 Task: Explore Airbnb accommodation in Usulután, El Salvador from 2nd November, 2023 to 15th November, 2023 for 2 adults. Place can be entire place with 1  bedroom having 1 bed and 1 bathroom. Property type can be hotel.
Action: Mouse moved to (405, 58)
Screenshot: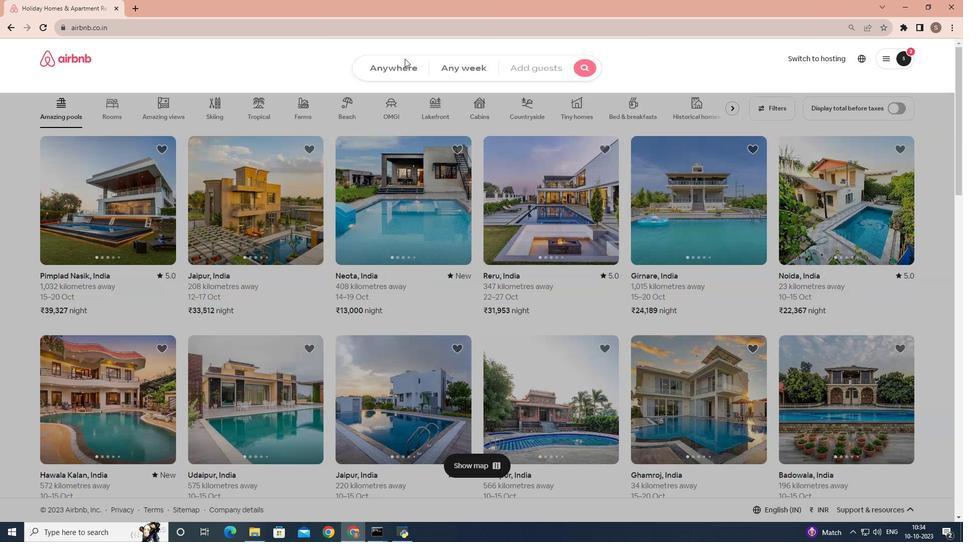 
Action: Mouse pressed left at (405, 58)
Screenshot: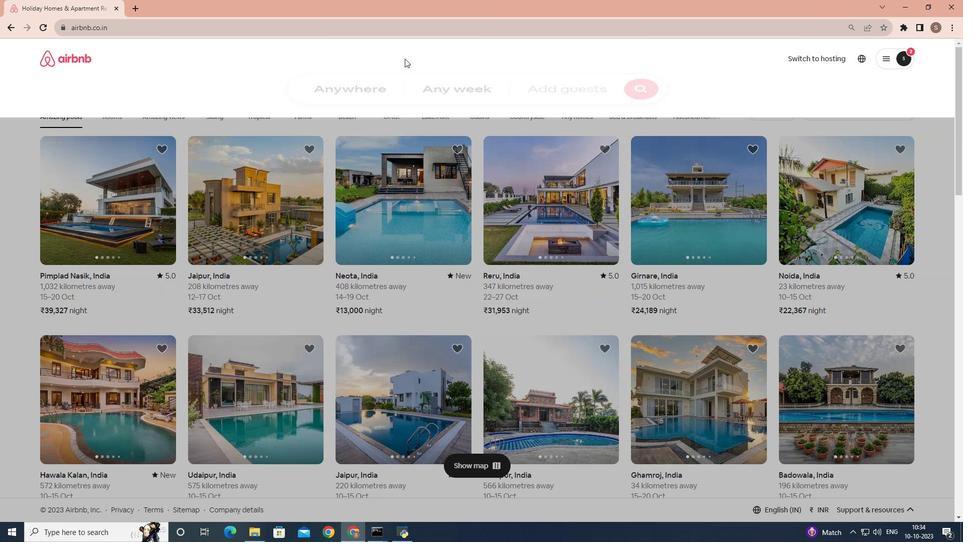 
Action: Mouse moved to (362, 92)
Screenshot: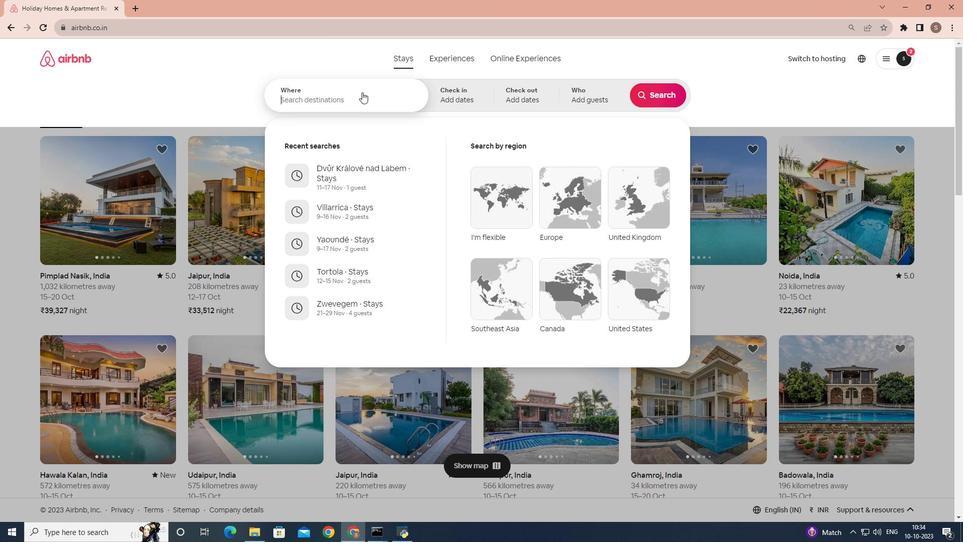 
Action: Mouse pressed left at (362, 92)
Screenshot: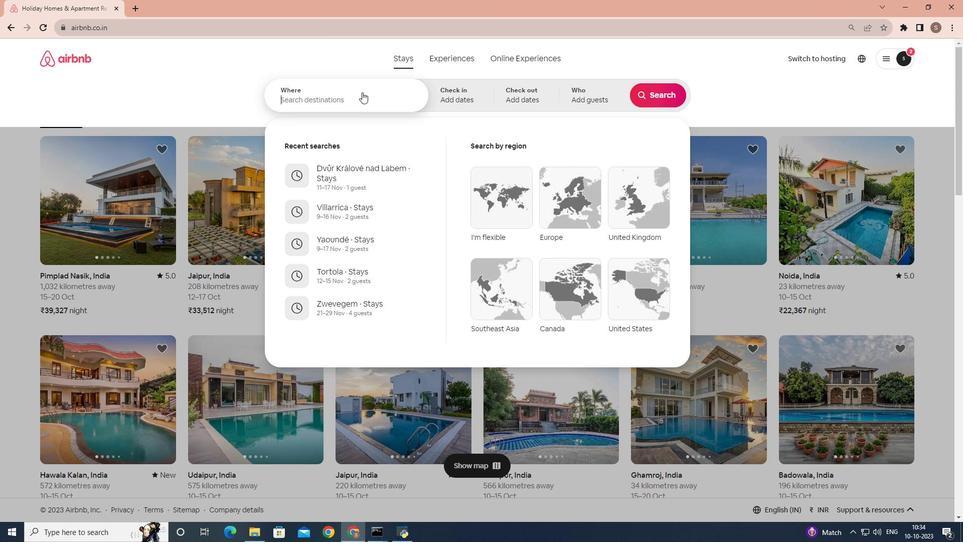 
Action: Mouse moved to (337, 101)
Screenshot: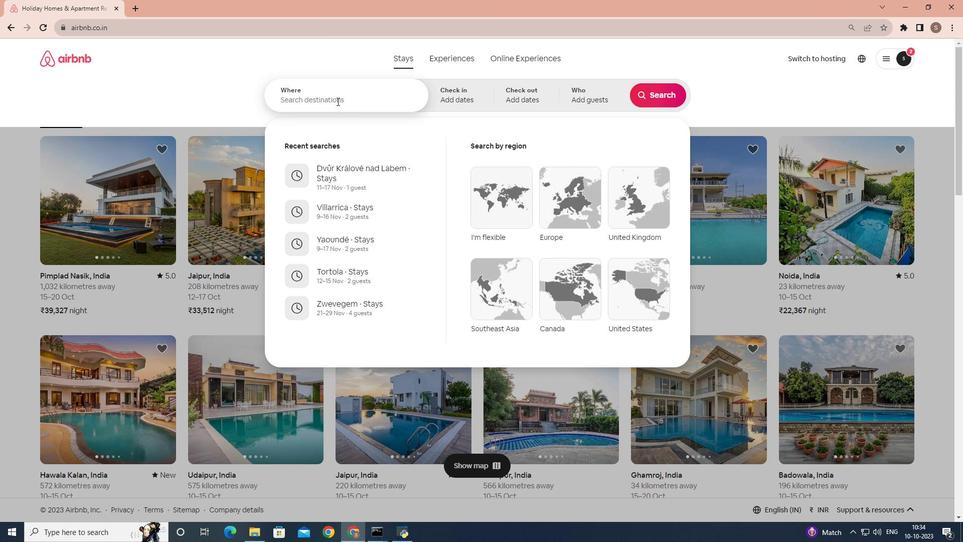 
Action: Key pressed <Key.shift><Key.shift><Key.shift><Key.shift>Usulutan,<Key.space><Key.shift>EI<Key.space><Key.shift>Salvador
Screenshot: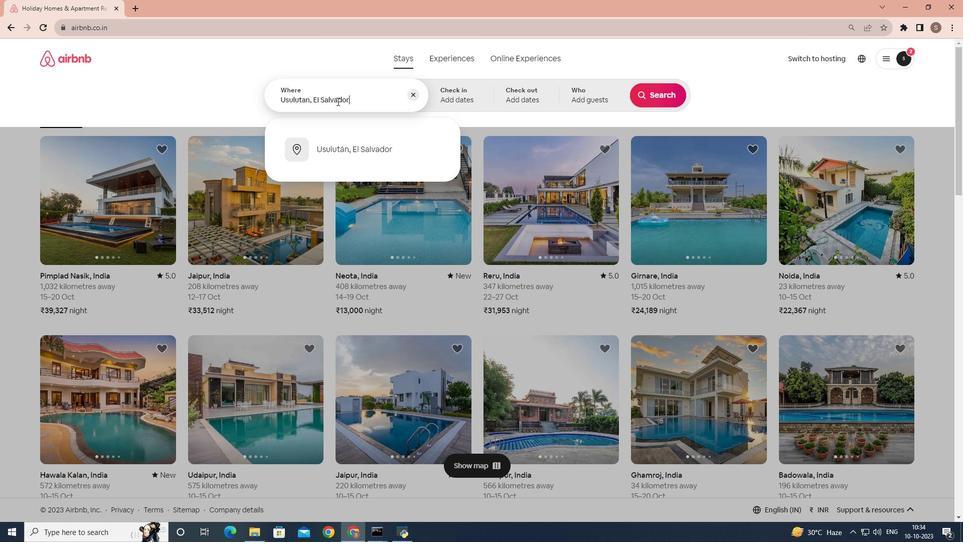 
Action: Mouse moved to (472, 98)
Screenshot: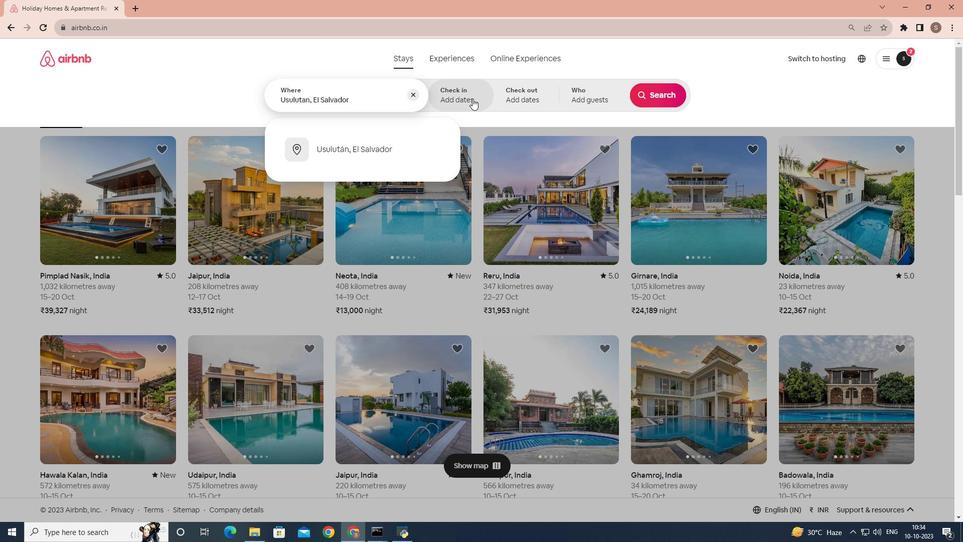 
Action: Mouse pressed left at (472, 98)
Screenshot: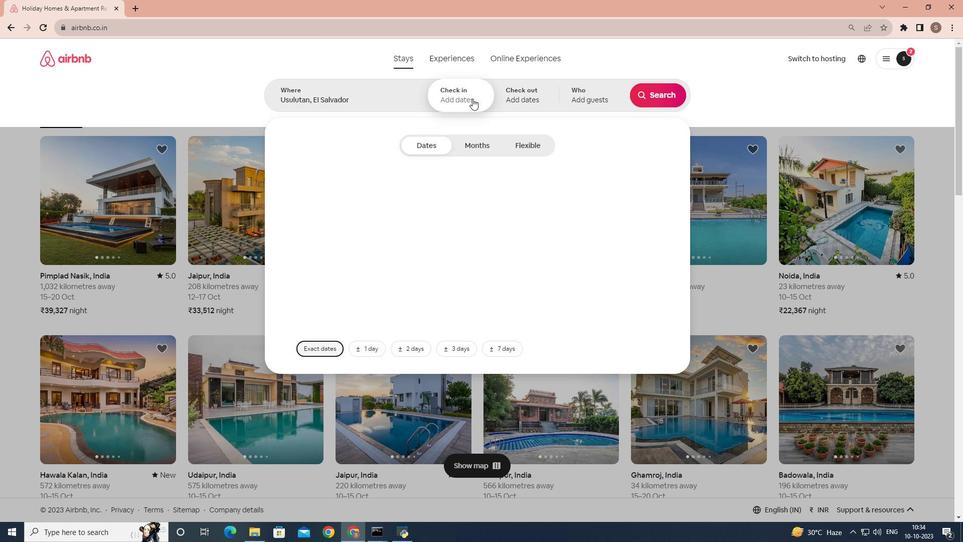 
Action: Mouse moved to (600, 221)
Screenshot: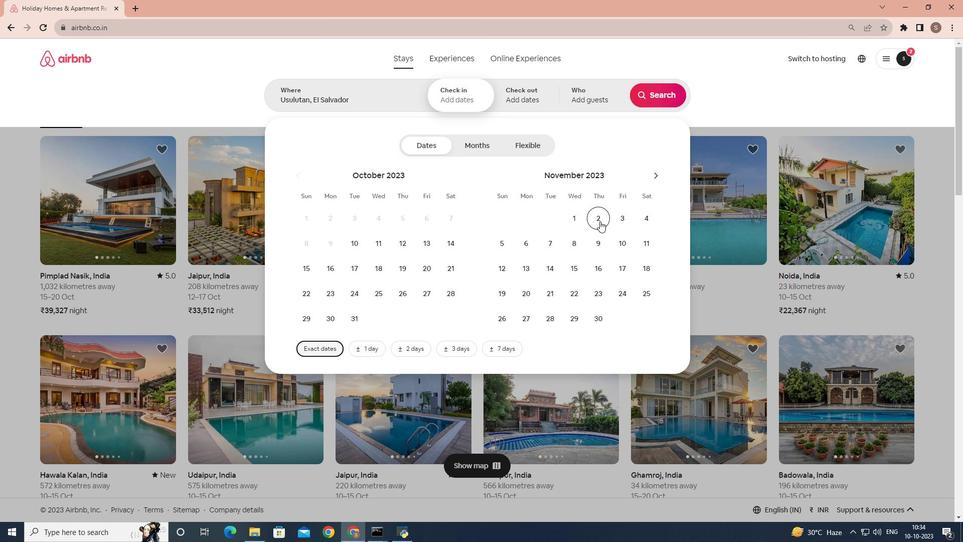 
Action: Mouse pressed left at (600, 221)
Screenshot: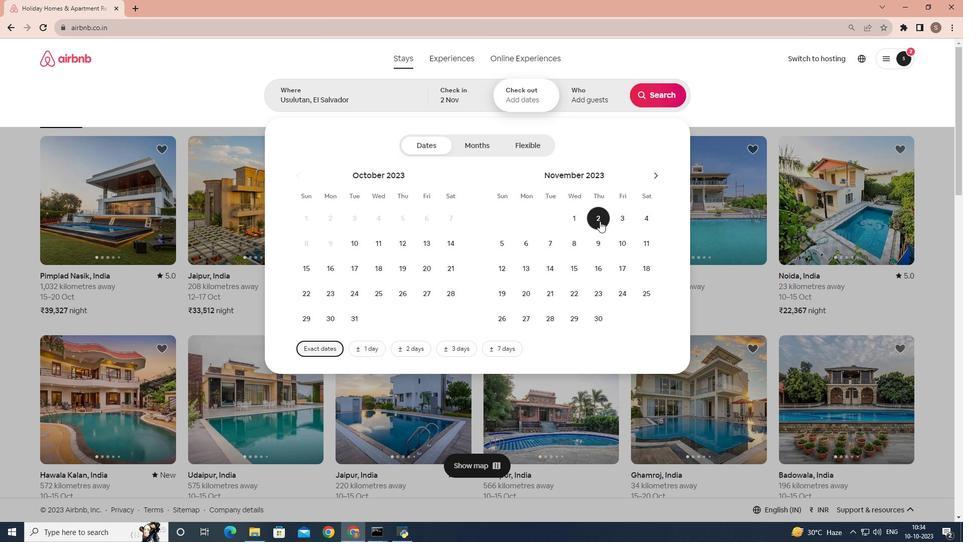 
Action: Mouse moved to (578, 270)
Screenshot: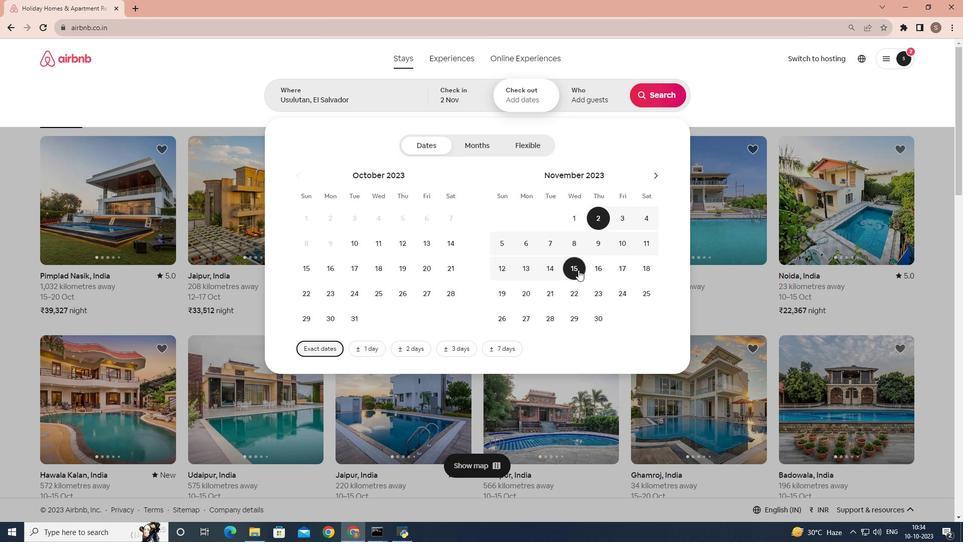 
Action: Mouse pressed left at (578, 270)
Screenshot: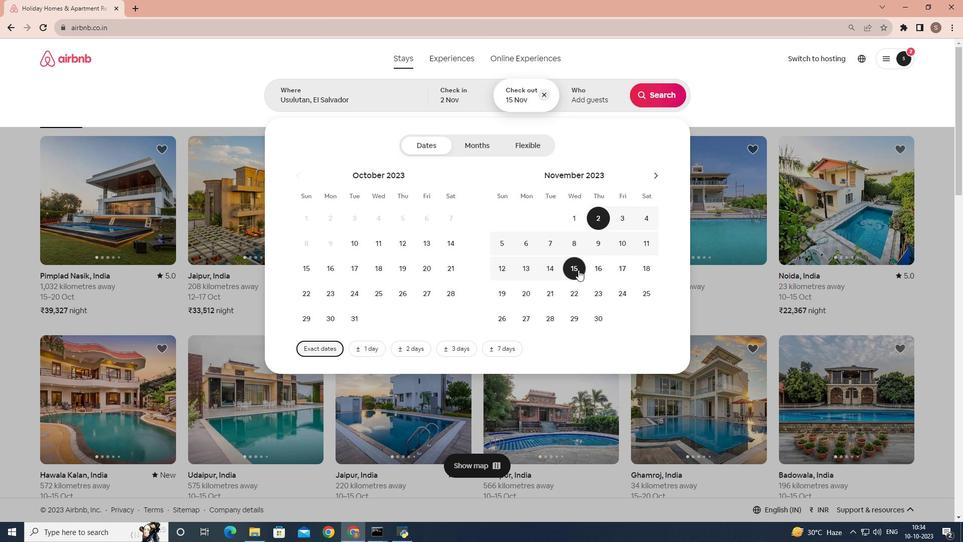 
Action: Mouse moved to (605, 98)
Screenshot: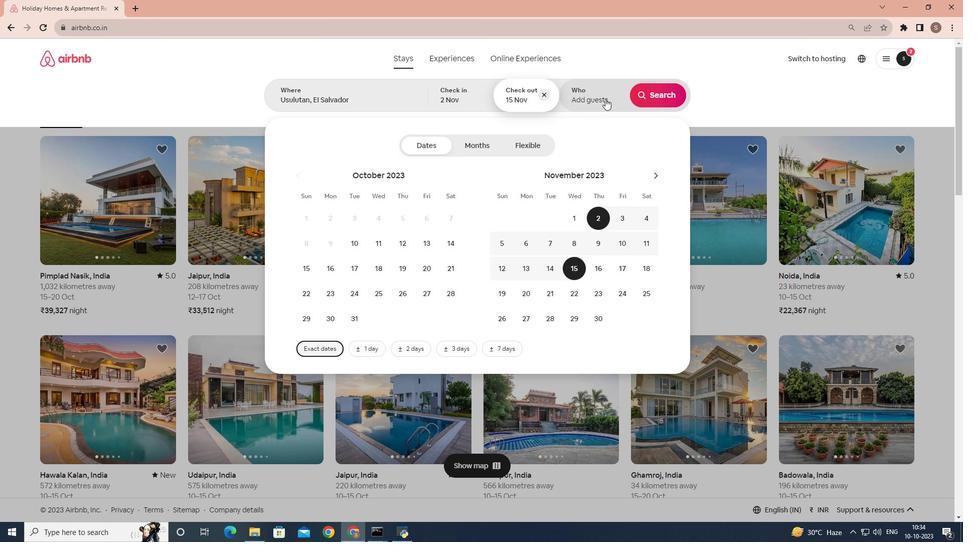 
Action: Mouse pressed left at (605, 98)
Screenshot: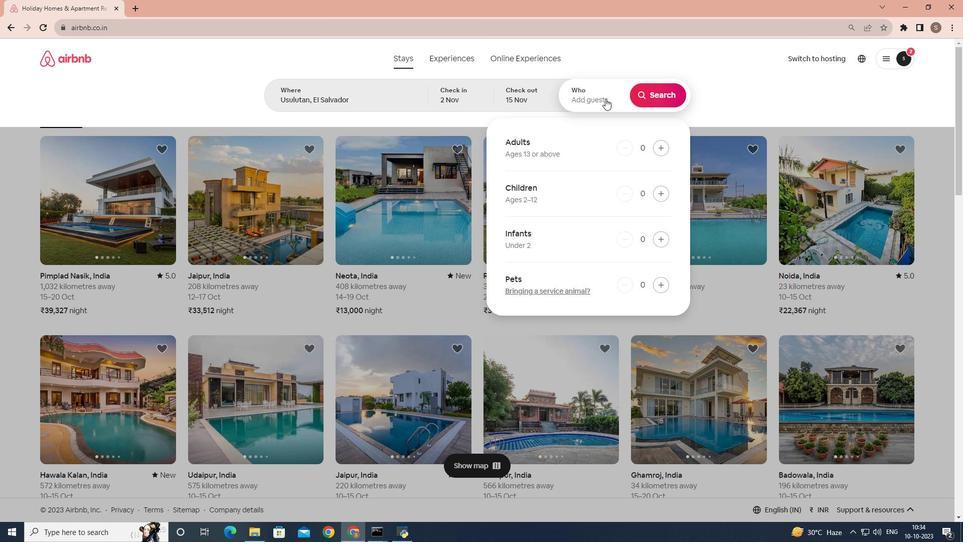 
Action: Mouse moved to (659, 148)
Screenshot: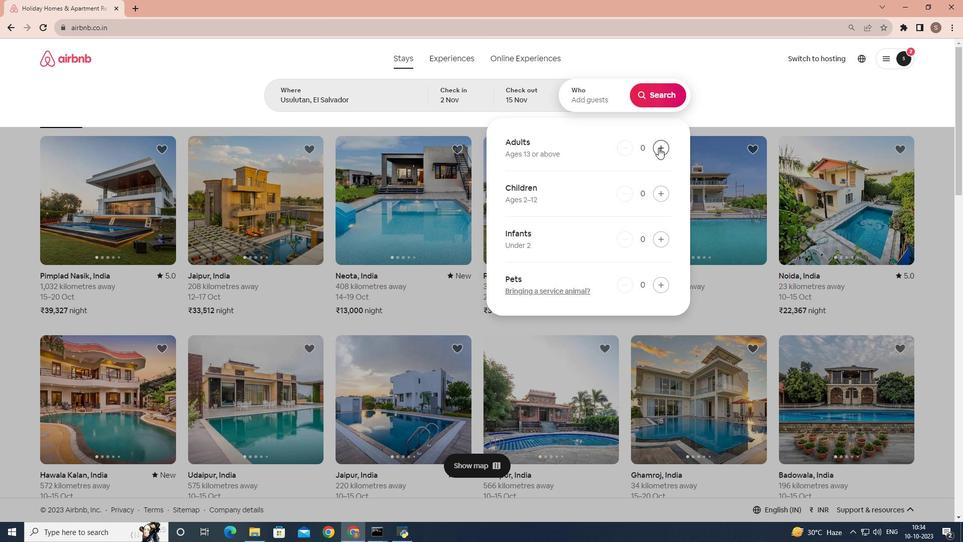 
Action: Mouse pressed left at (659, 148)
Screenshot: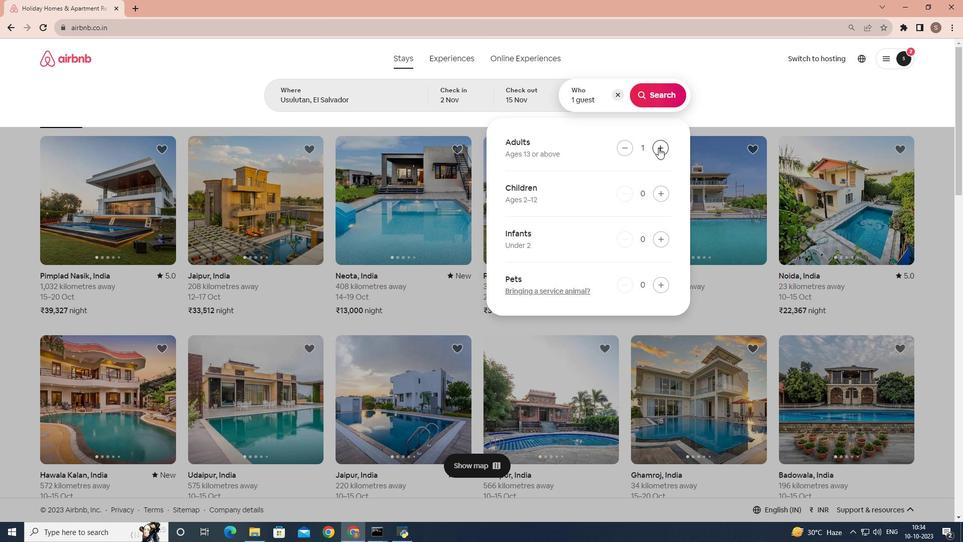 
Action: Mouse pressed left at (659, 148)
Screenshot: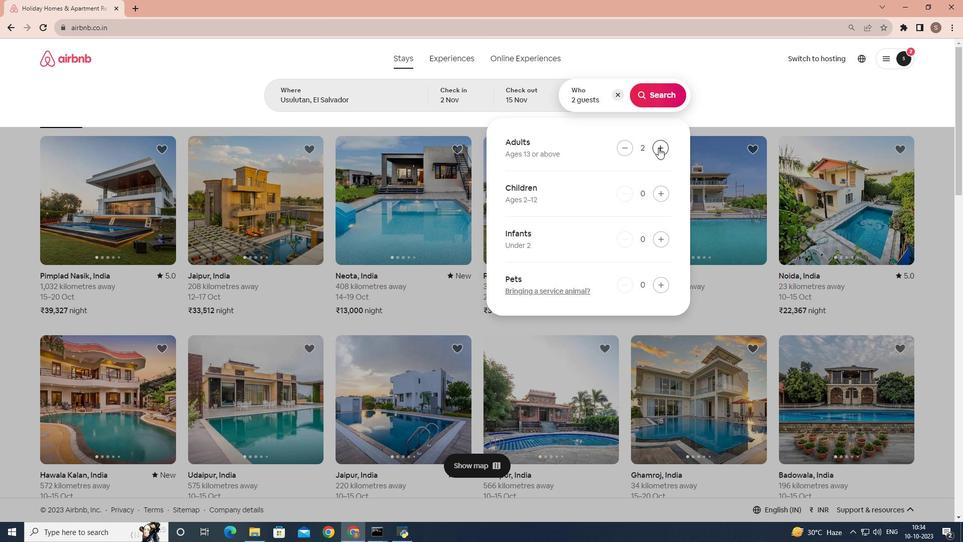 
Action: Mouse moved to (661, 96)
Screenshot: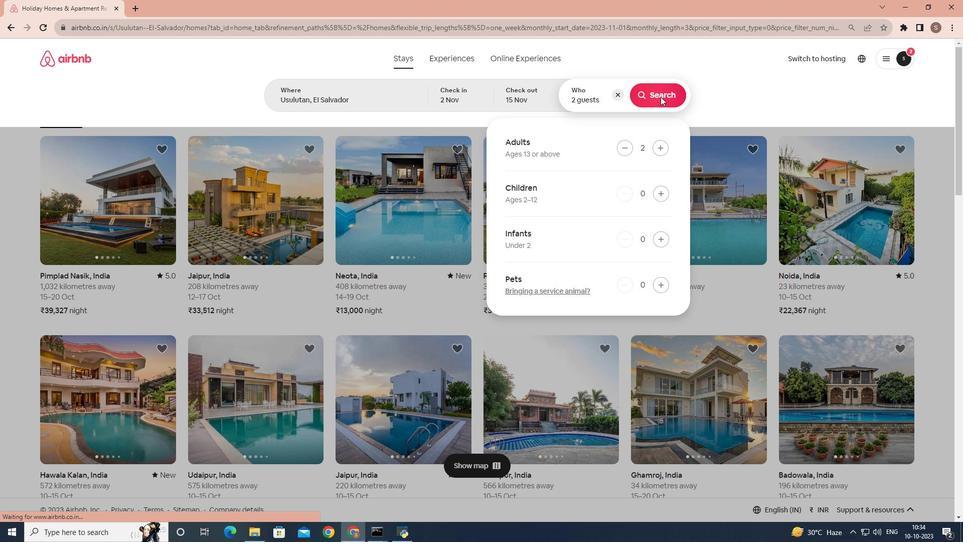
Action: Mouse pressed left at (661, 96)
Screenshot: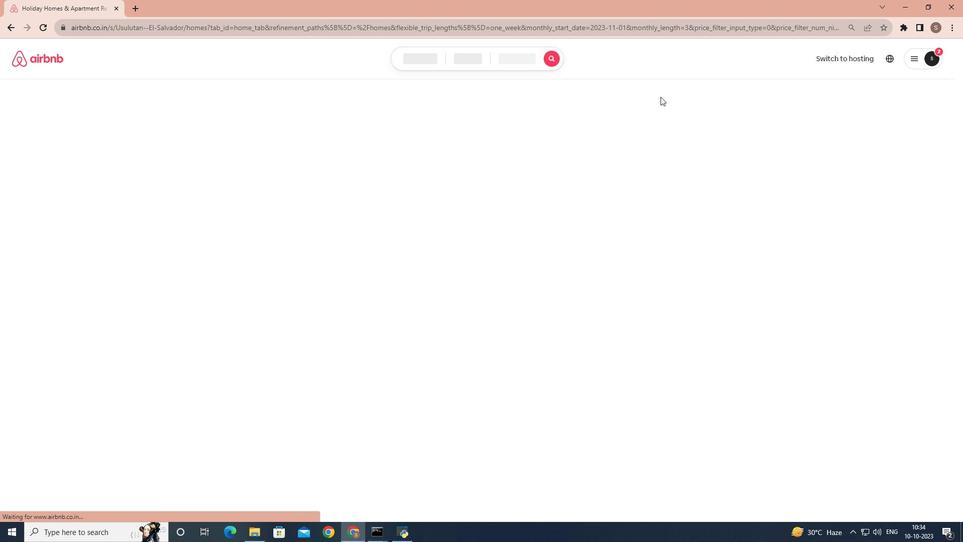 
Action: Mouse moved to (818, 94)
Screenshot: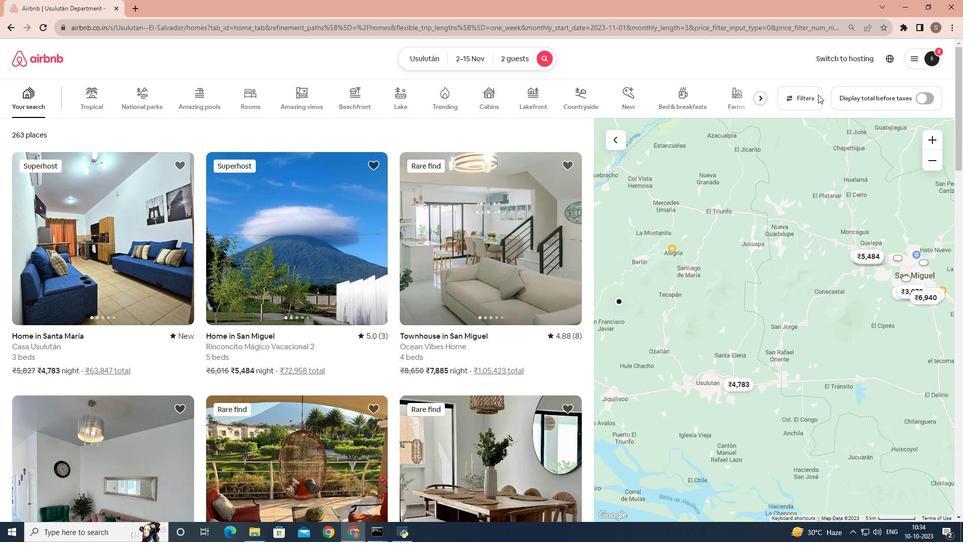 
Action: Mouse pressed left at (818, 94)
Screenshot: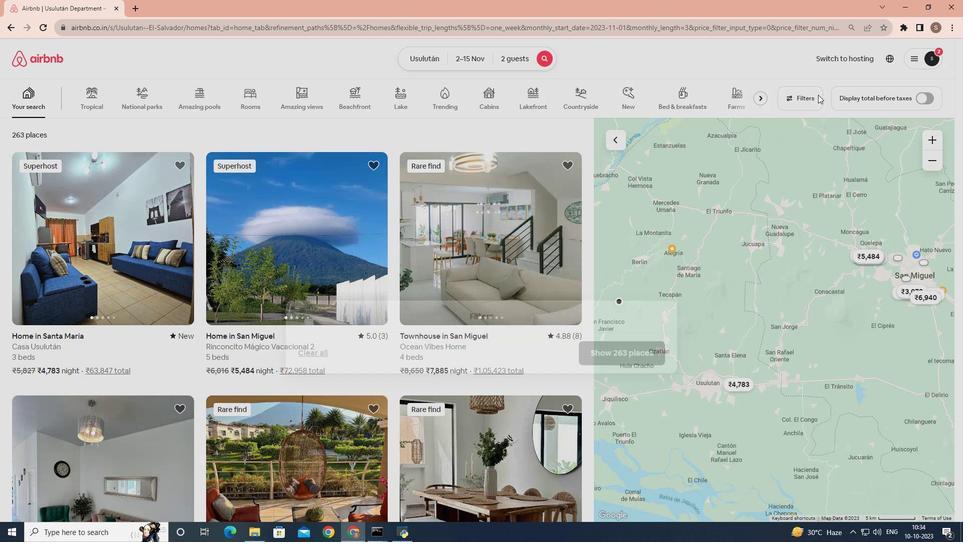 
Action: Mouse moved to (483, 240)
Screenshot: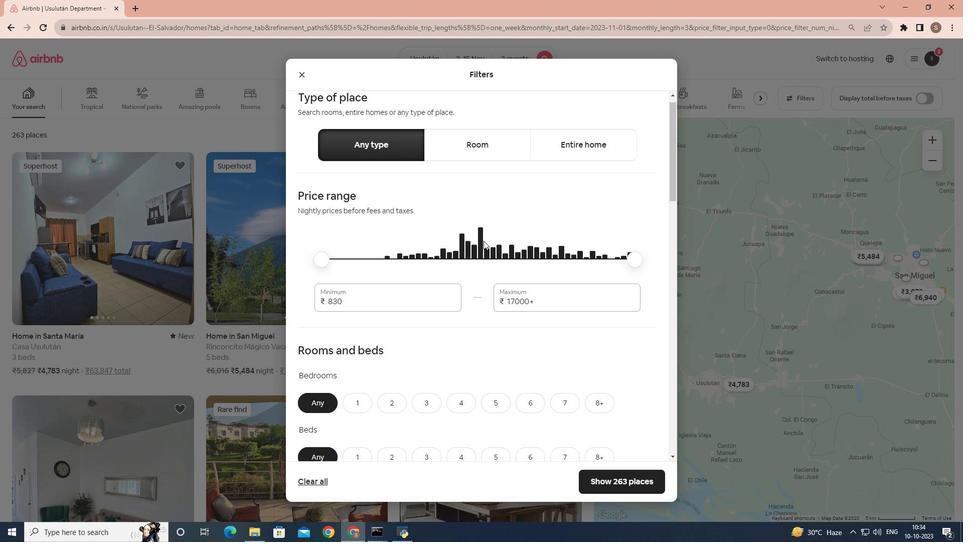 
Action: Mouse scrolled (483, 240) with delta (0, 0)
Screenshot: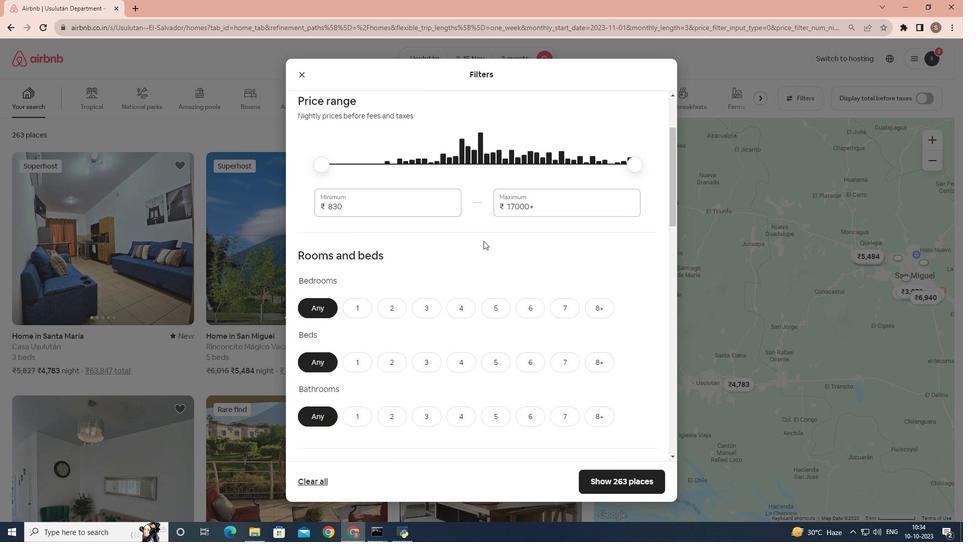 
Action: Mouse scrolled (483, 240) with delta (0, 0)
Screenshot: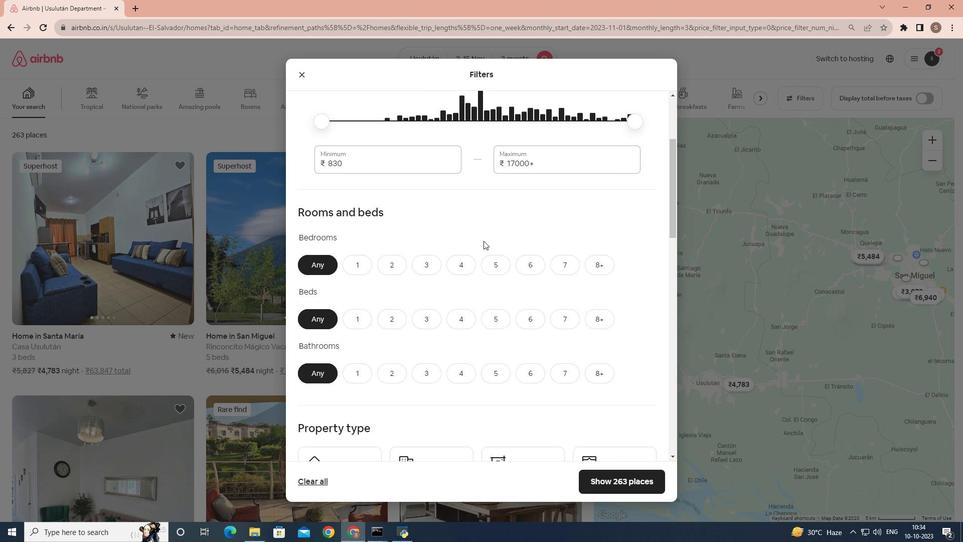 
Action: Mouse scrolled (483, 240) with delta (0, 0)
Screenshot: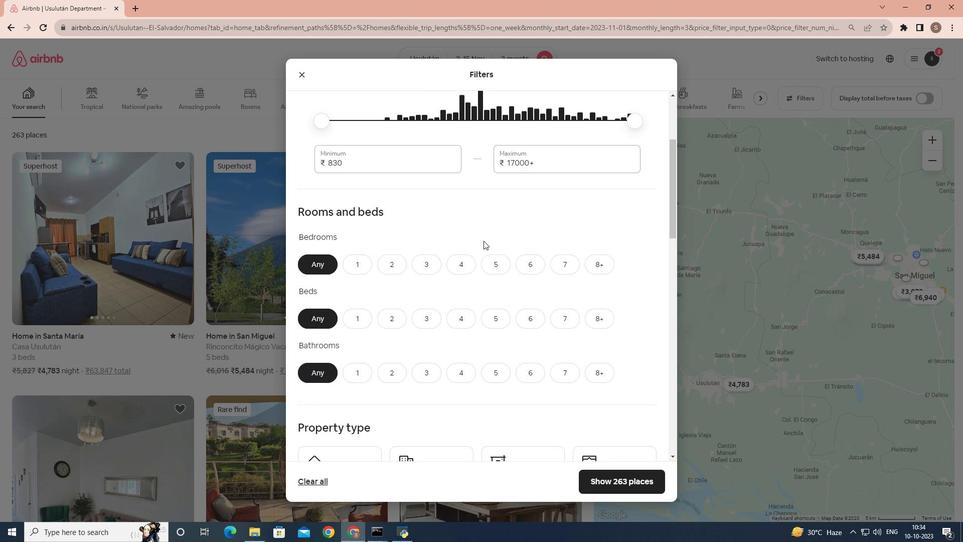 
Action: Mouse moved to (357, 268)
Screenshot: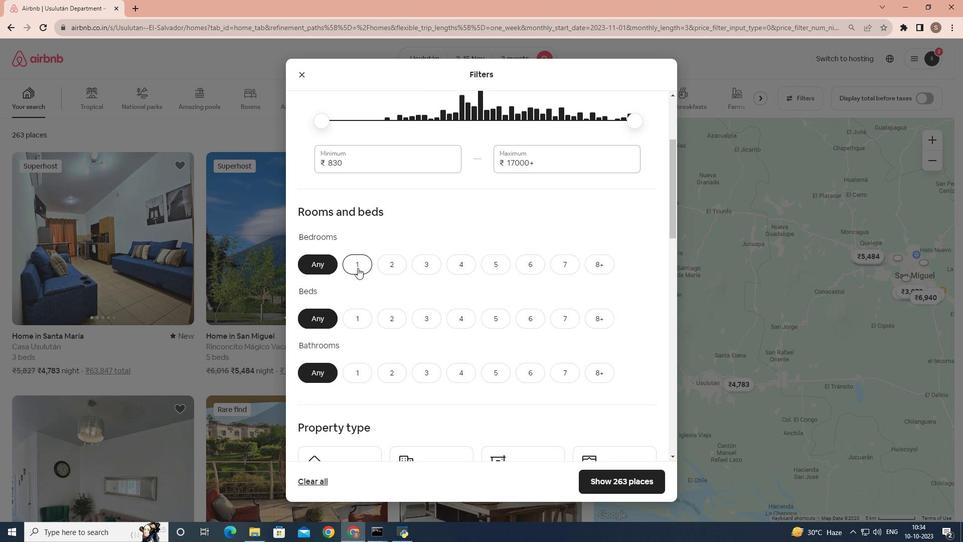 
Action: Mouse pressed left at (357, 268)
Screenshot: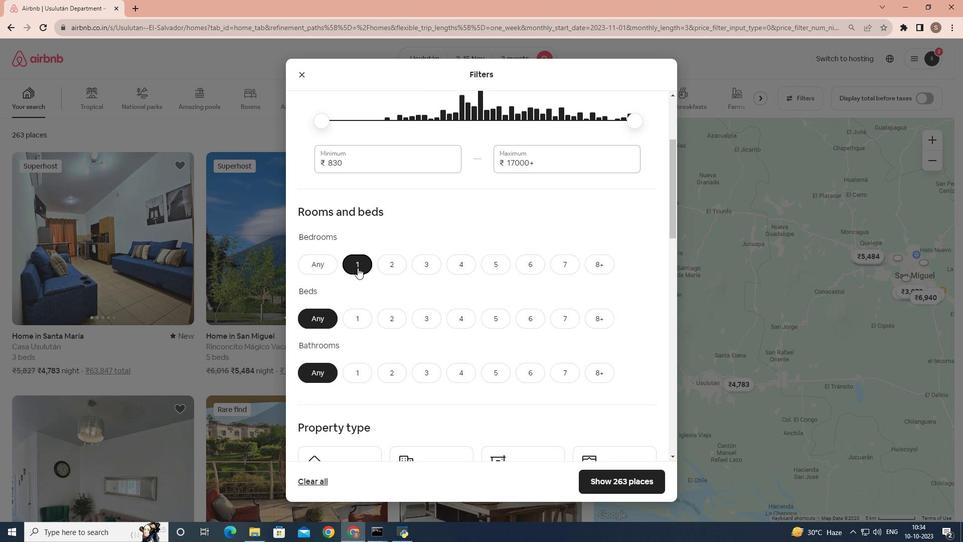 
Action: Mouse moved to (362, 315)
Screenshot: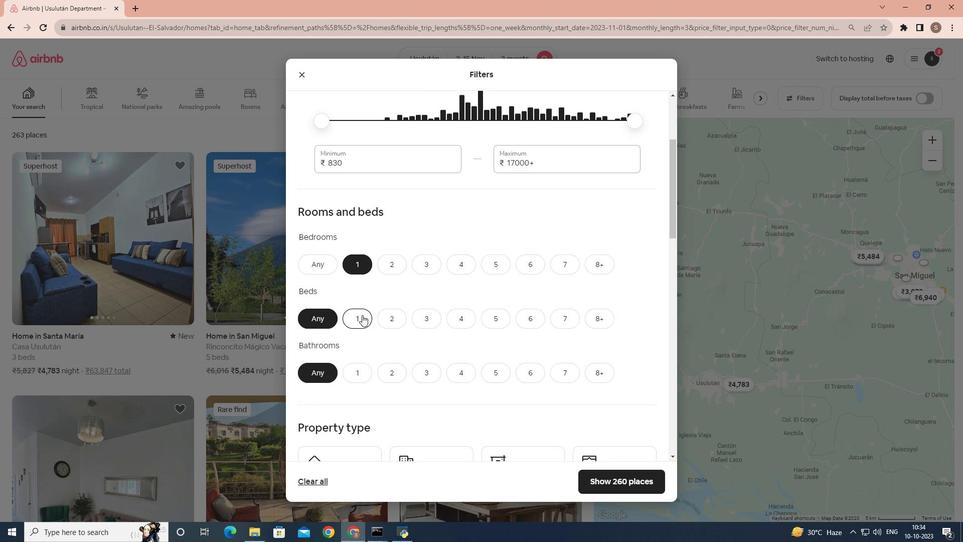 
Action: Mouse pressed left at (362, 315)
Screenshot: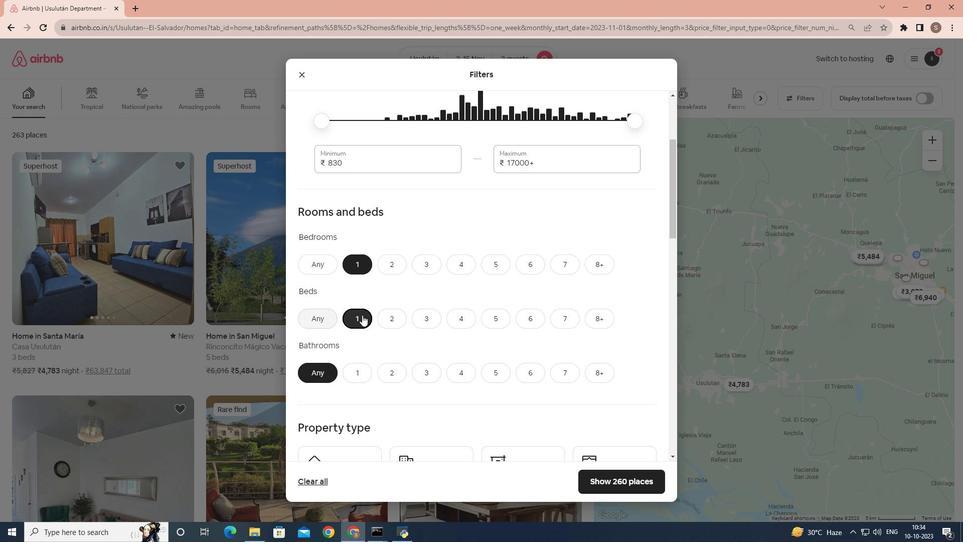 
Action: Mouse moved to (361, 372)
Screenshot: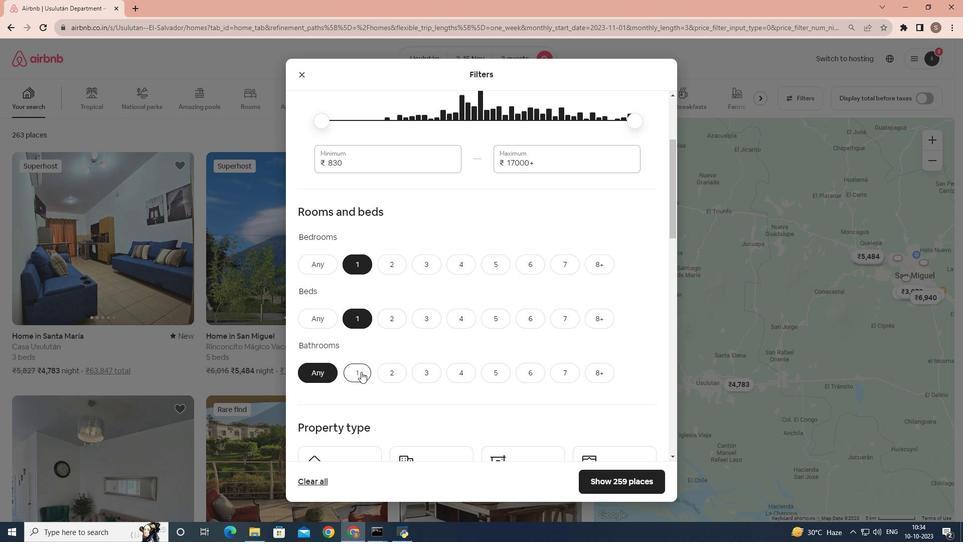 
Action: Mouse pressed left at (361, 372)
Screenshot: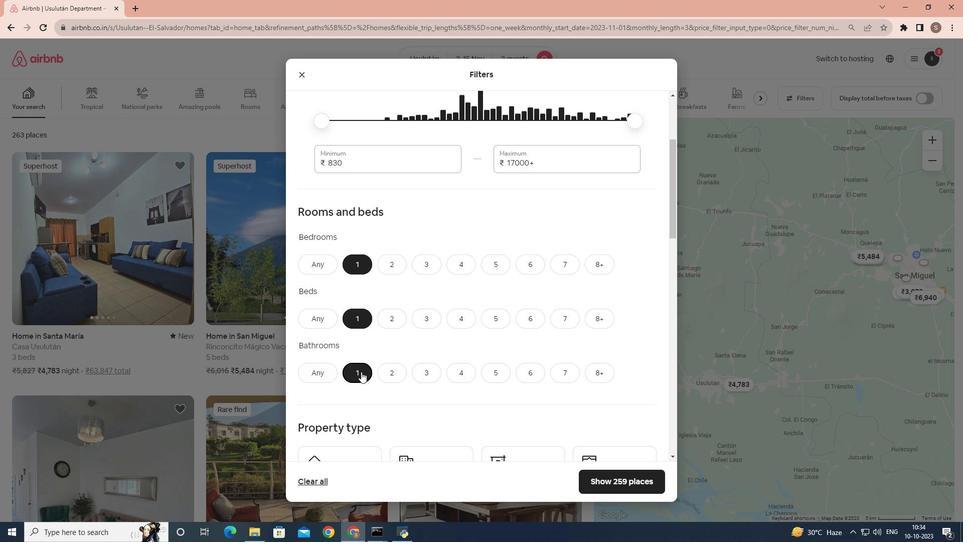 
Action: Mouse moved to (411, 335)
Screenshot: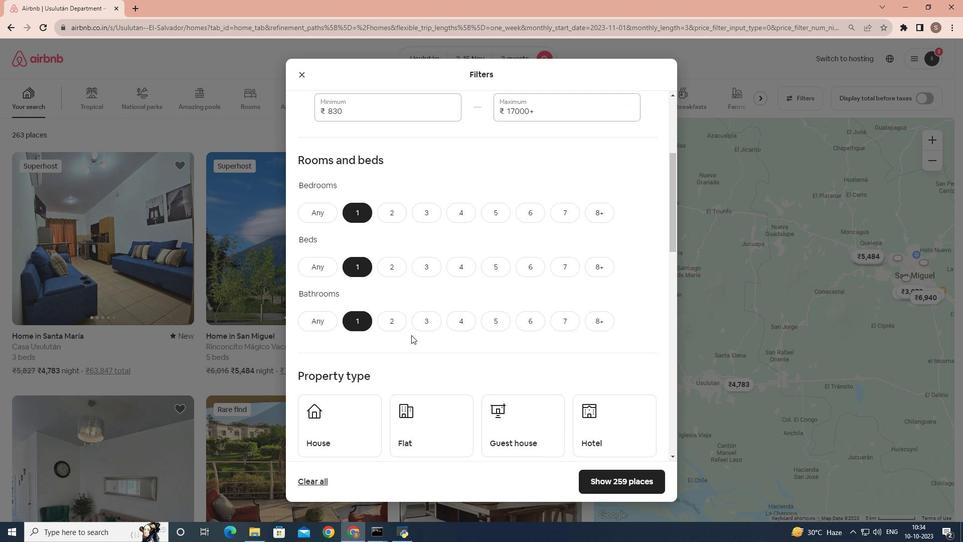 
Action: Mouse scrolled (411, 334) with delta (0, 0)
Screenshot: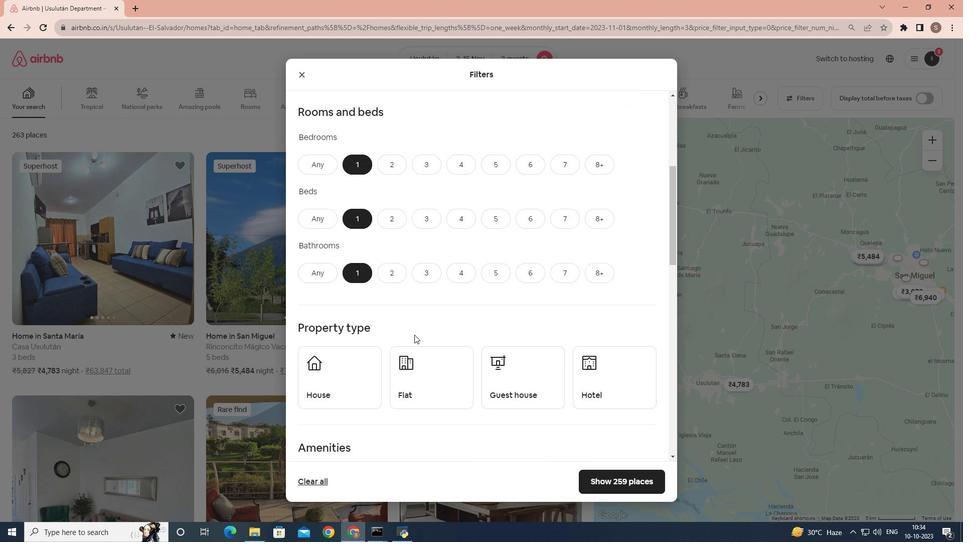 
Action: Mouse scrolled (411, 334) with delta (0, 0)
Screenshot: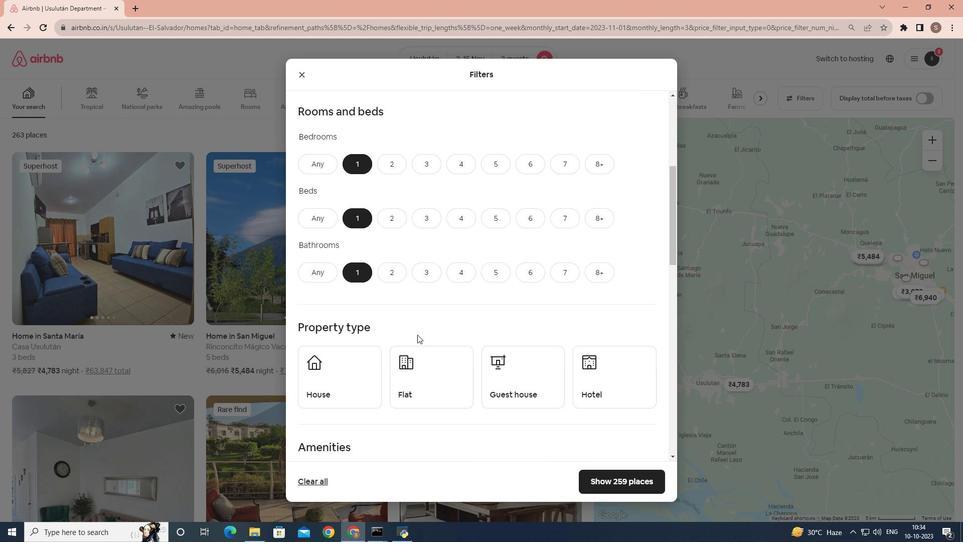 
Action: Mouse moved to (476, 352)
Screenshot: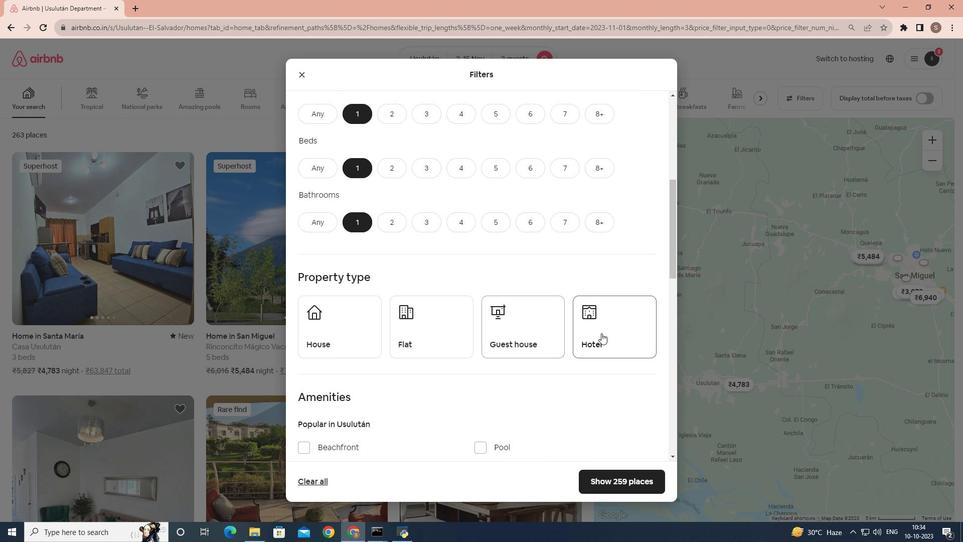 
Action: Mouse scrolled (476, 351) with delta (0, 0)
Screenshot: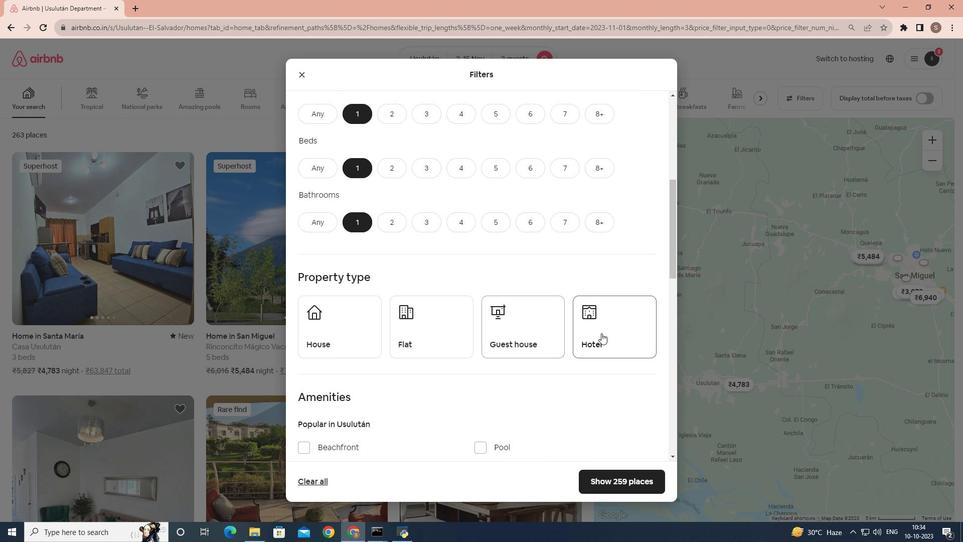 
Action: Mouse moved to (603, 328)
Screenshot: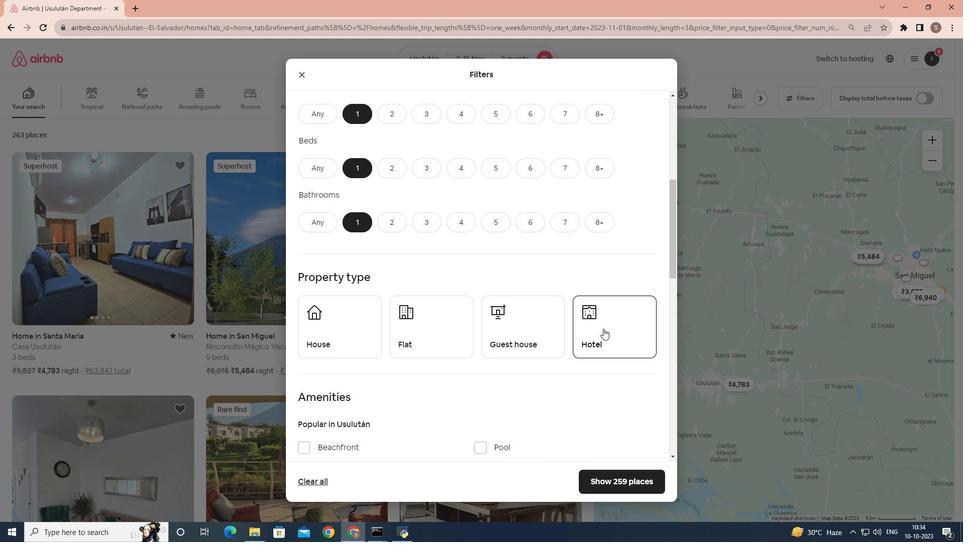 
Action: Mouse pressed left at (603, 328)
Screenshot: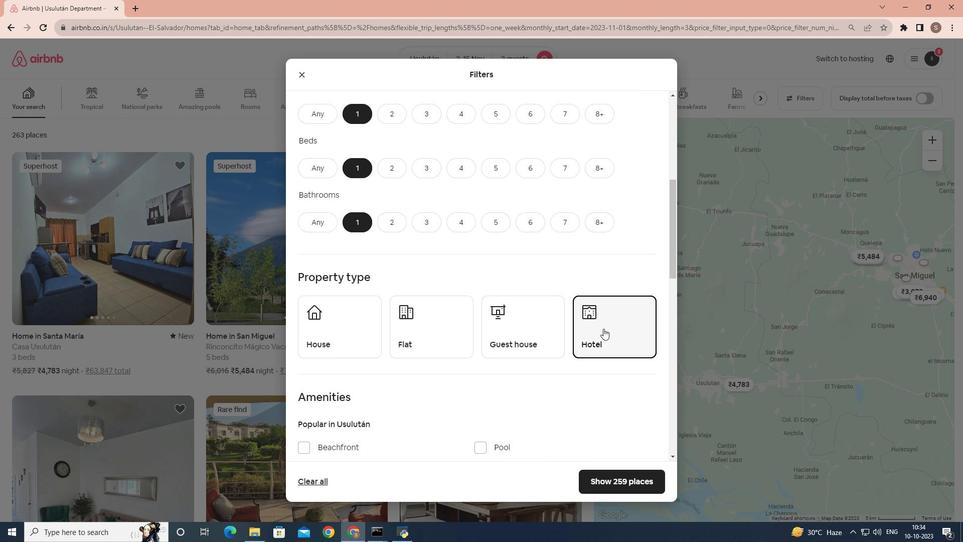 
Action: Mouse moved to (637, 480)
Screenshot: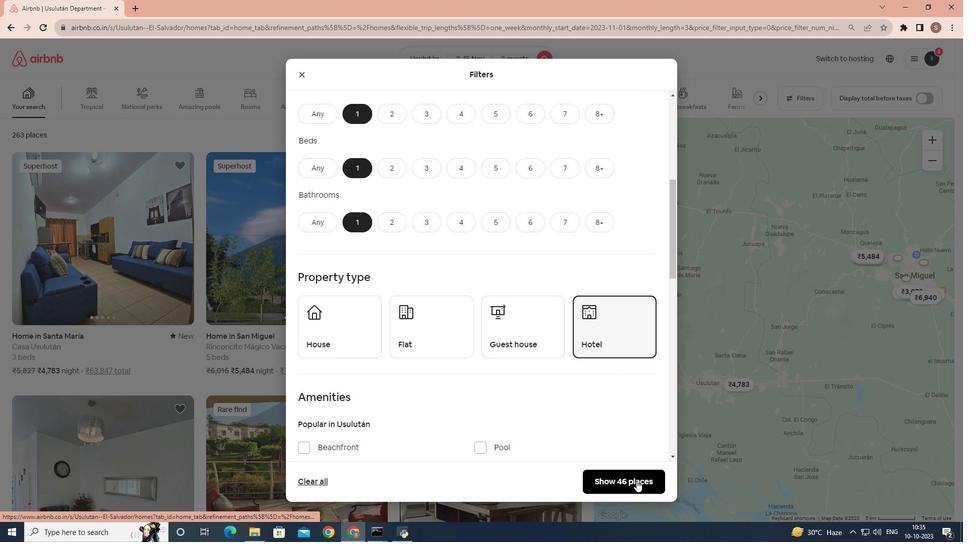 
Action: Mouse pressed left at (637, 480)
Screenshot: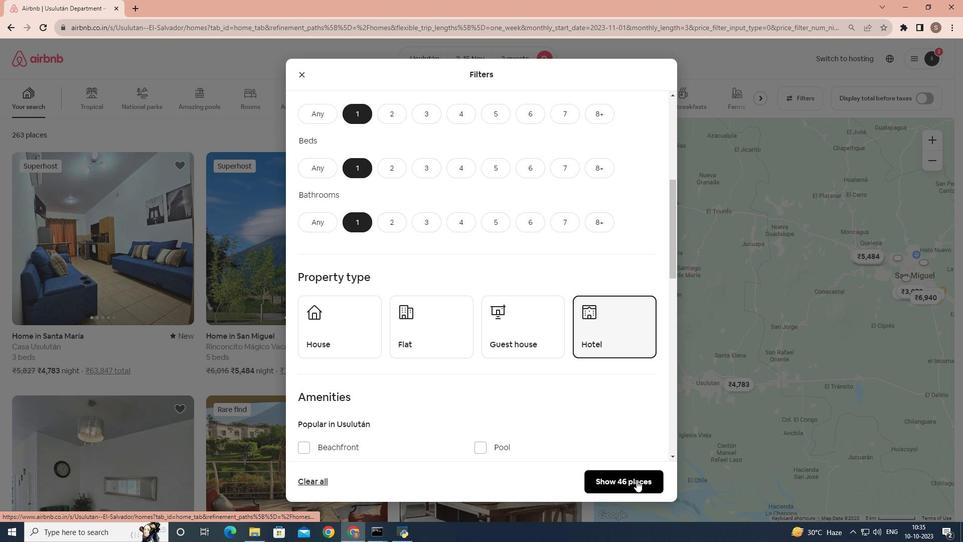 
Action: Mouse moved to (138, 273)
Screenshot: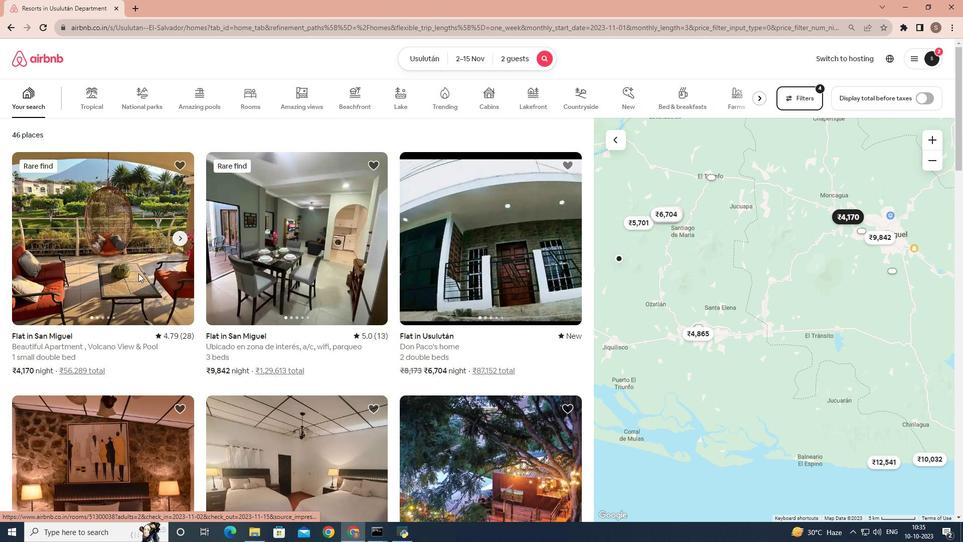 
Action: Mouse pressed left at (138, 273)
Screenshot: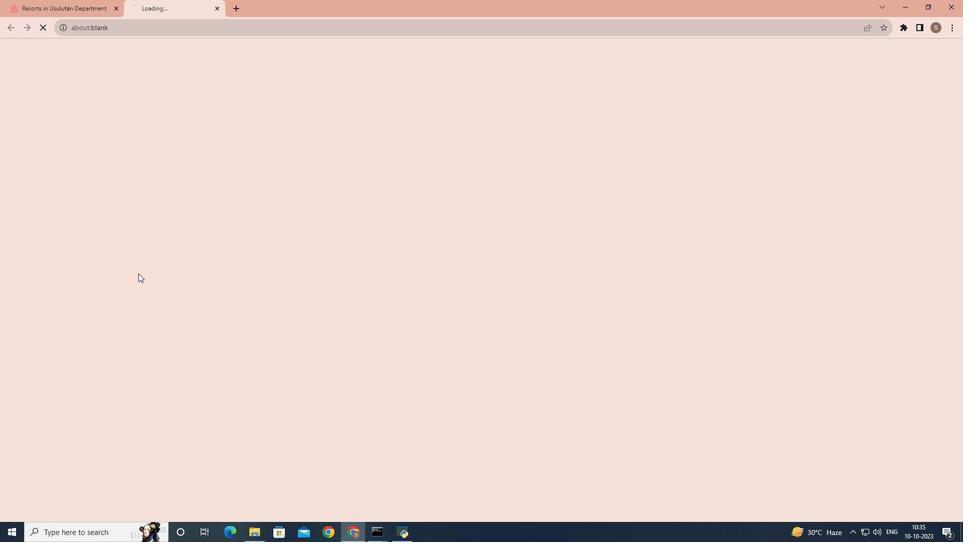
Action: Mouse moved to (714, 372)
Screenshot: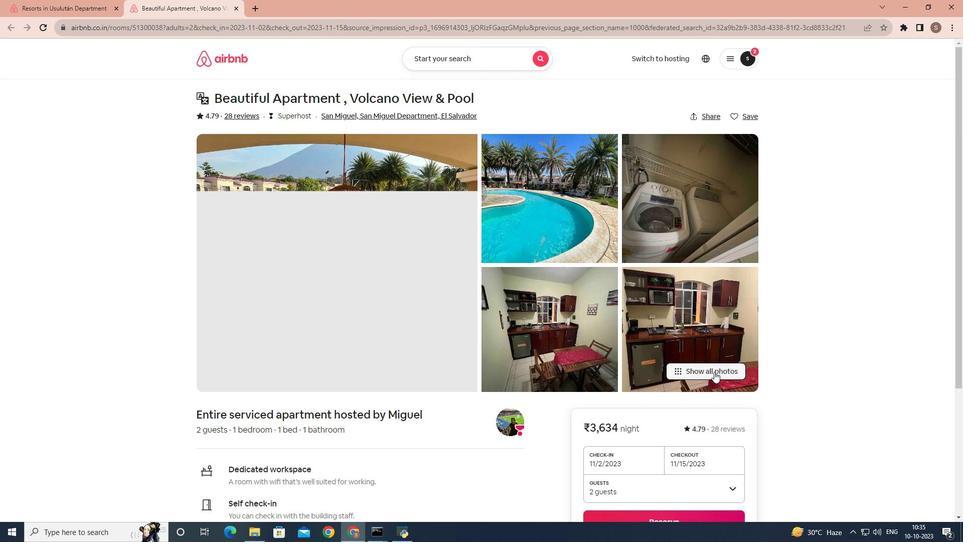 
Action: Mouse pressed left at (714, 372)
Screenshot: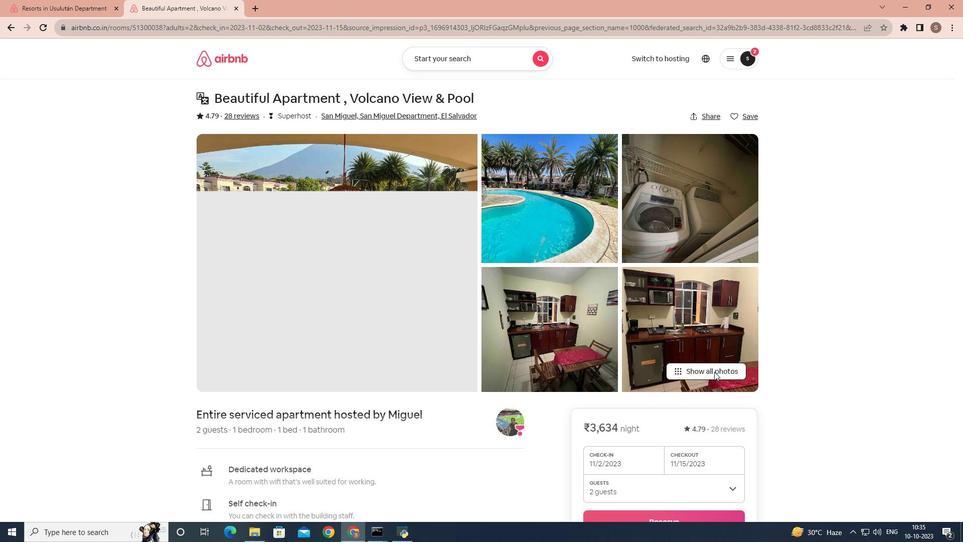 
Action: Mouse moved to (845, 394)
Screenshot: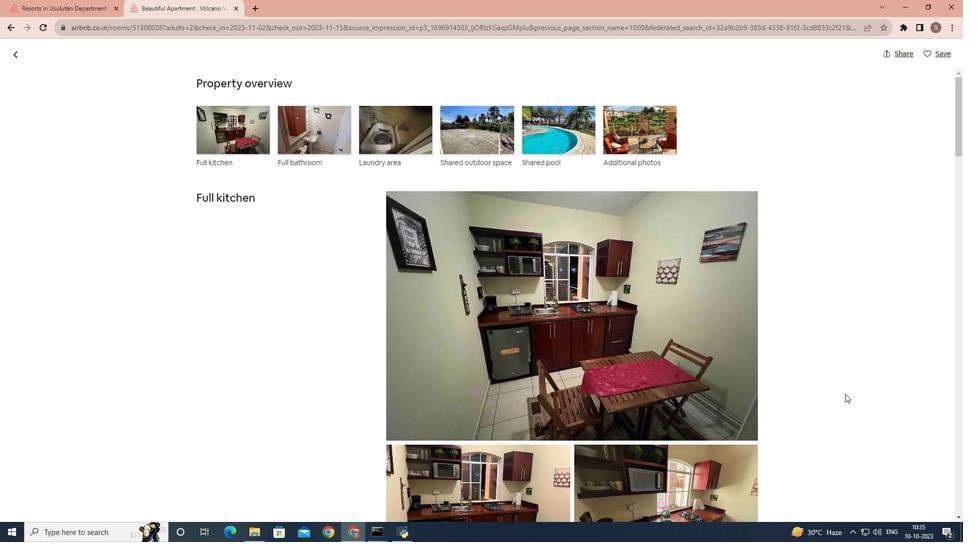 
Action: Mouse scrolled (845, 393) with delta (0, 0)
Screenshot: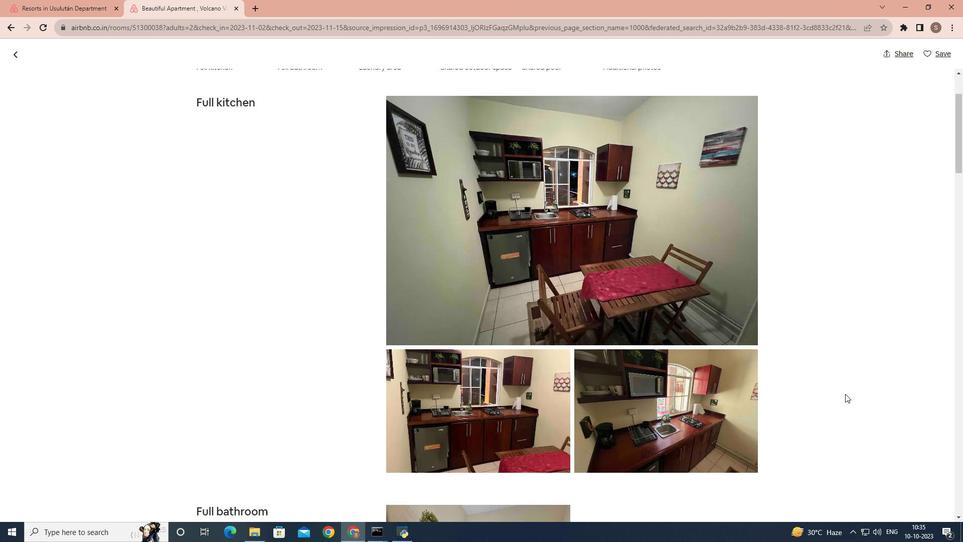 
Action: Mouse scrolled (845, 393) with delta (0, 0)
Screenshot: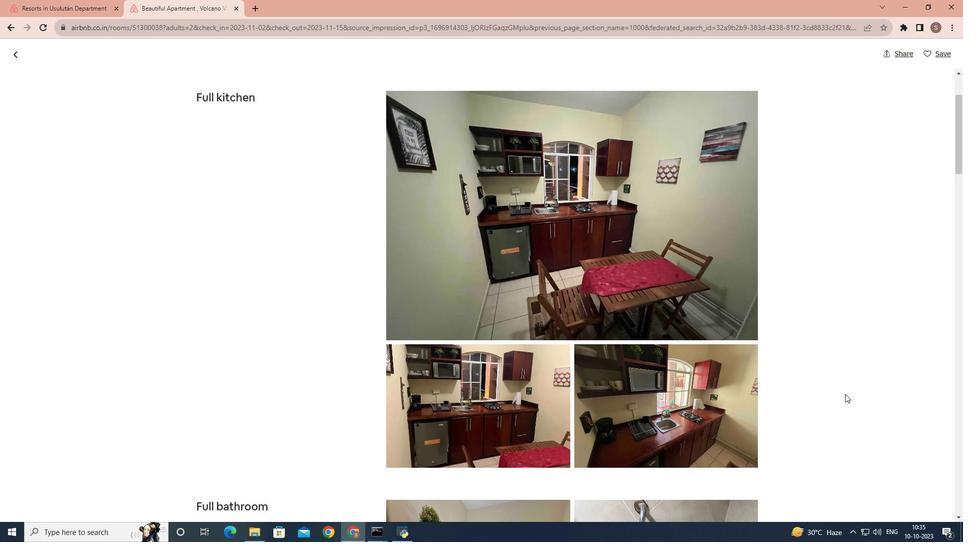 
Action: Mouse scrolled (845, 393) with delta (0, 0)
Screenshot: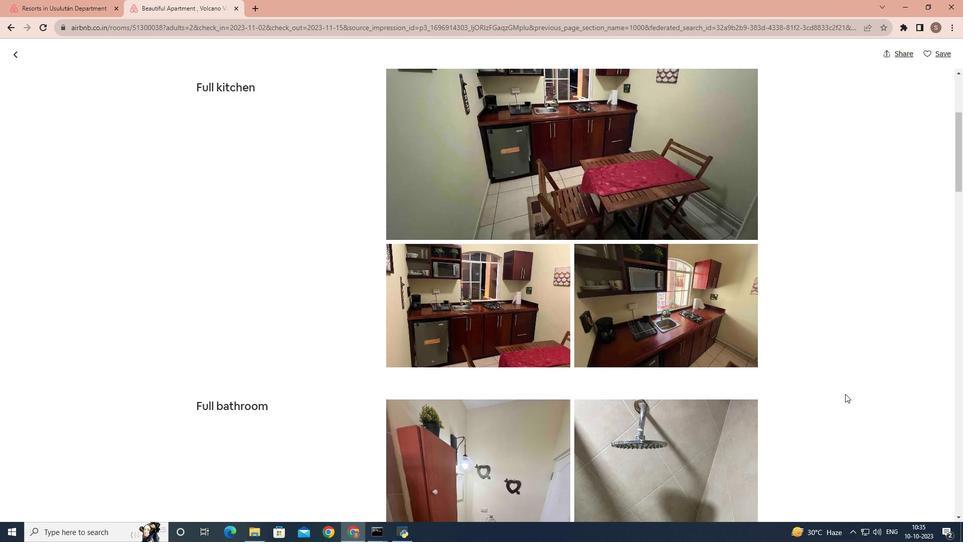 
Action: Mouse scrolled (845, 393) with delta (0, 0)
Screenshot: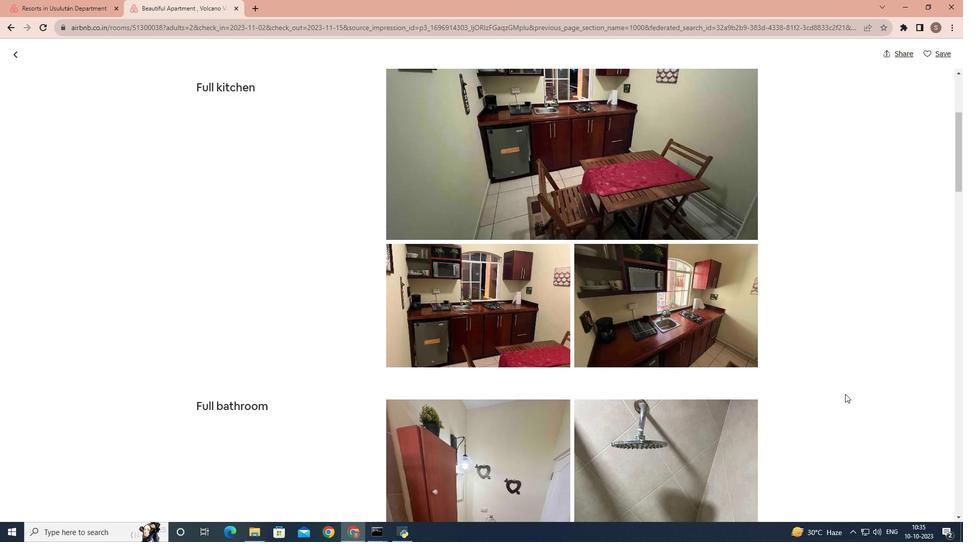 
Action: Mouse scrolled (845, 393) with delta (0, 0)
Screenshot: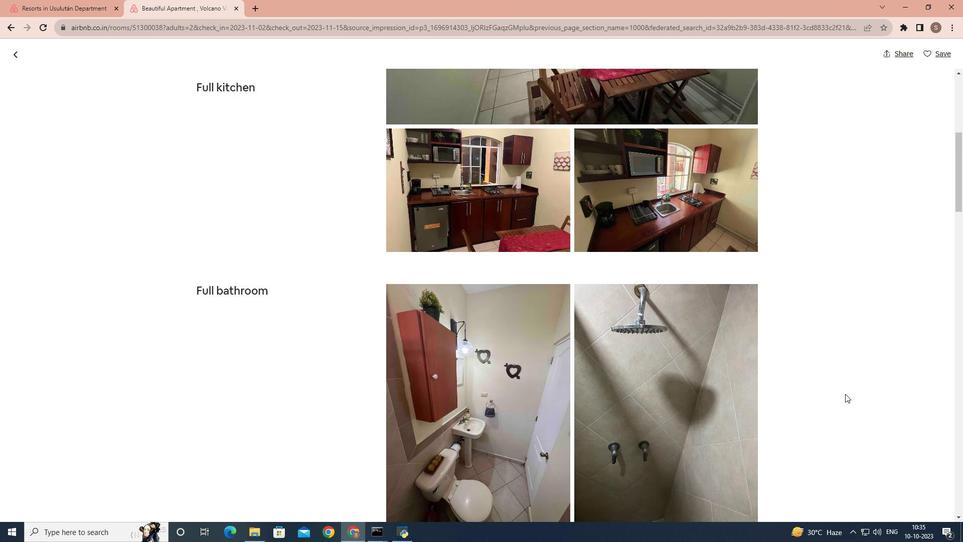 
Action: Mouse scrolled (845, 393) with delta (0, 0)
Screenshot: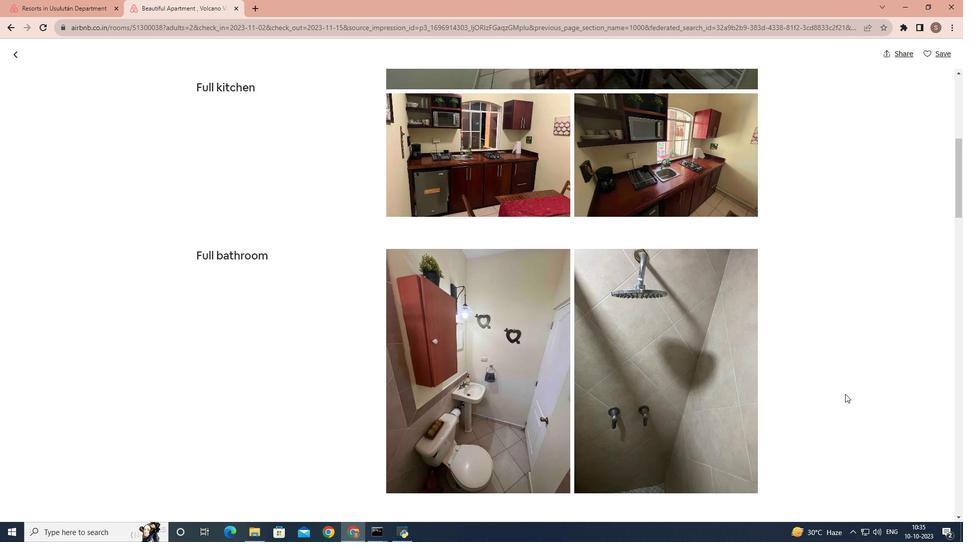 
Action: Mouse scrolled (845, 393) with delta (0, 0)
Screenshot: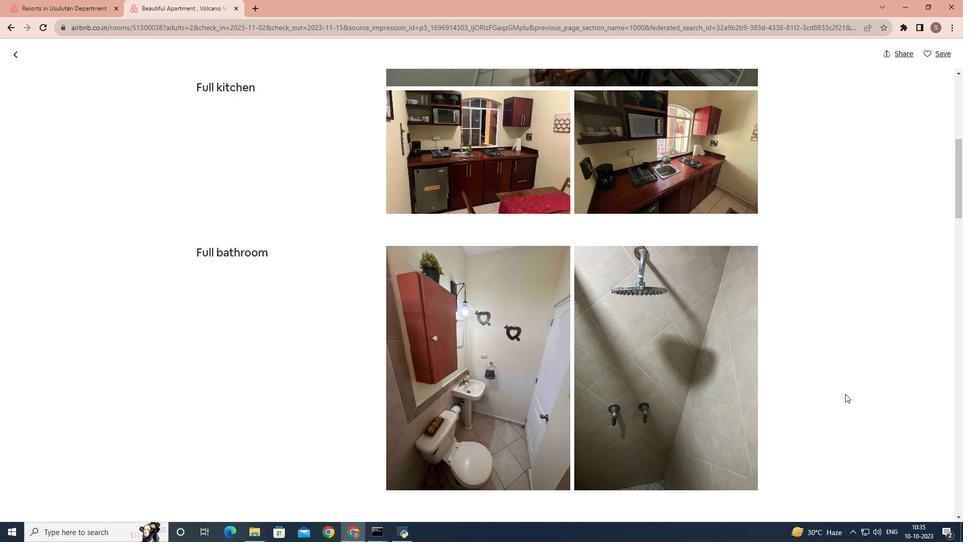 
Action: Mouse scrolled (845, 393) with delta (0, 0)
Screenshot: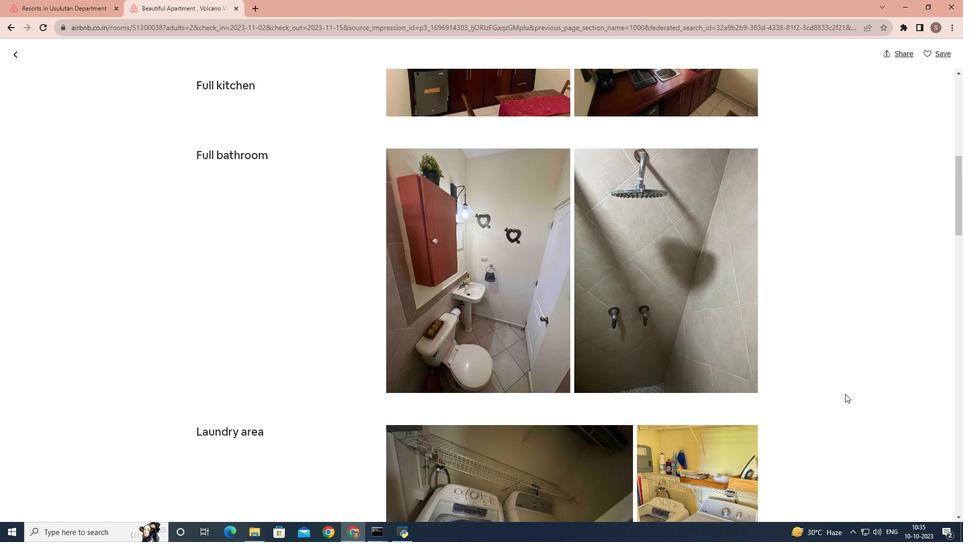 
Action: Mouse scrolled (845, 393) with delta (0, 0)
Screenshot: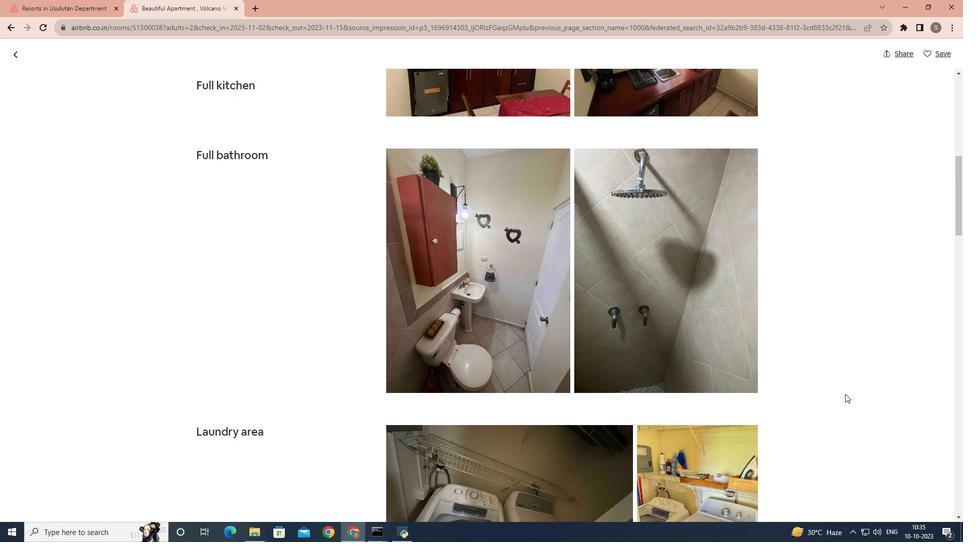 
Action: Mouse scrolled (845, 393) with delta (0, 0)
Screenshot: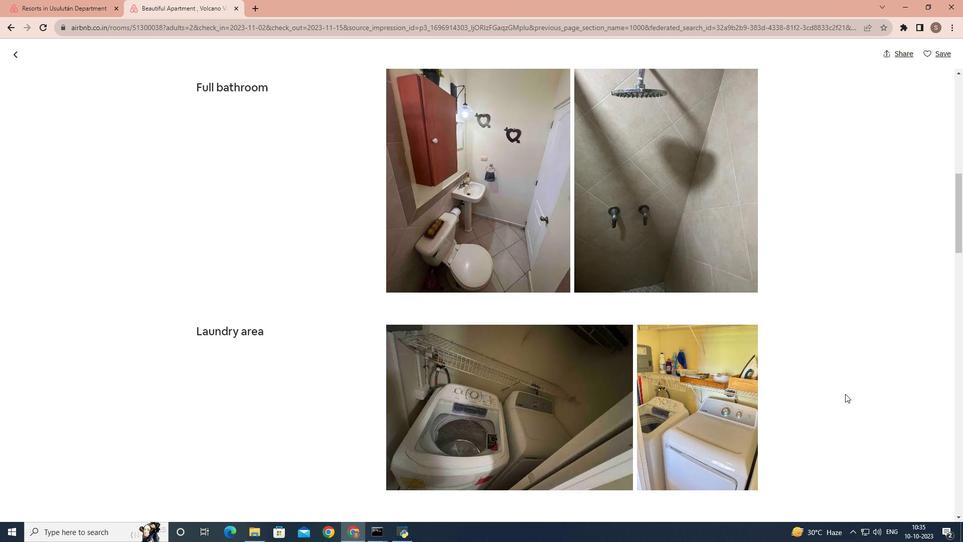 
Action: Mouse scrolled (845, 393) with delta (0, 0)
Screenshot: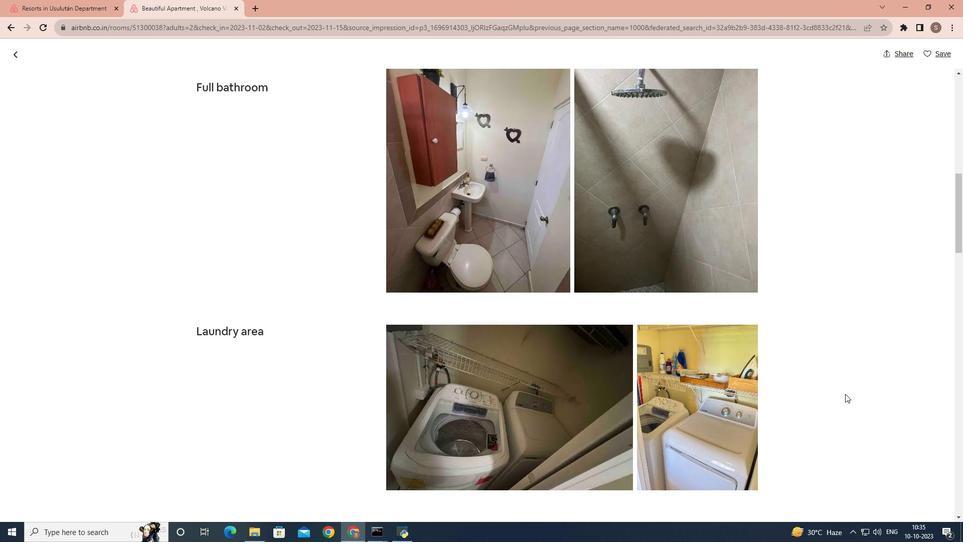 
Action: Mouse scrolled (845, 393) with delta (0, 0)
Screenshot: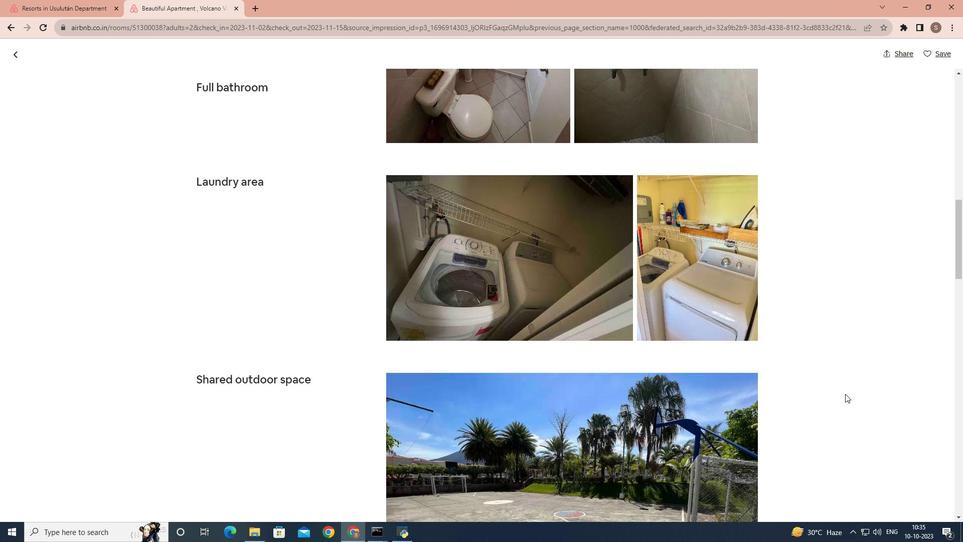 
Action: Mouse scrolled (845, 393) with delta (0, 0)
Screenshot: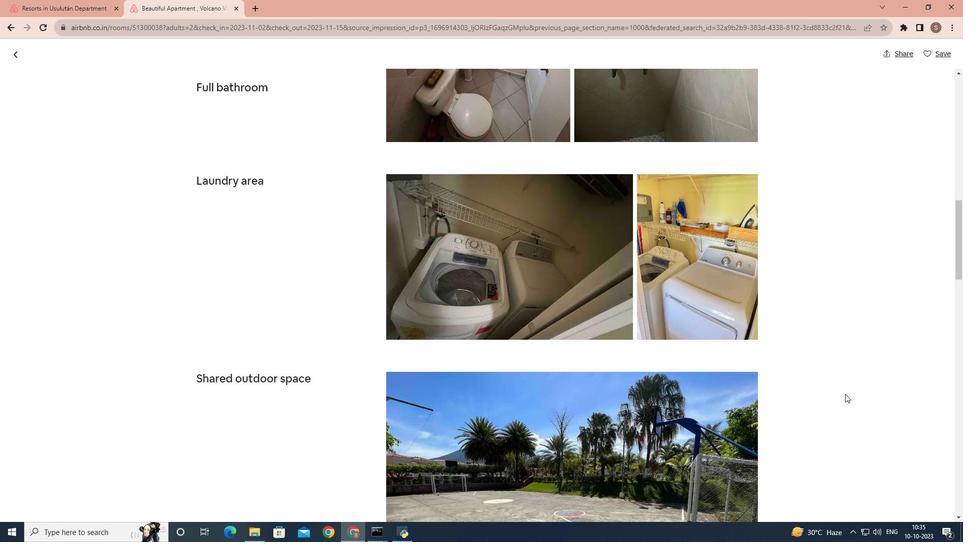 
Action: Mouse scrolled (845, 393) with delta (0, 0)
Screenshot: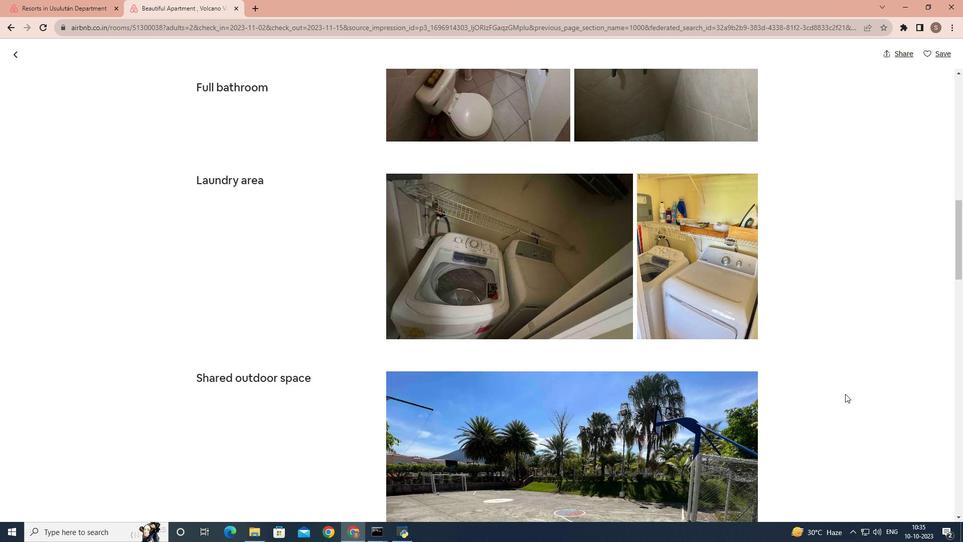 
Action: Mouse scrolled (845, 393) with delta (0, 0)
Screenshot: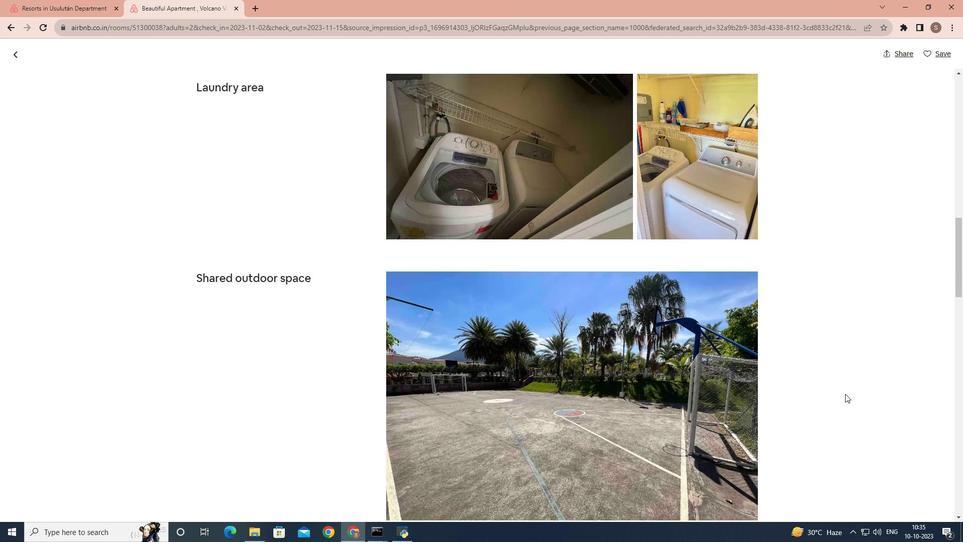 
Action: Mouse scrolled (845, 393) with delta (0, 0)
Screenshot: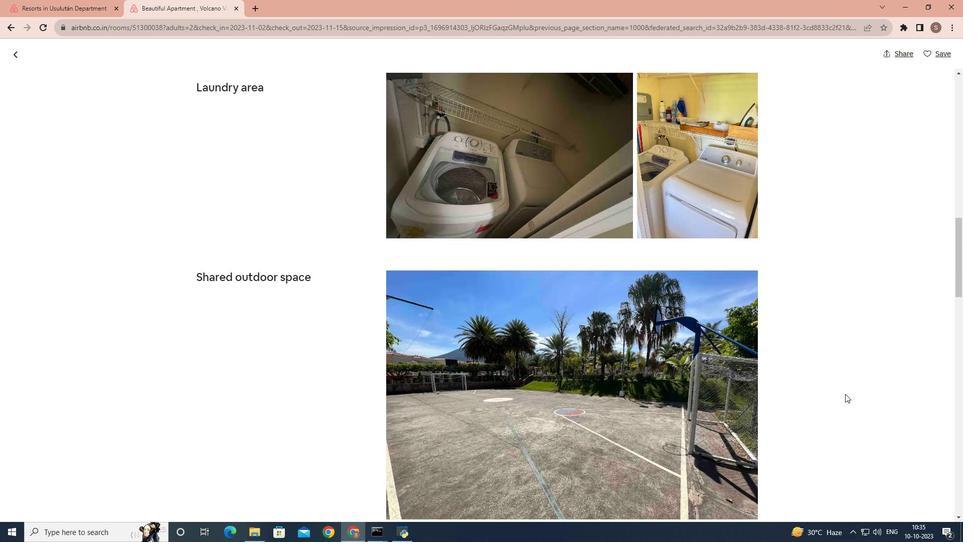 
Action: Mouse scrolled (845, 393) with delta (0, 0)
Screenshot: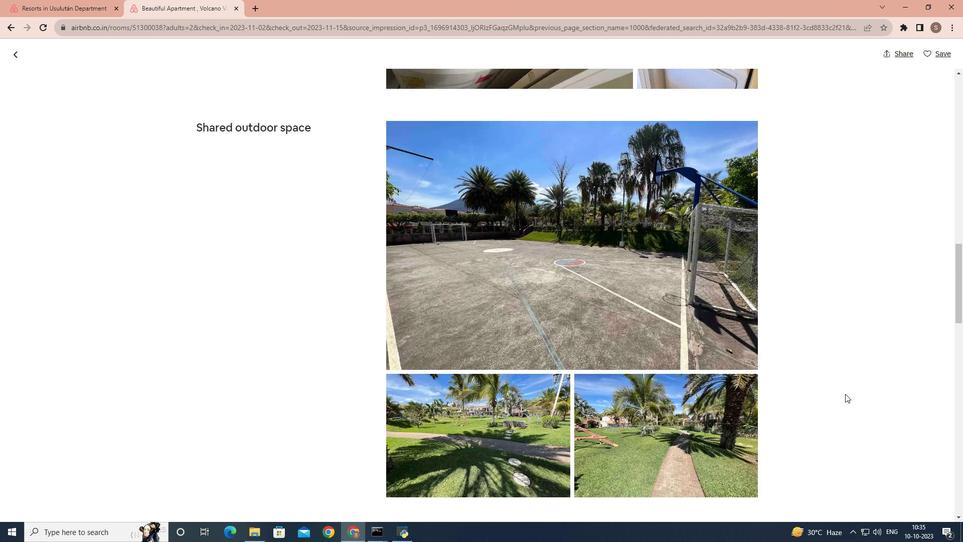 
Action: Mouse scrolled (845, 393) with delta (0, 0)
Screenshot: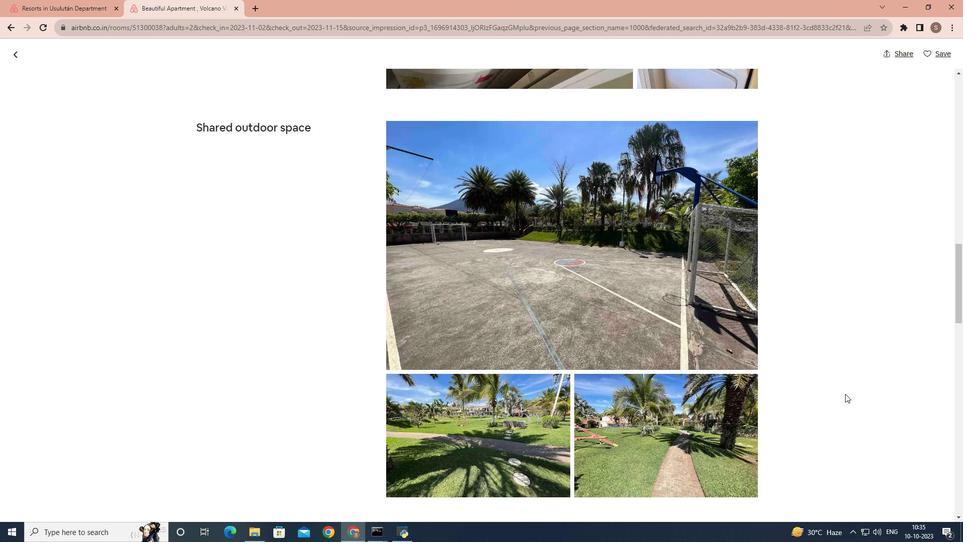 
Action: Mouse scrolled (845, 393) with delta (0, 0)
Screenshot: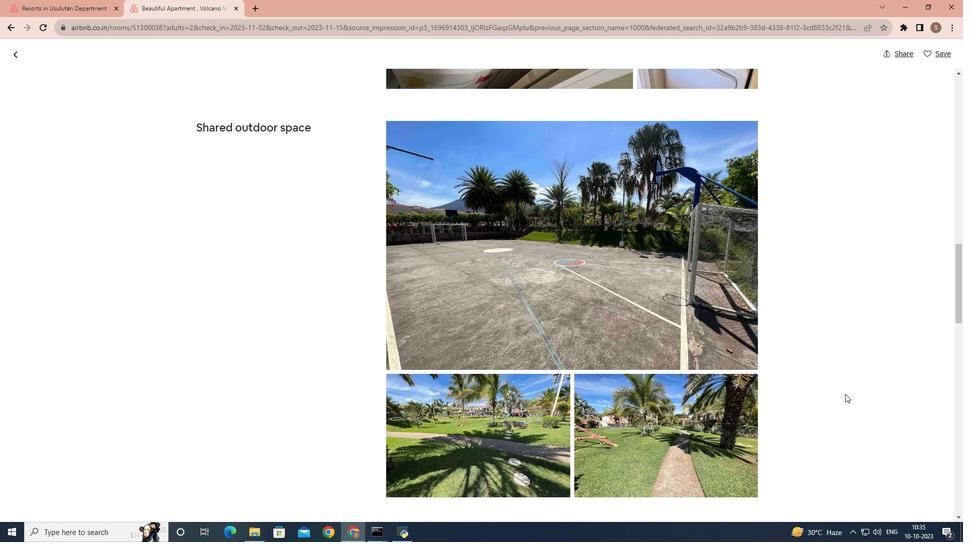 
Action: Mouse scrolled (845, 393) with delta (0, 0)
Screenshot: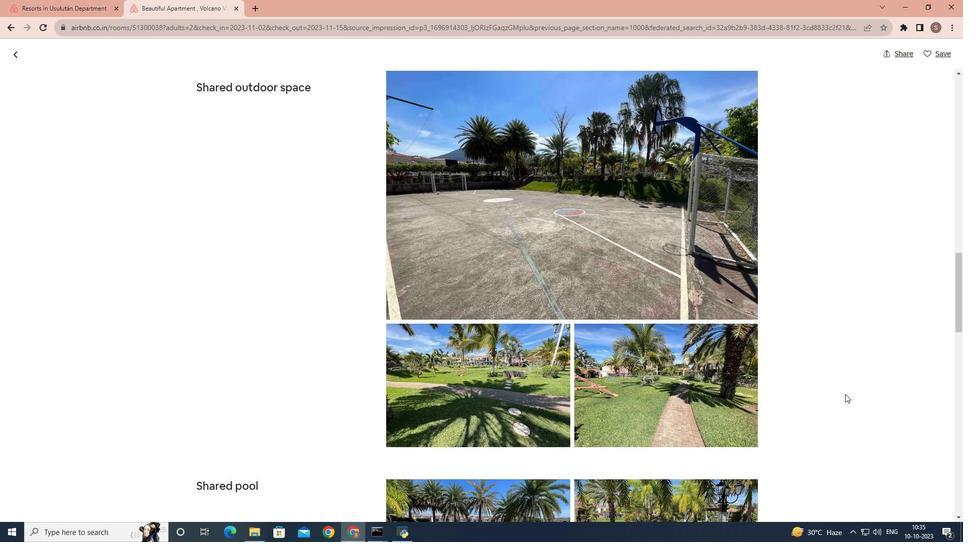 
Action: Mouse scrolled (845, 393) with delta (0, 0)
Screenshot: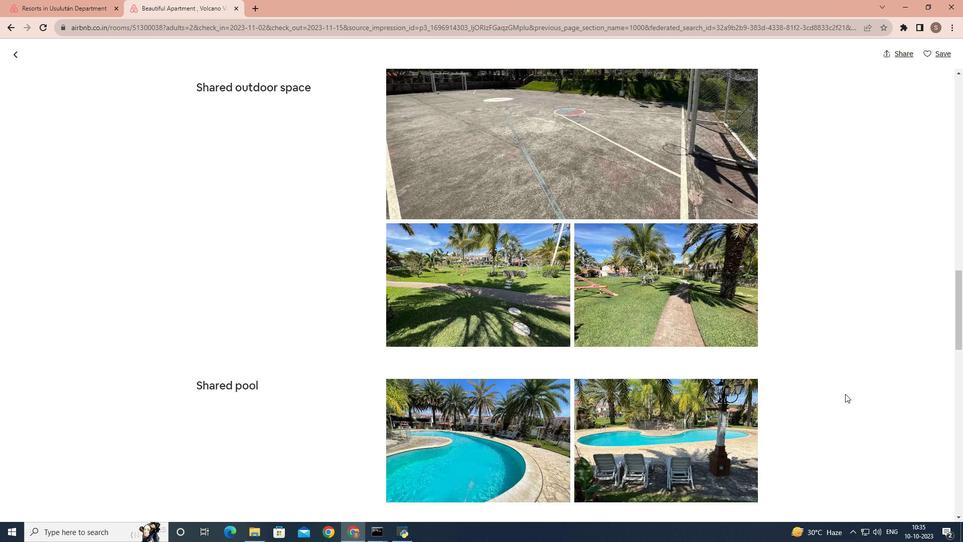 
Action: Mouse scrolled (845, 393) with delta (0, 0)
Screenshot: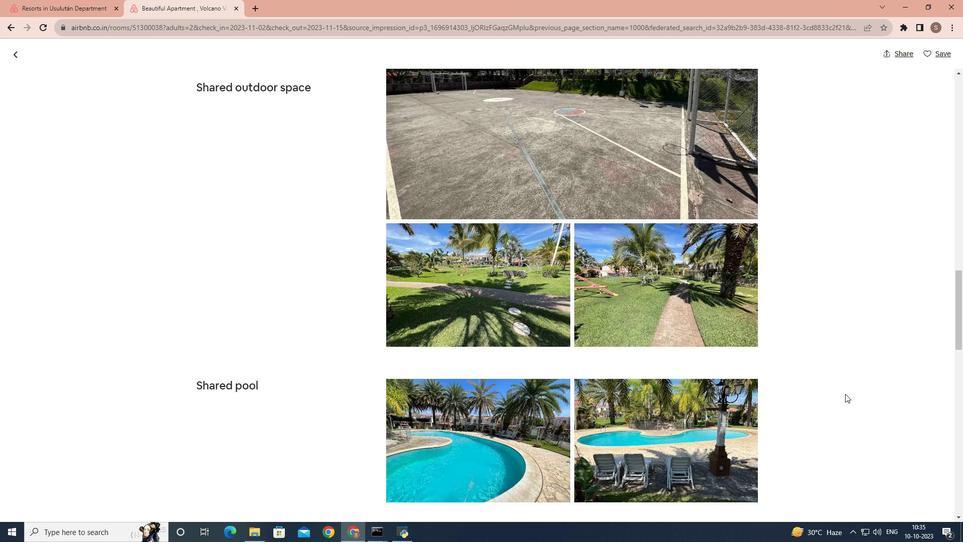 
Action: Mouse scrolled (845, 393) with delta (0, 0)
Screenshot: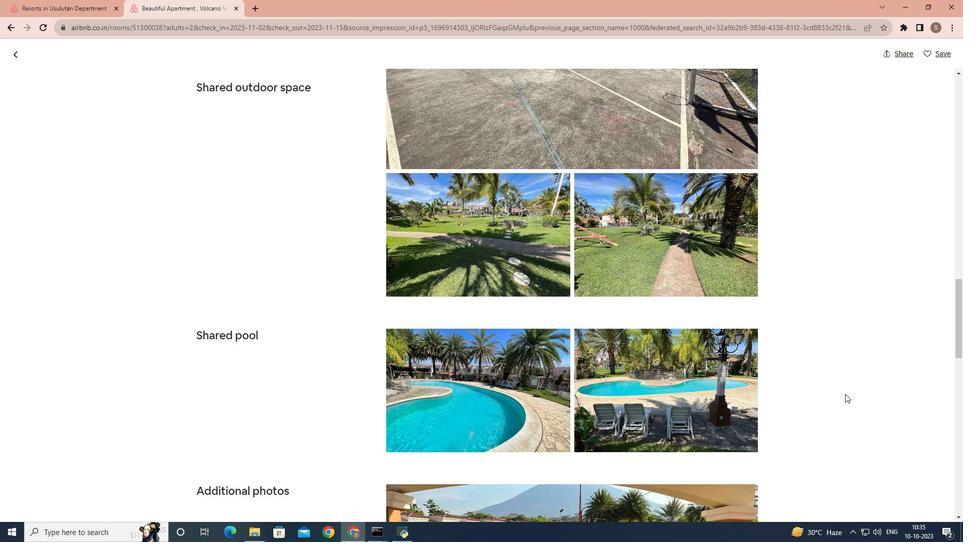 
Action: Mouse scrolled (845, 393) with delta (0, 0)
Screenshot: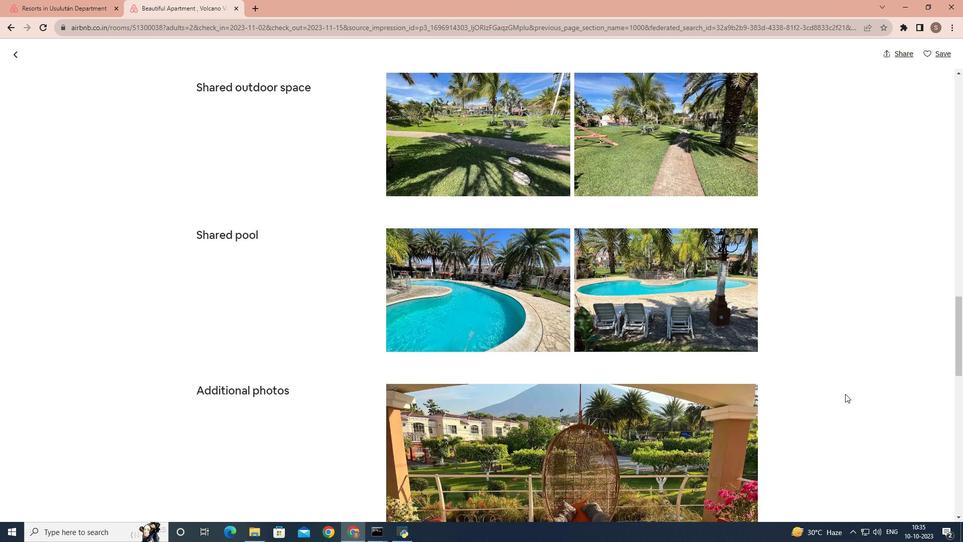 
Action: Mouse scrolled (845, 393) with delta (0, 0)
Screenshot: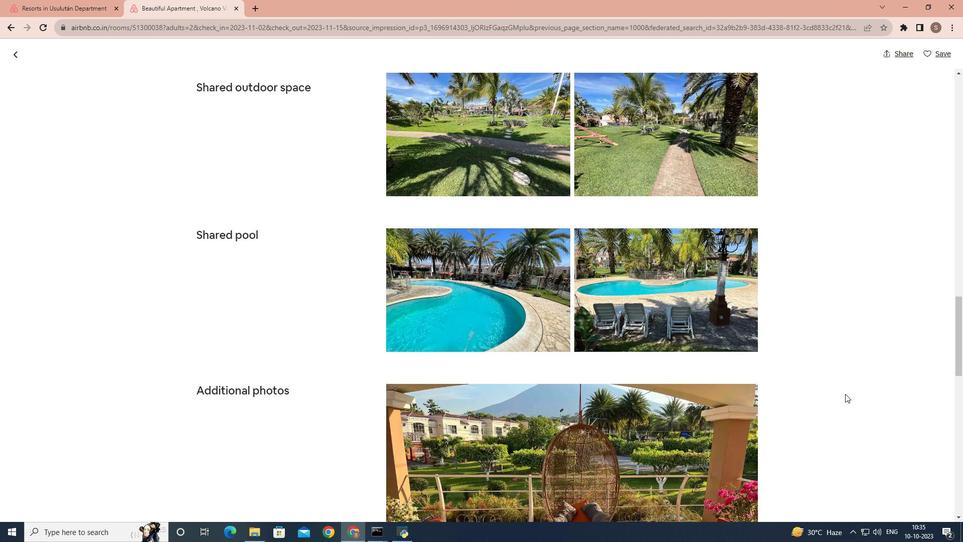 
Action: Mouse scrolled (845, 393) with delta (0, 0)
Screenshot: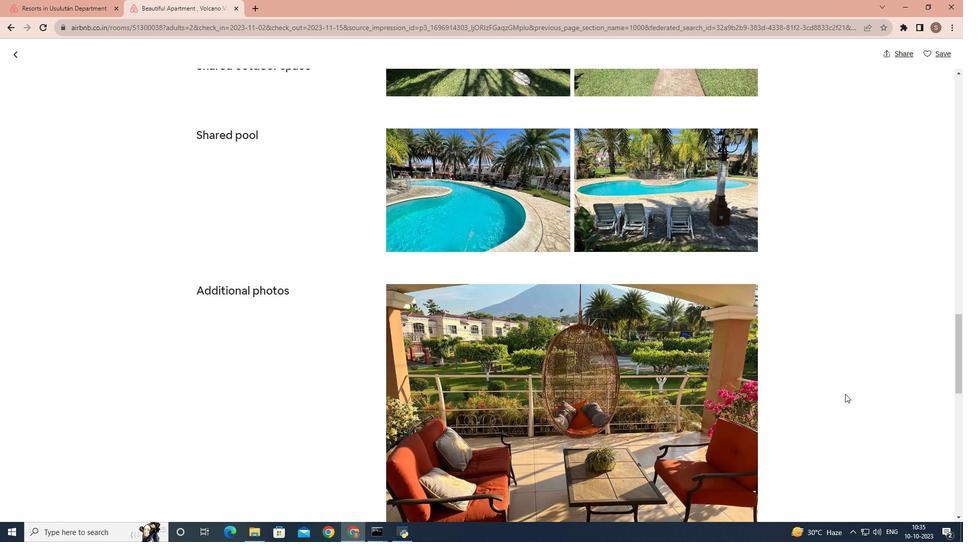 
Action: Mouse scrolled (845, 393) with delta (0, 0)
Screenshot: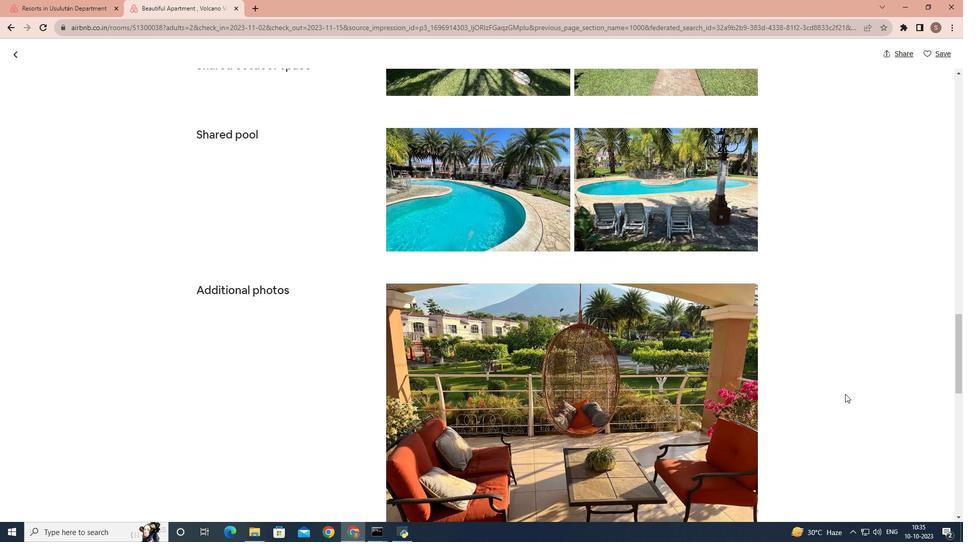 
Action: Mouse scrolled (845, 393) with delta (0, 0)
Screenshot: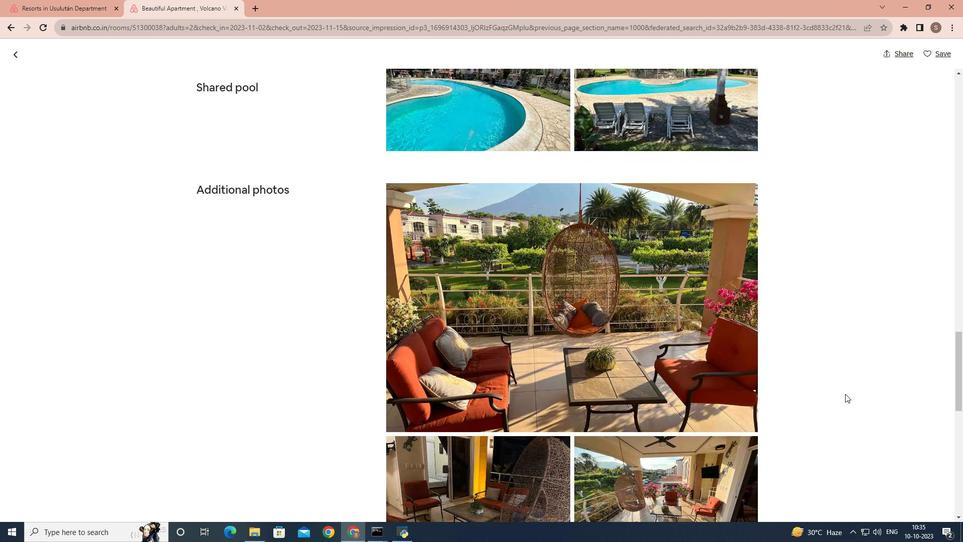 
Action: Mouse scrolled (845, 393) with delta (0, 0)
Screenshot: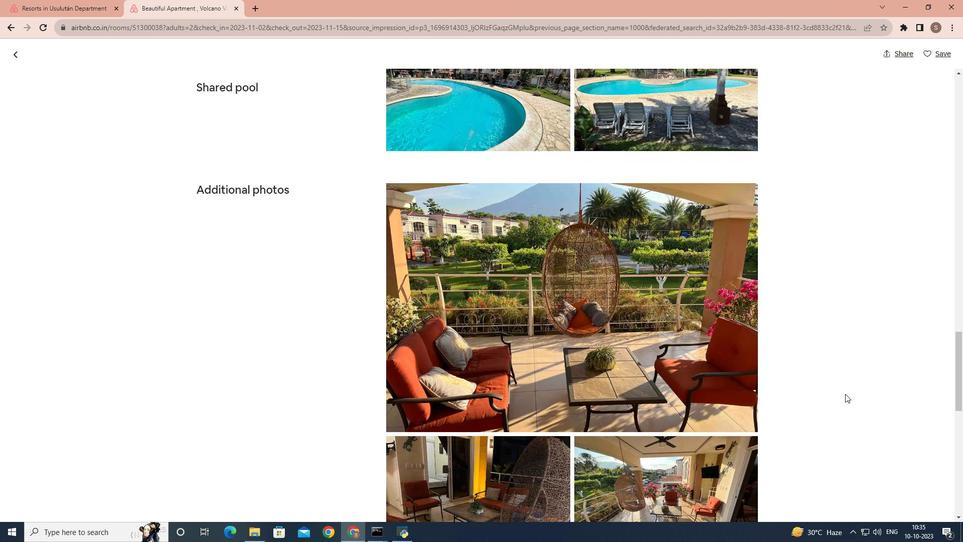 
Action: Mouse scrolled (845, 393) with delta (0, 0)
Screenshot: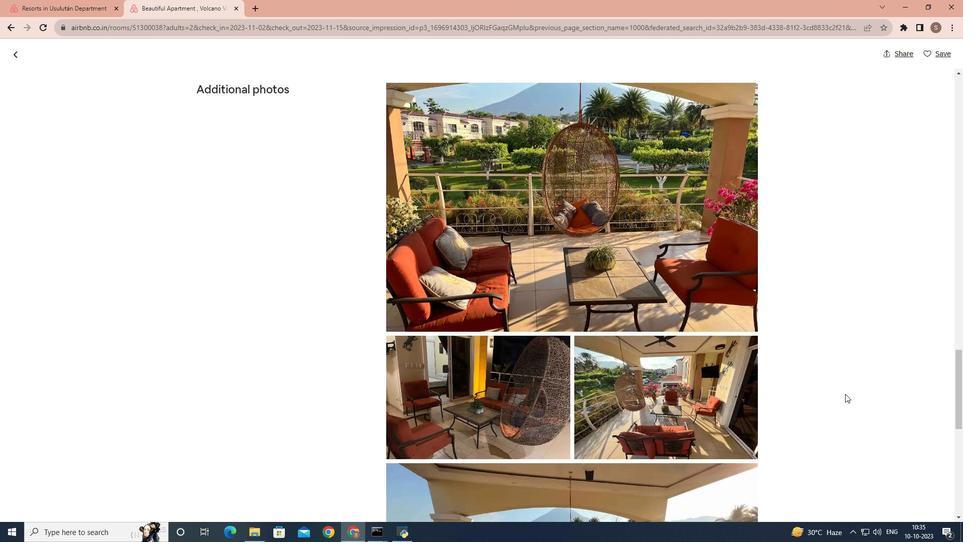 
Action: Mouse scrolled (845, 393) with delta (0, 0)
Screenshot: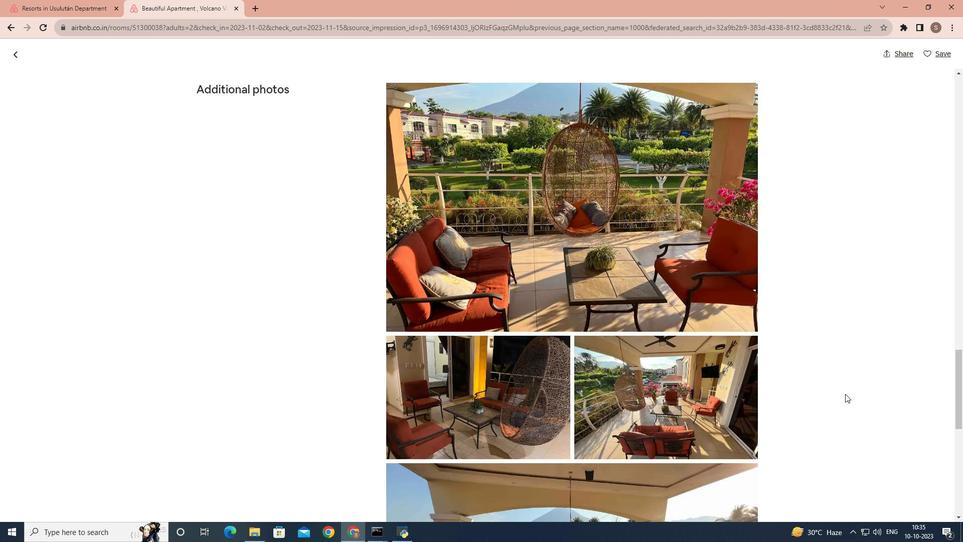 
Action: Mouse scrolled (845, 393) with delta (0, 0)
Screenshot: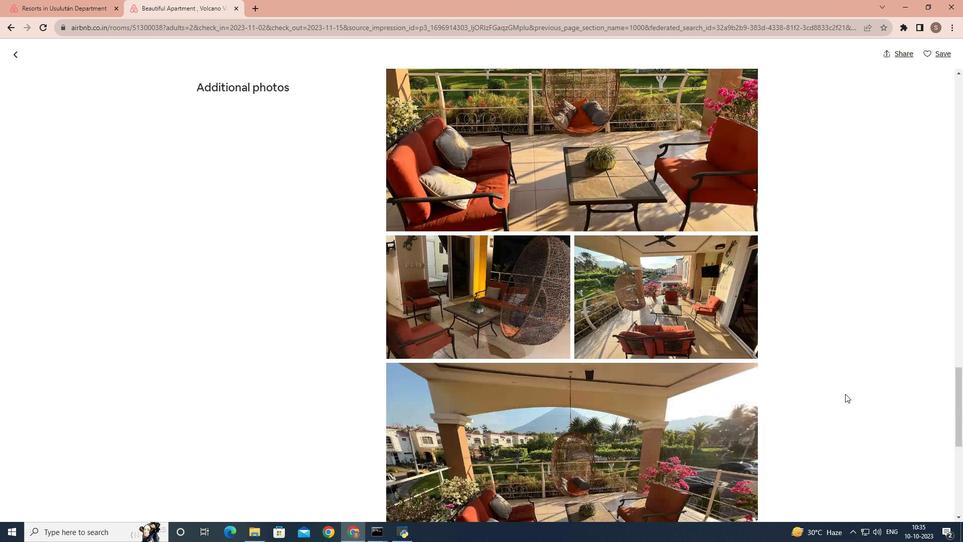 
Action: Mouse scrolled (845, 393) with delta (0, 0)
Screenshot: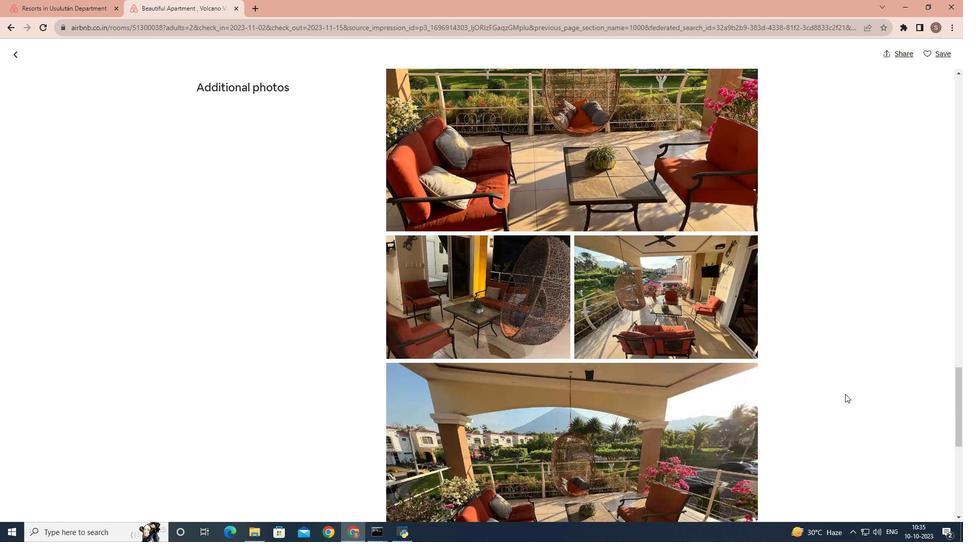 
Action: Mouse scrolled (845, 393) with delta (0, 0)
Screenshot: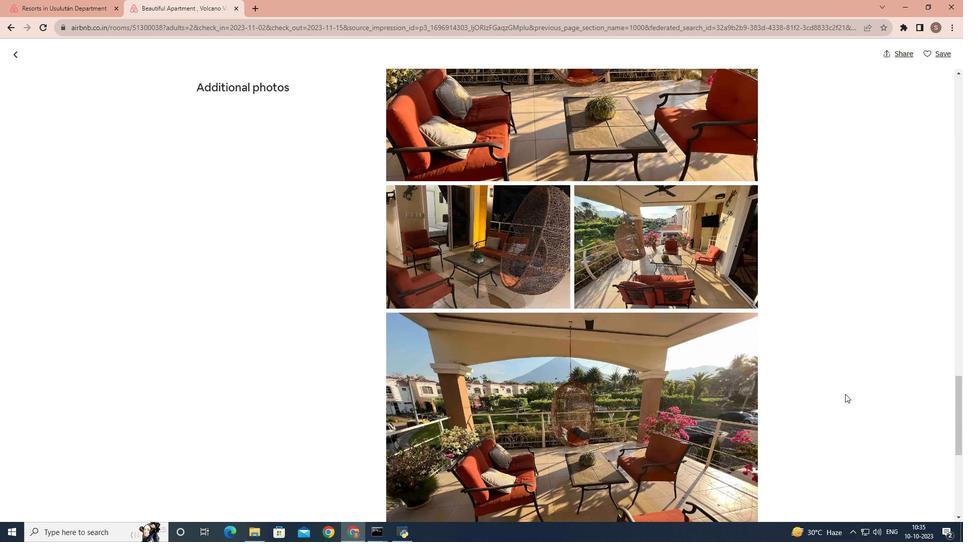 
Action: Mouse scrolled (845, 393) with delta (0, 0)
Screenshot: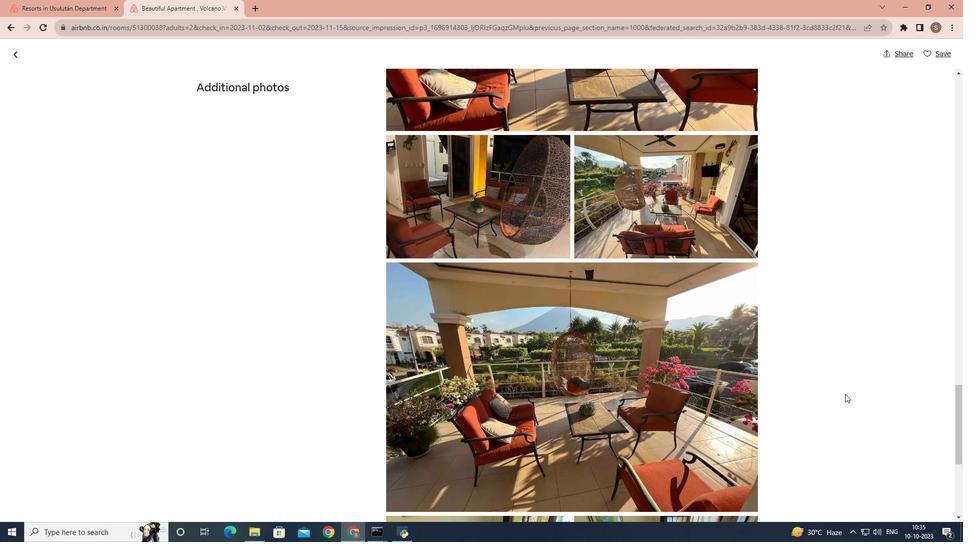 
Action: Mouse moved to (845, 394)
Screenshot: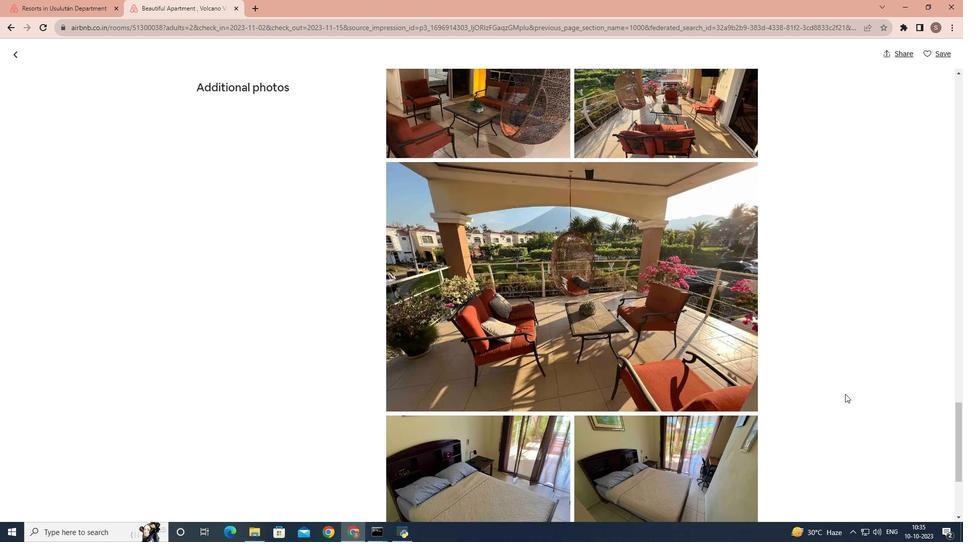 
Action: Mouse scrolled (845, 393) with delta (0, 0)
Screenshot: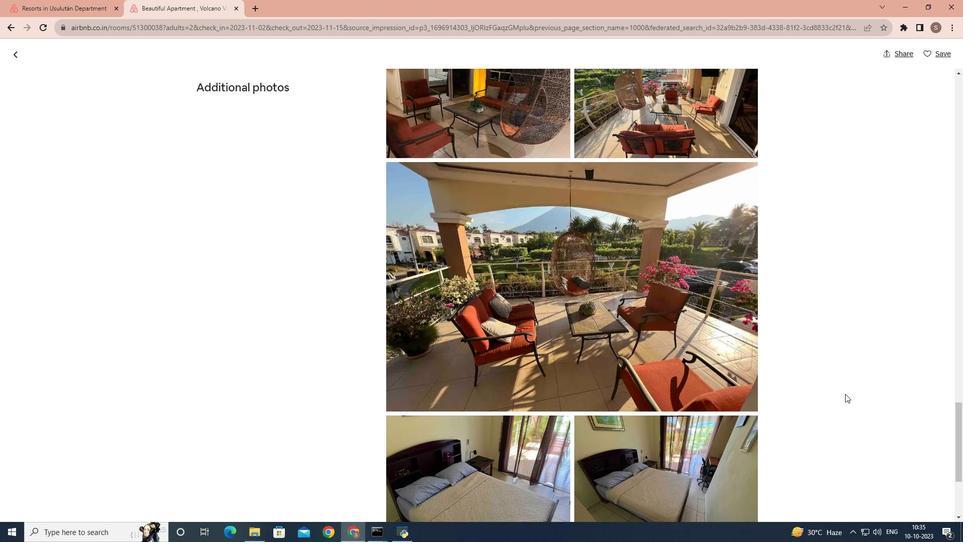 
Action: Mouse scrolled (845, 393) with delta (0, 0)
Screenshot: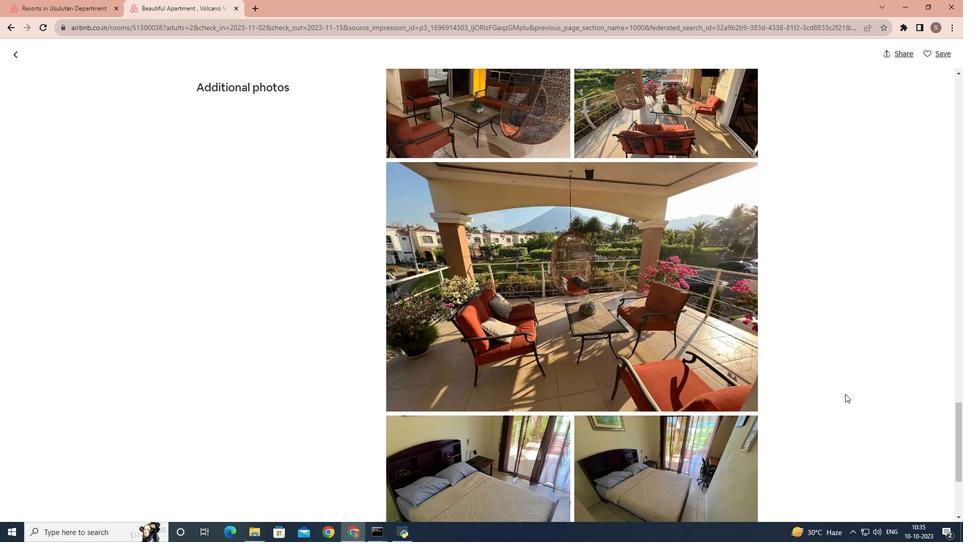 
Action: Mouse scrolled (845, 393) with delta (0, 0)
Screenshot: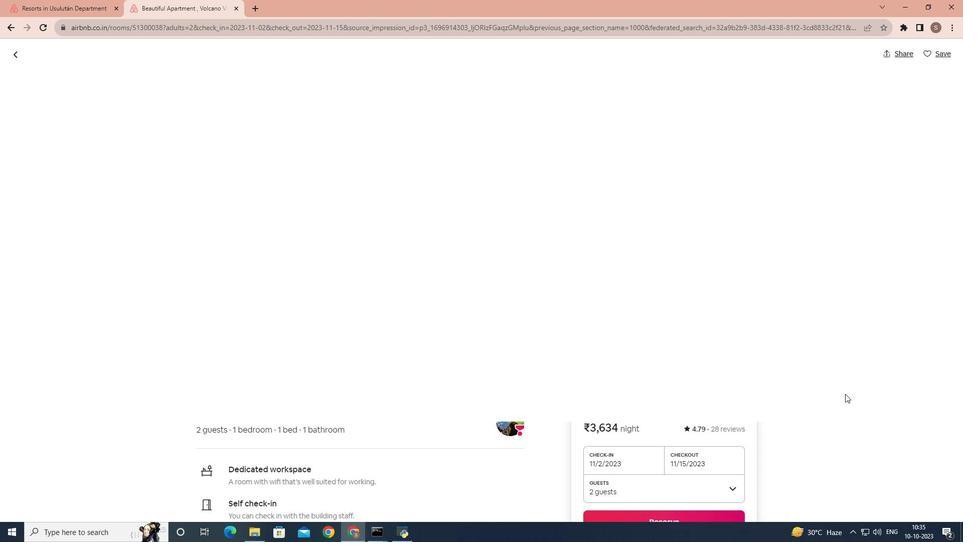
Action: Mouse scrolled (845, 393) with delta (0, 0)
Screenshot: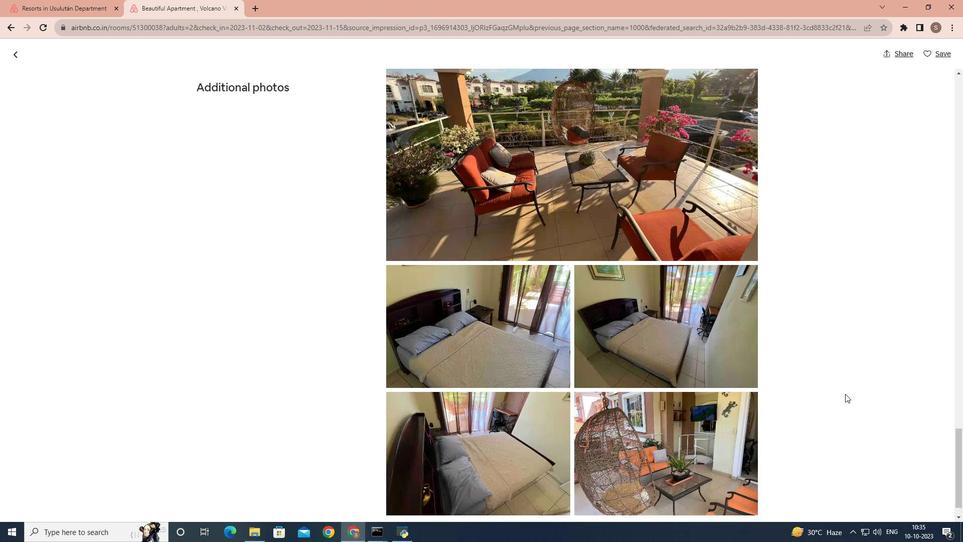
Action: Mouse scrolled (845, 393) with delta (0, 0)
Screenshot: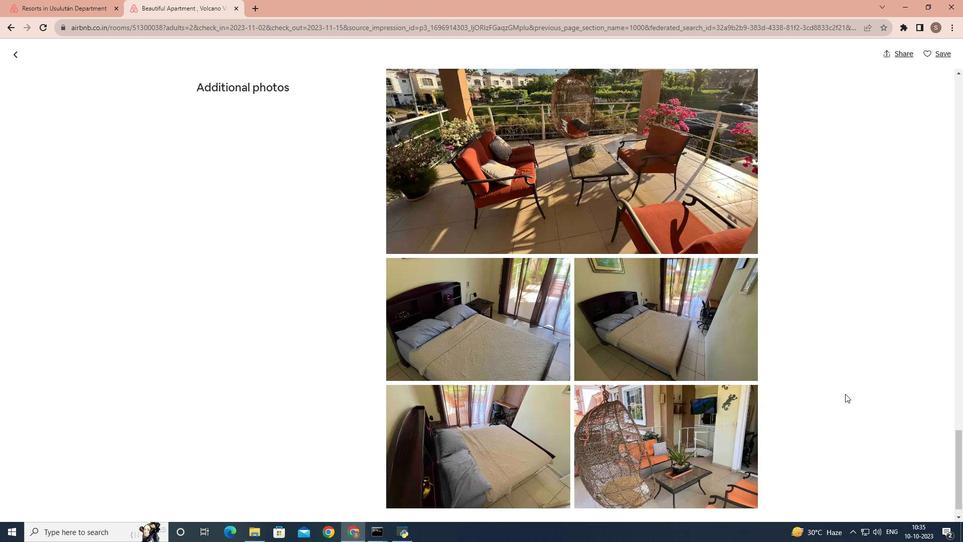 
Action: Mouse scrolled (845, 393) with delta (0, 0)
Screenshot: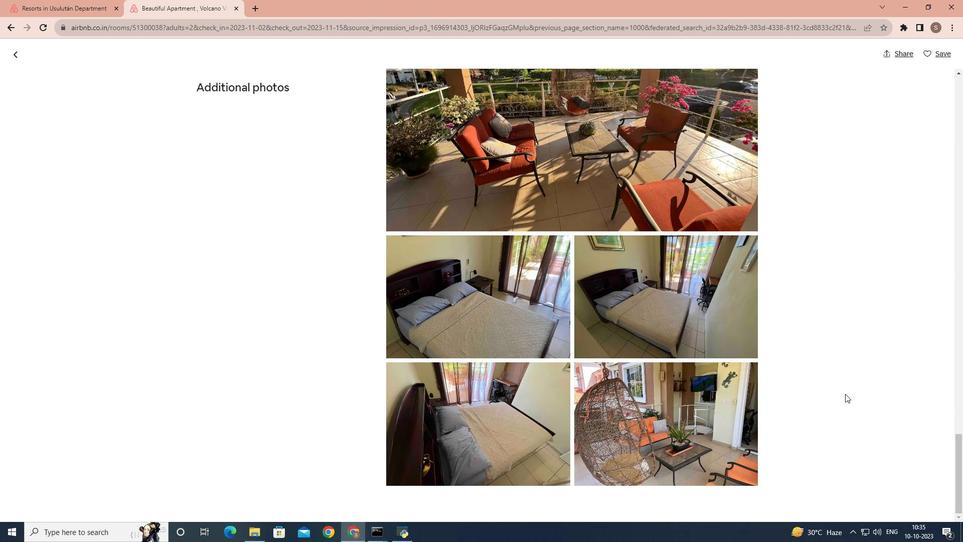 
Action: Mouse scrolled (845, 393) with delta (0, 0)
Screenshot: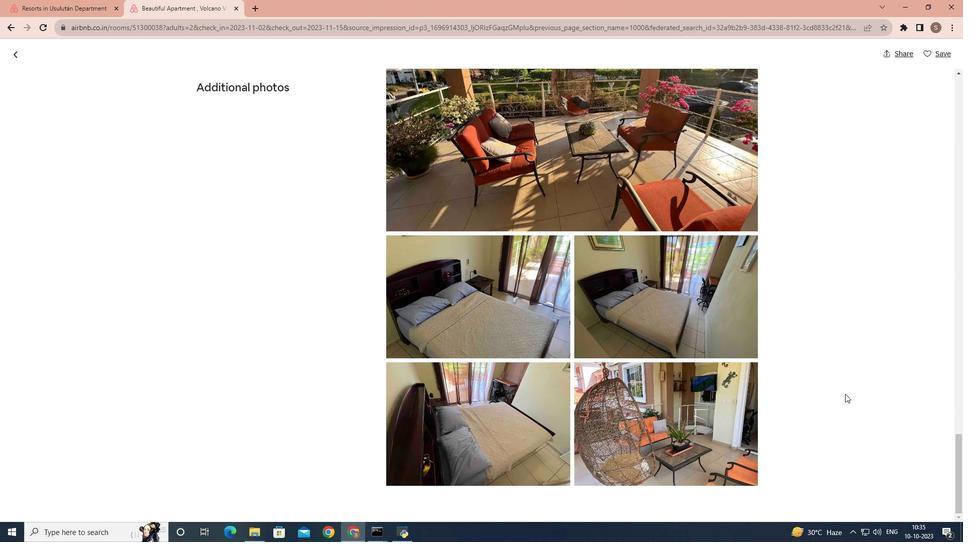 
Action: Mouse scrolled (845, 393) with delta (0, 0)
Screenshot: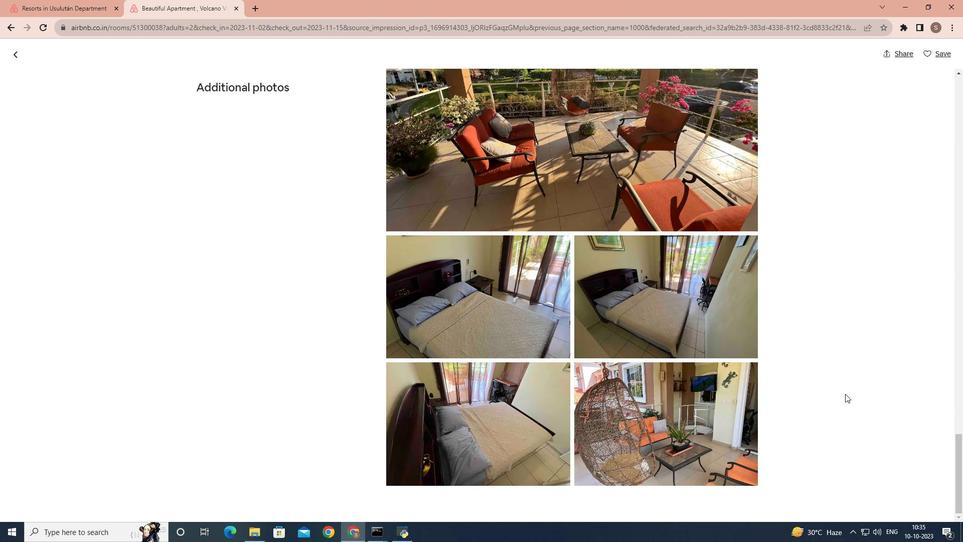 
Action: Mouse scrolled (845, 393) with delta (0, 0)
Screenshot: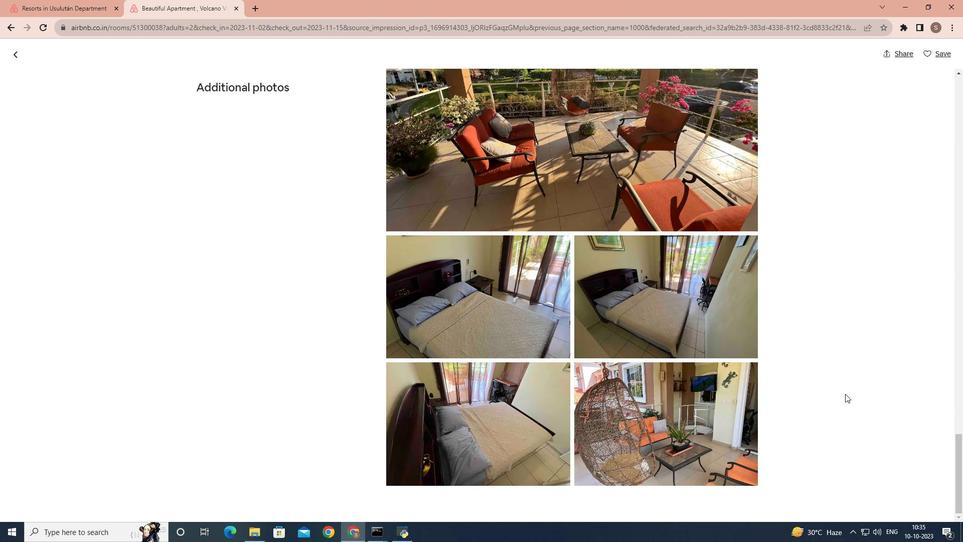 
Action: Mouse moved to (15, 56)
Screenshot: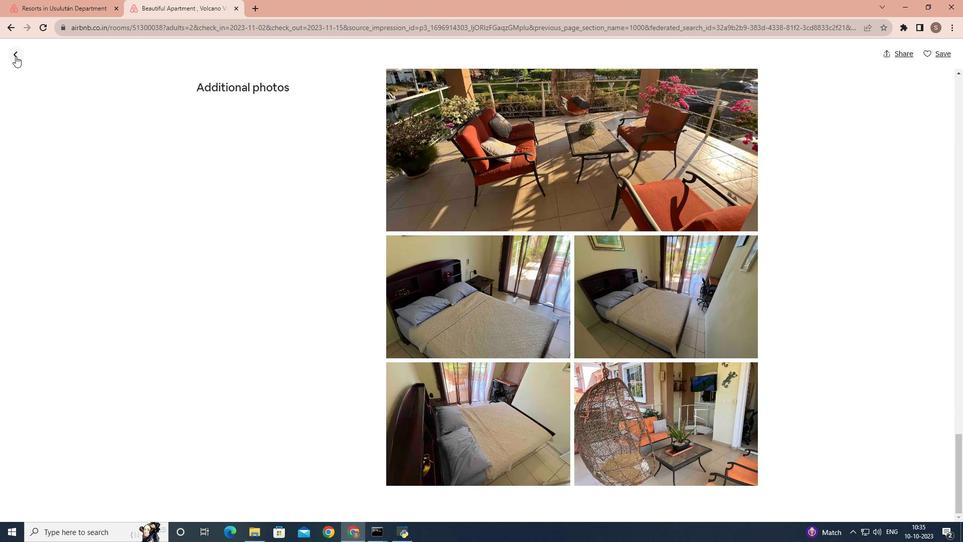 
Action: Mouse pressed left at (15, 56)
Screenshot: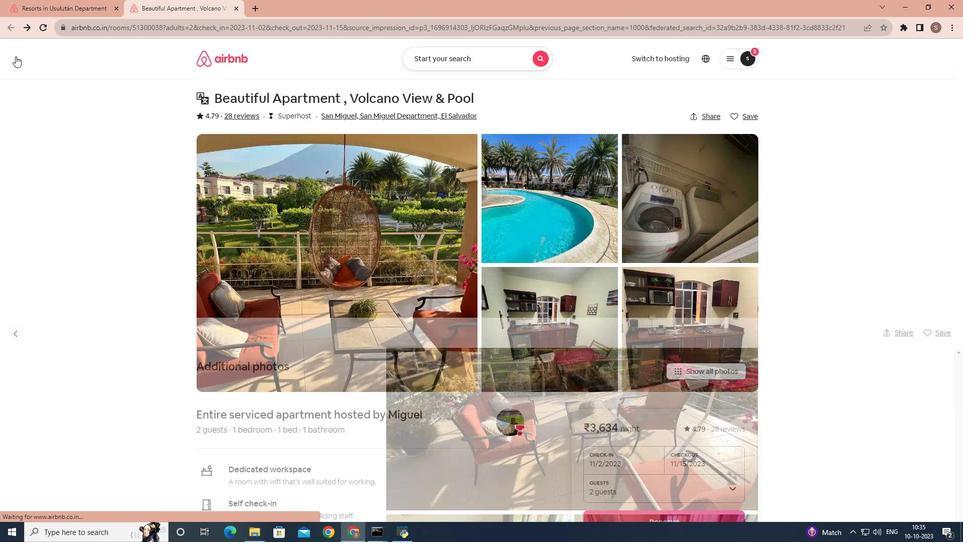 
Action: Mouse moved to (377, 312)
Screenshot: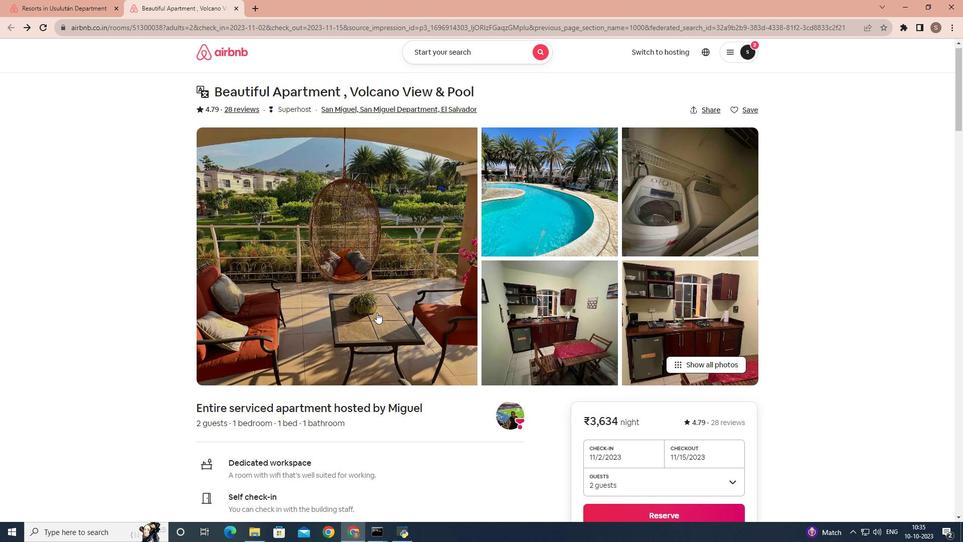 
Action: Mouse scrolled (377, 312) with delta (0, 0)
Screenshot: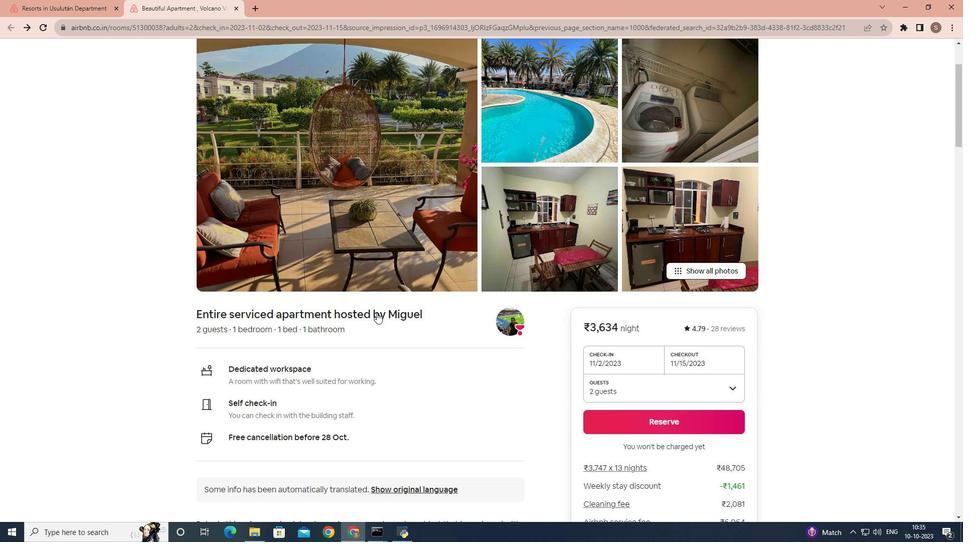 
Action: Mouse scrolled (377, 312) with delta (0, 0)
Screenshot: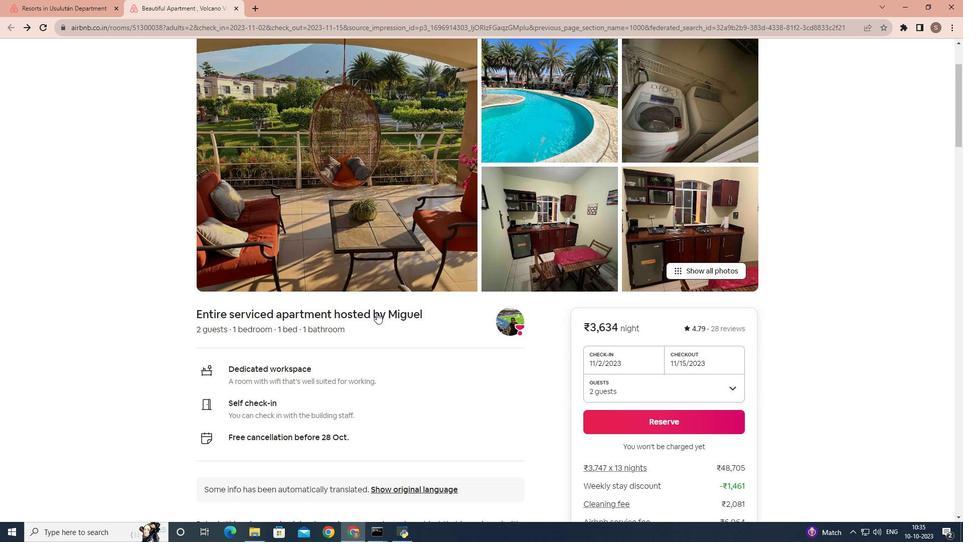 
Action: Mouse scrolled (377, 312) with delta (0, 0)
Screenshot: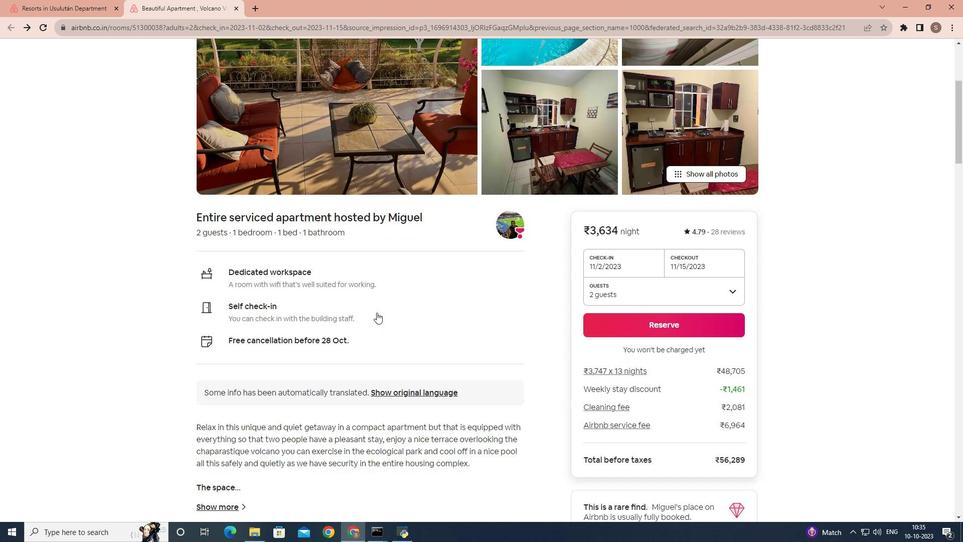 
Action: Mouse scrolled (377, 312) with delta (0, 0)
Screenshot: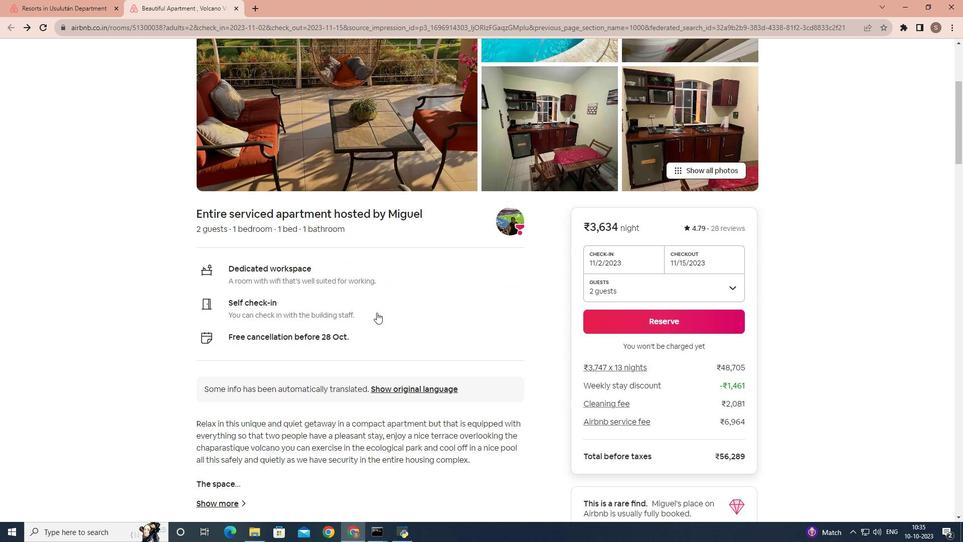 
Action: Mouse scrolled (377, 312) with delta (0, 0)
Screenshot: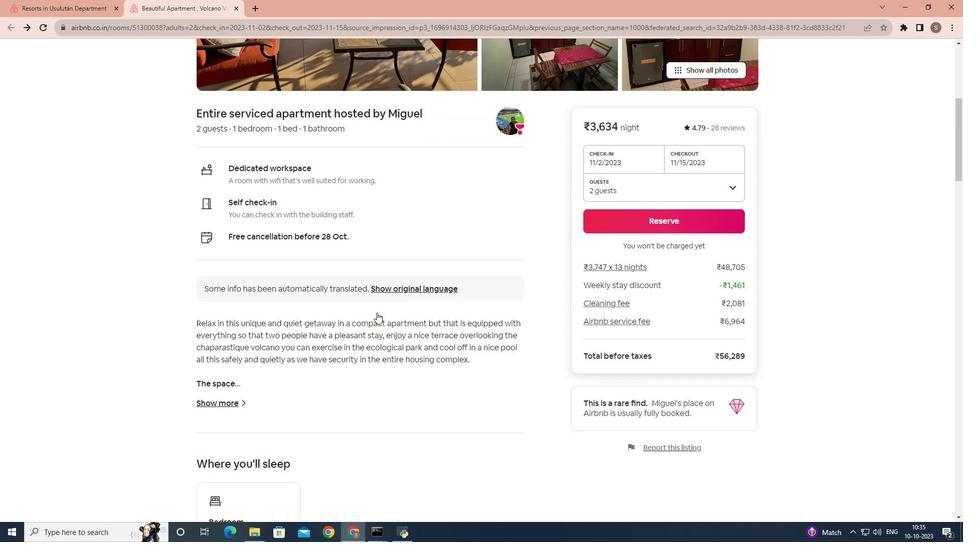 
Action: Mouse scrolled (377, 312) with delta (0, 0)
Screenshot: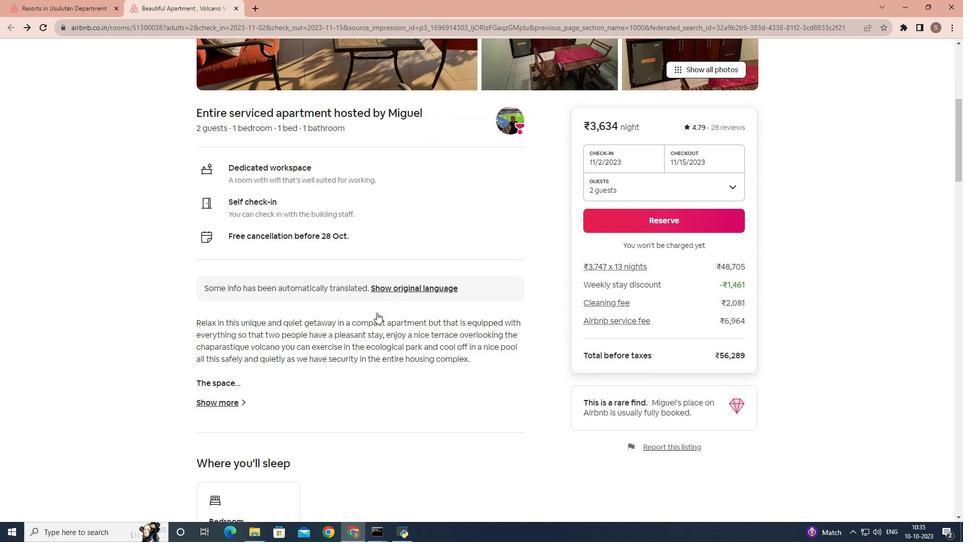 
Action: Mouse scrolled (377, 312) with delta (0, 0)
Screenshot: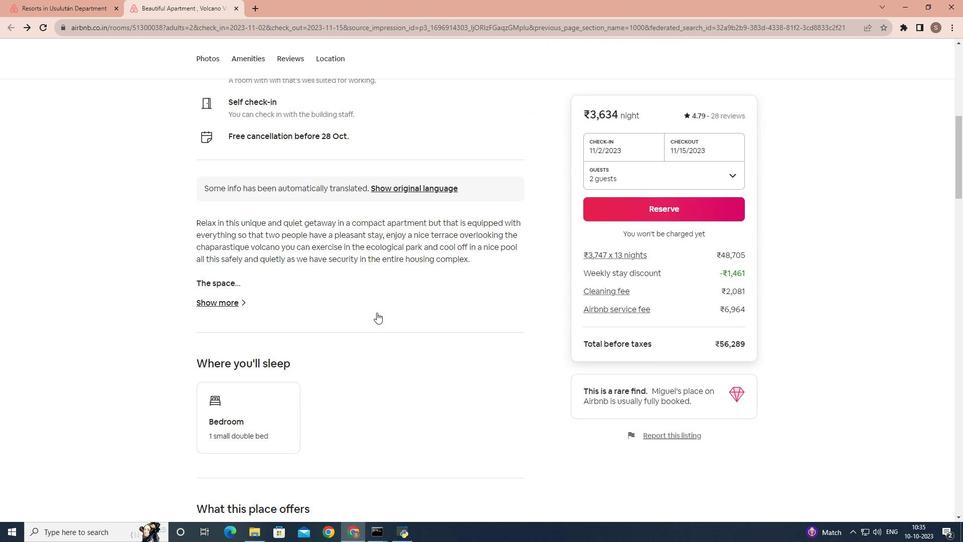 
Action: Mouse scrolled (377, 312) with delta (0, 0)
Screenshot: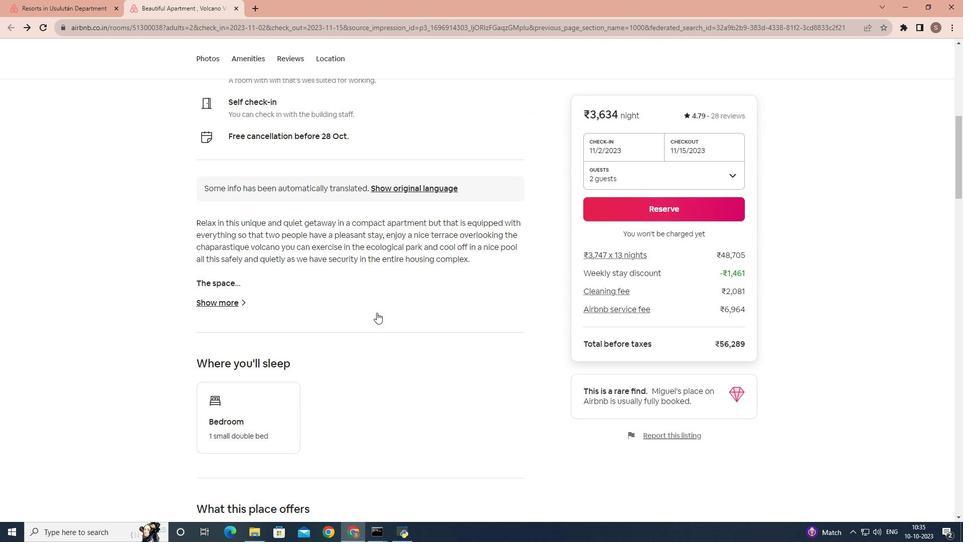 
Action: Mouse scrolled (377, 312) with delta (0, 0)
Screenshot: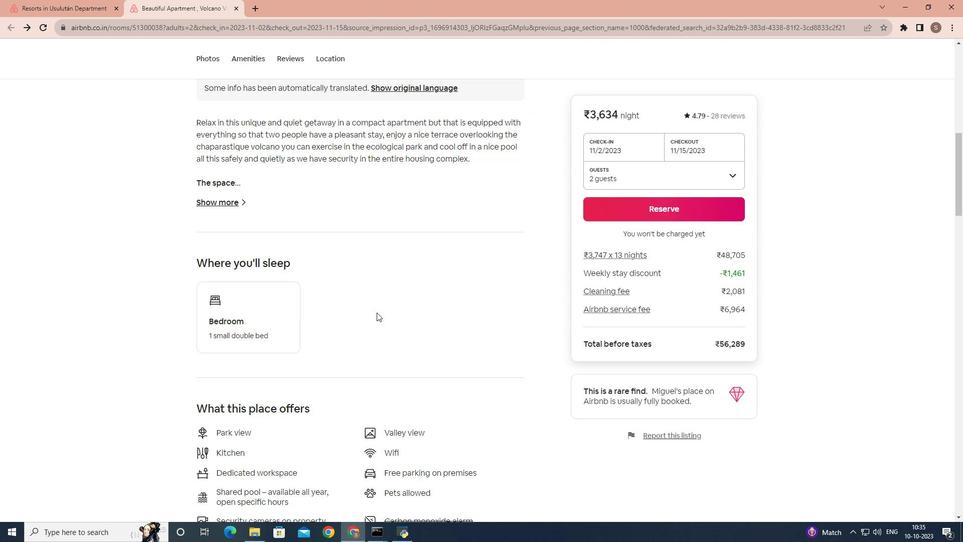 
Action: Mouse scrolled (377, 312) with delta (0, 0)
Screenshot: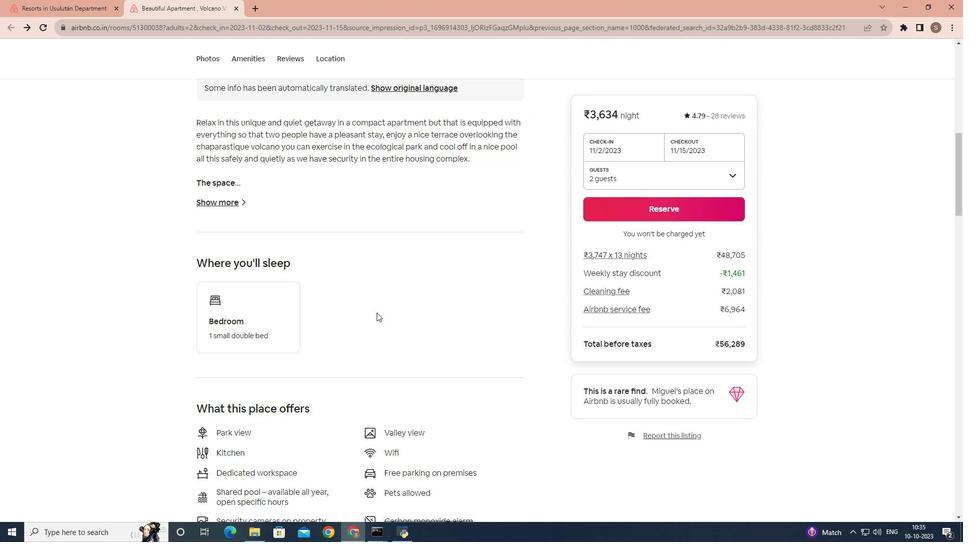 
Action: Mouse scrolled (377, 312) with delta (0, 0)
Screenshot: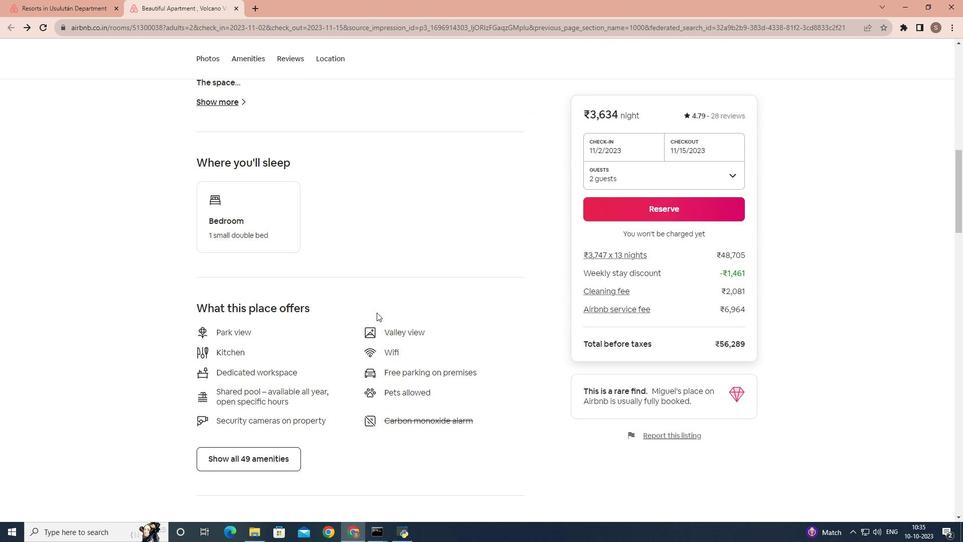
Action: Mouse scrolled (377, 312) with delta (0, 0)
Screenshot: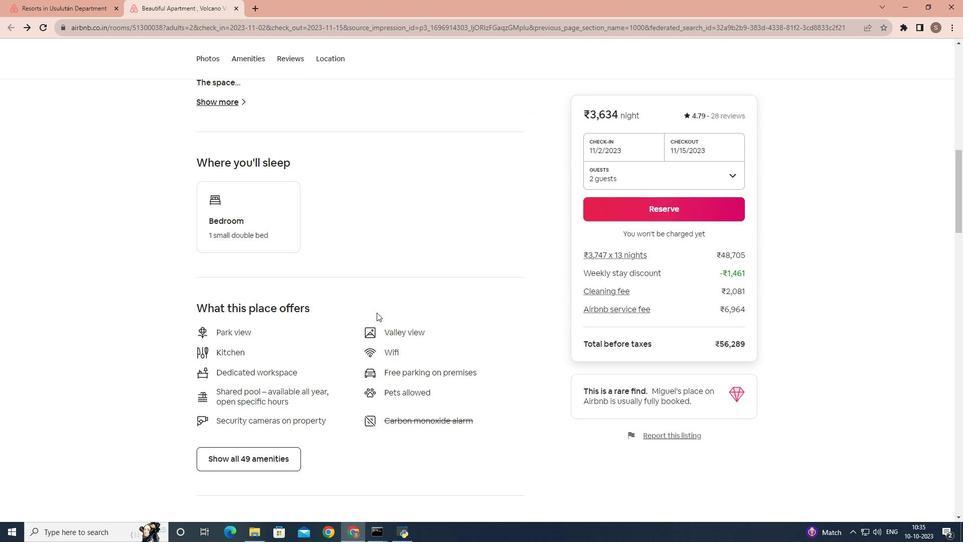 
Action: Mouse scrolled (377, 312) with delta (0, 0)
Screenshot: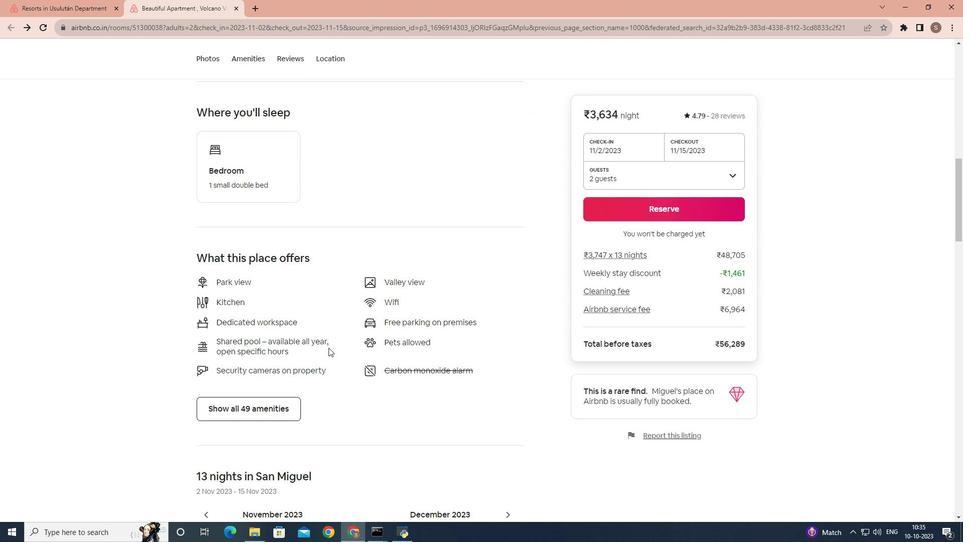 
Action: Mouse moved to (263, 413)
Screenshot: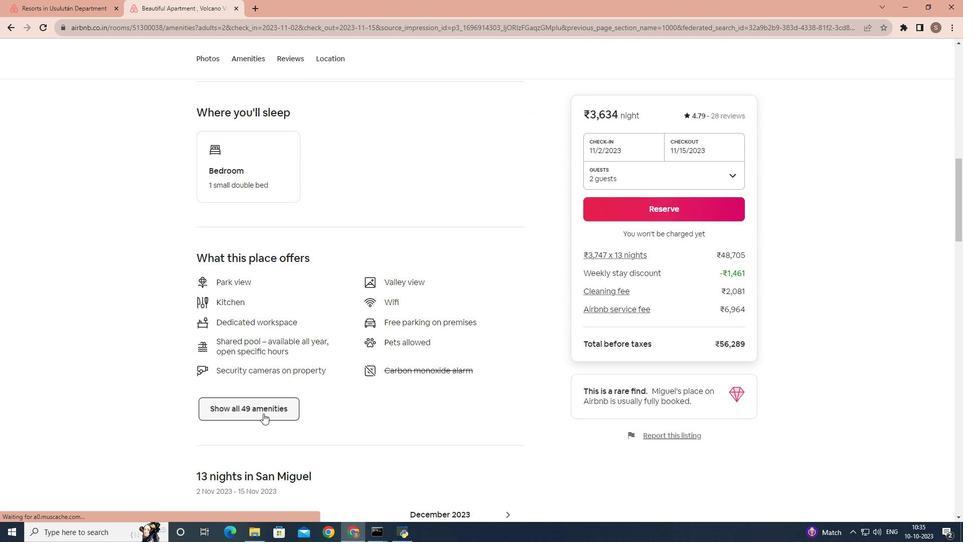 
Action: Mouse pressed left at (263, 413)
Screenshot: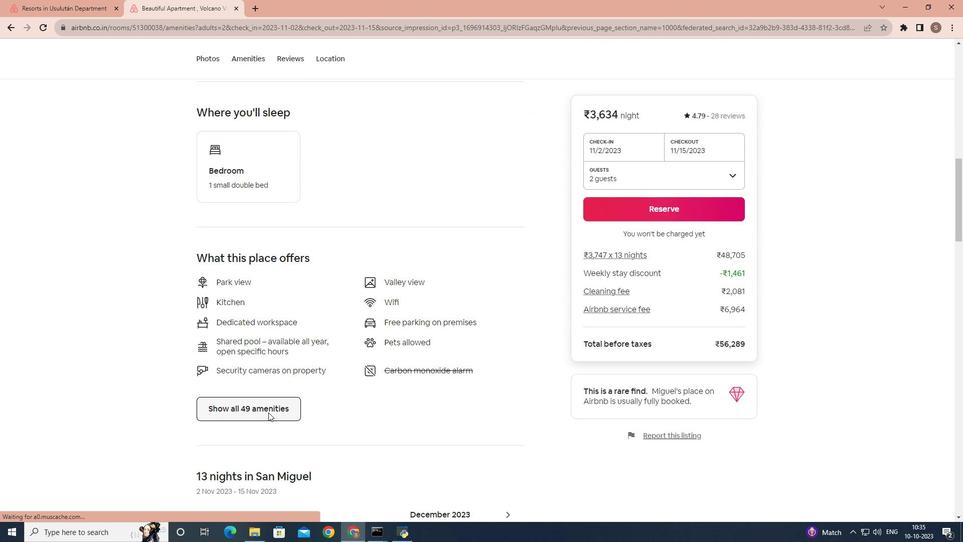 
Action: Mouse moved to (430, 344)
Screenshot: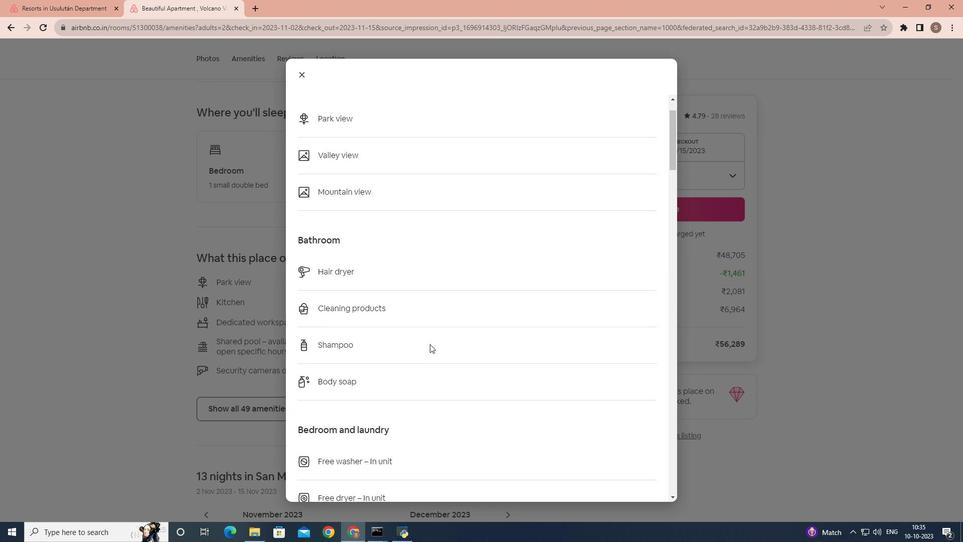 
Action: Mouse scrolled (430, 343) with delta (0, 0)
Screenshot: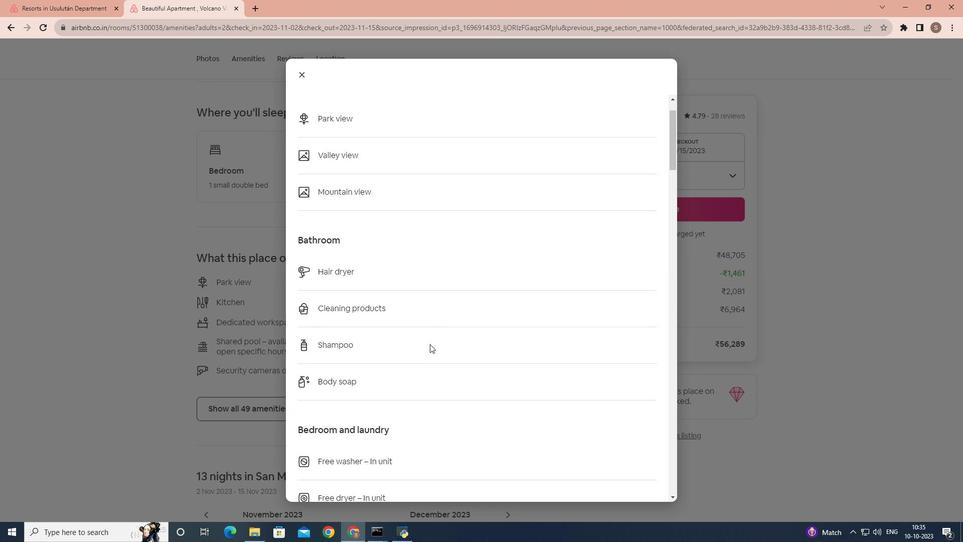 
Action: Mouse scrolled (430, 343) with delta (0, 0)
Screenshot: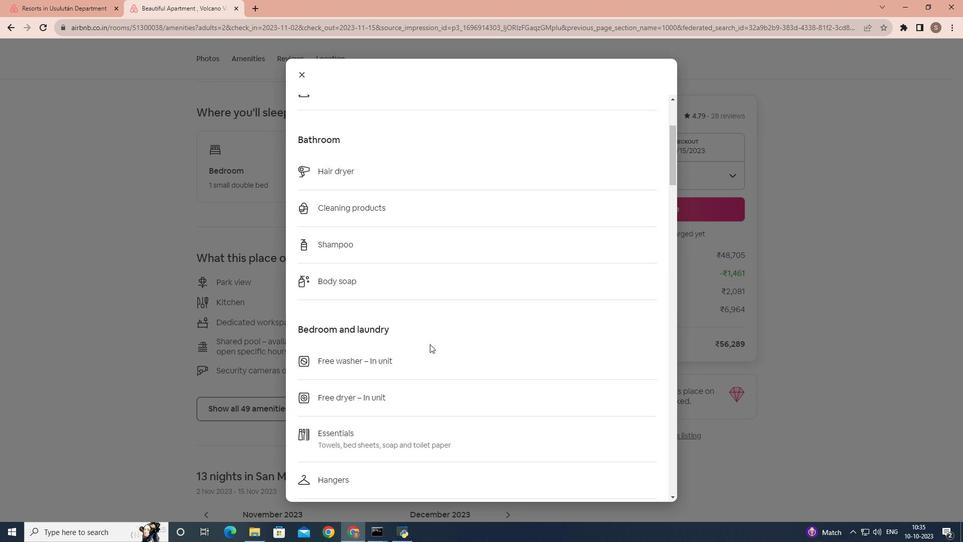 
Action: Mouse scrolled (430, 343) with delta (0, 0)
Screenshot: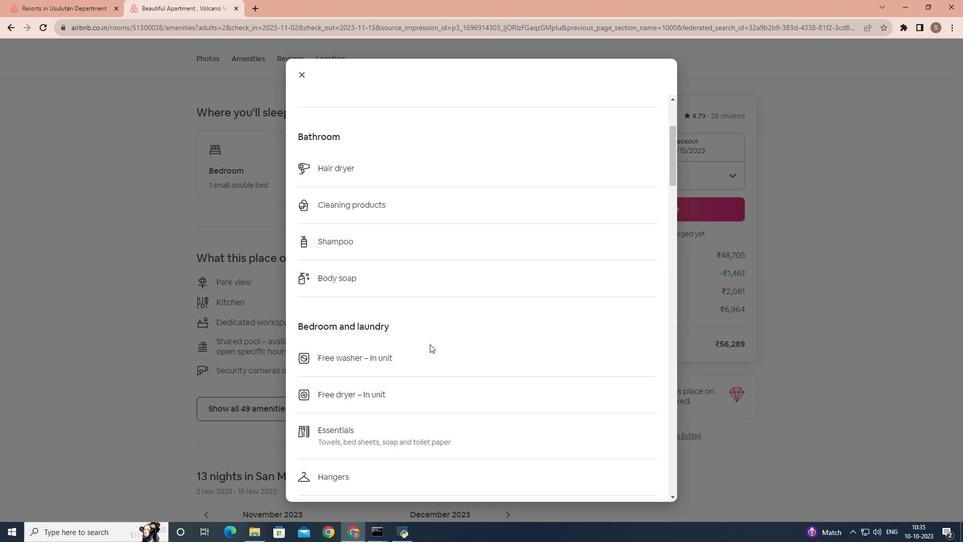 
Action: Mouse scrolled (430, 343) with delta (0, 0)
Screenshot: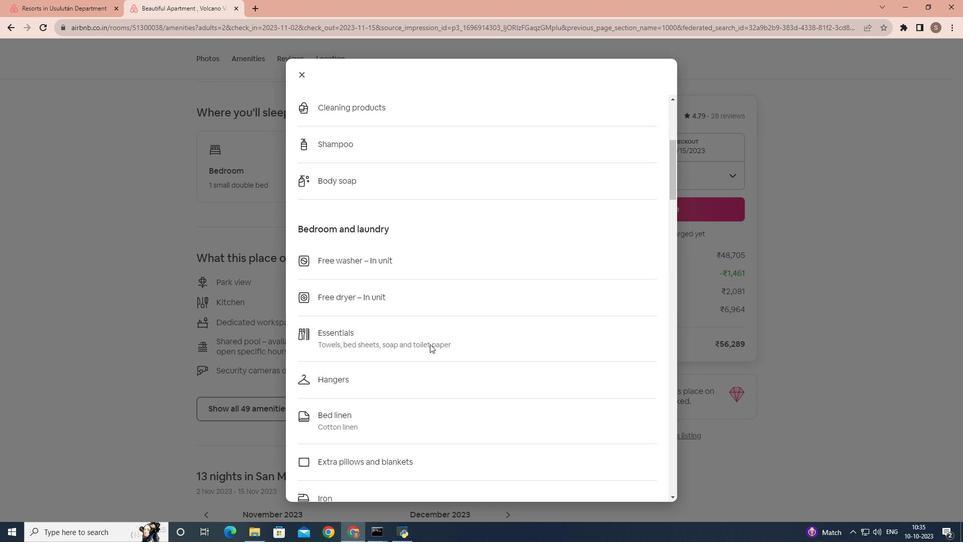 
Action: Mouse scrolled (430, 343) with delta (0, 0)
Screenshot: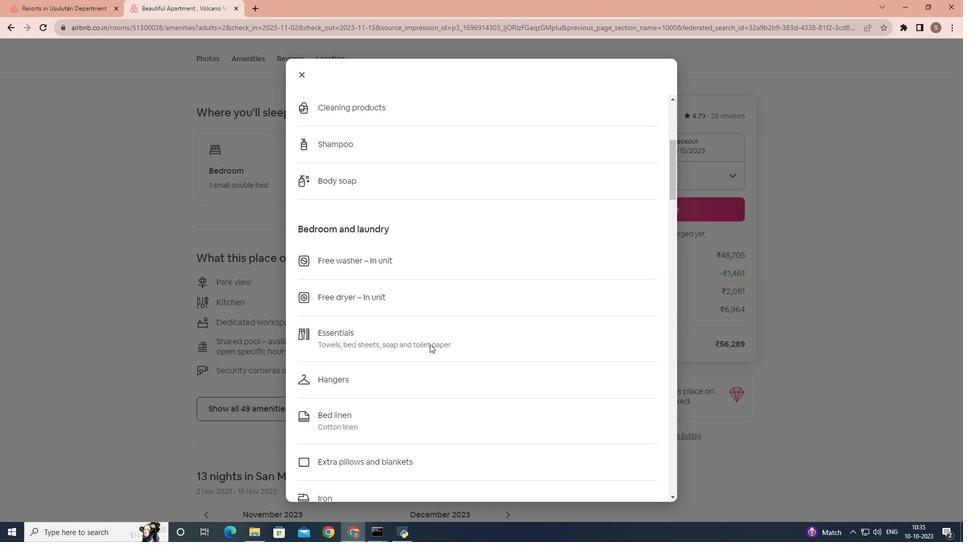 
Action: Mouse scrolled (430, 343) with delta (0, 0)
Screenshot: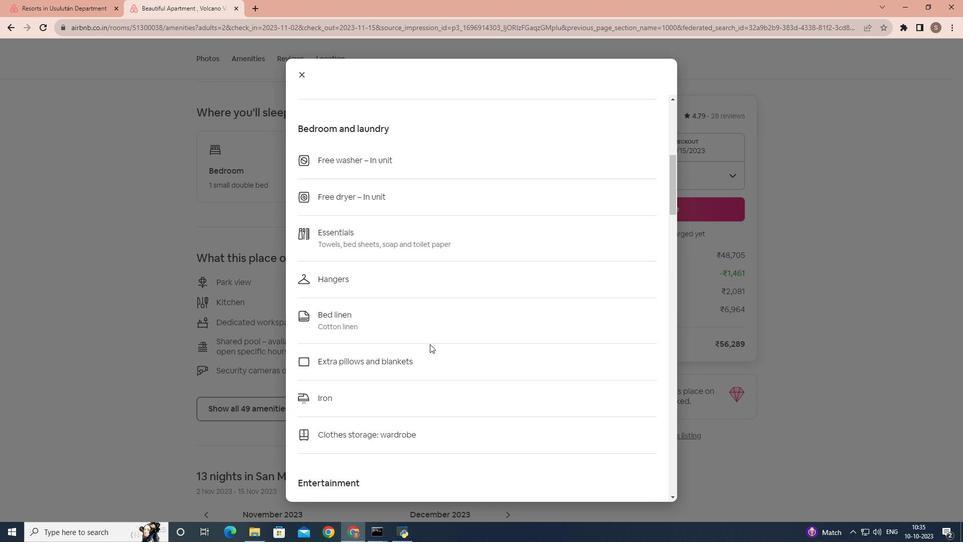 
Action: Mouse scrolled (430, 343) with delta (0, 0)
Screenshot: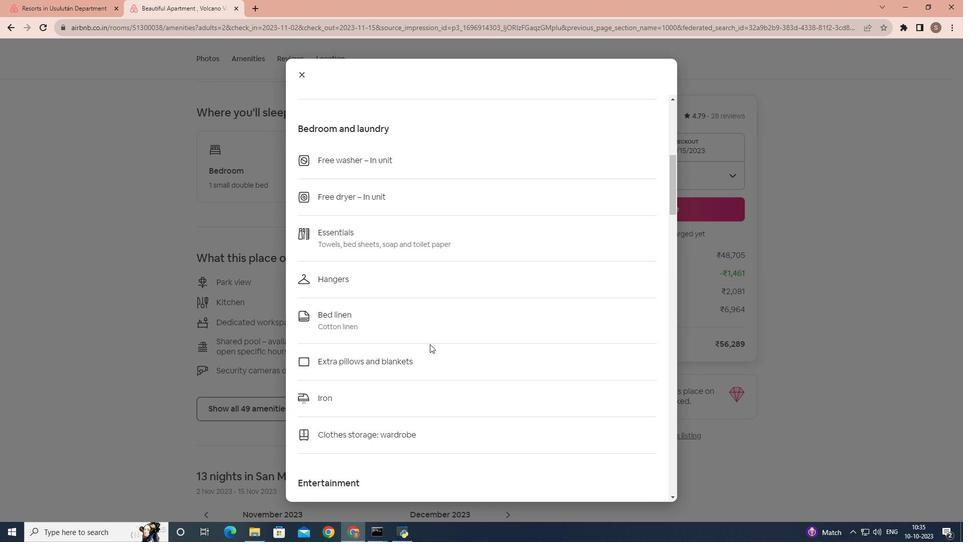 
Action: Mouse scrolled (430, 343) with delta (0, 0)
Screenshot: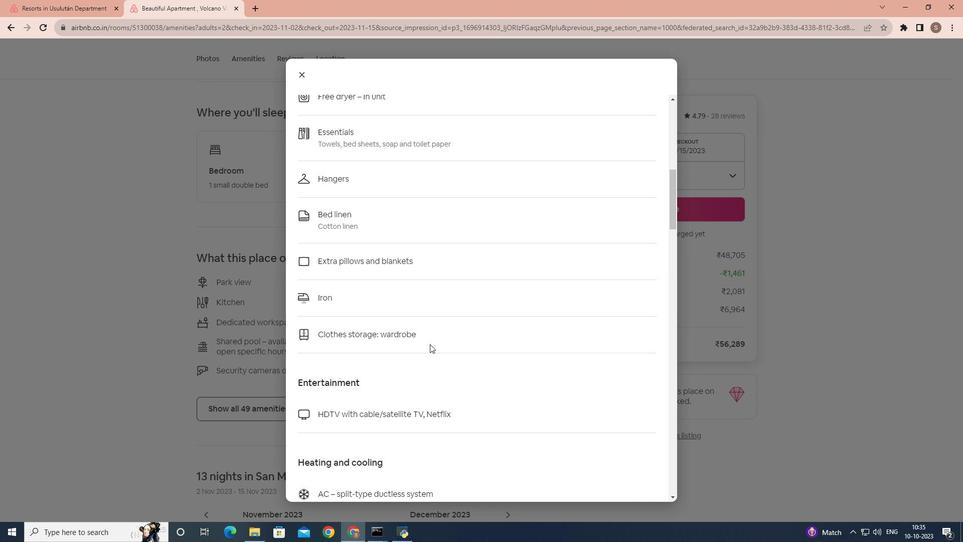 
Action: Mouse scrolled (430, 343) with delta (0, 0)
Screenshot: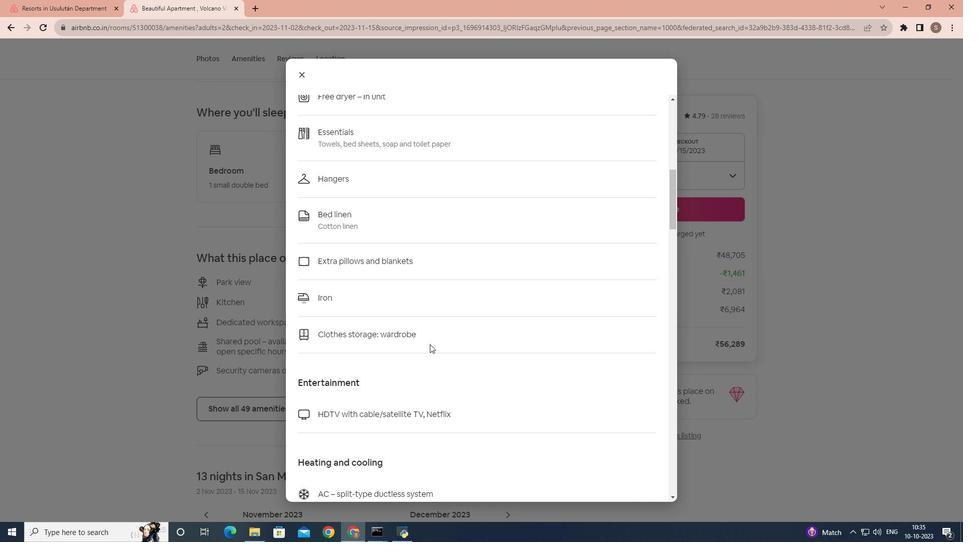 
Action: Mouse scrolled (430, 343) with delta (0, 0)
Screenshot: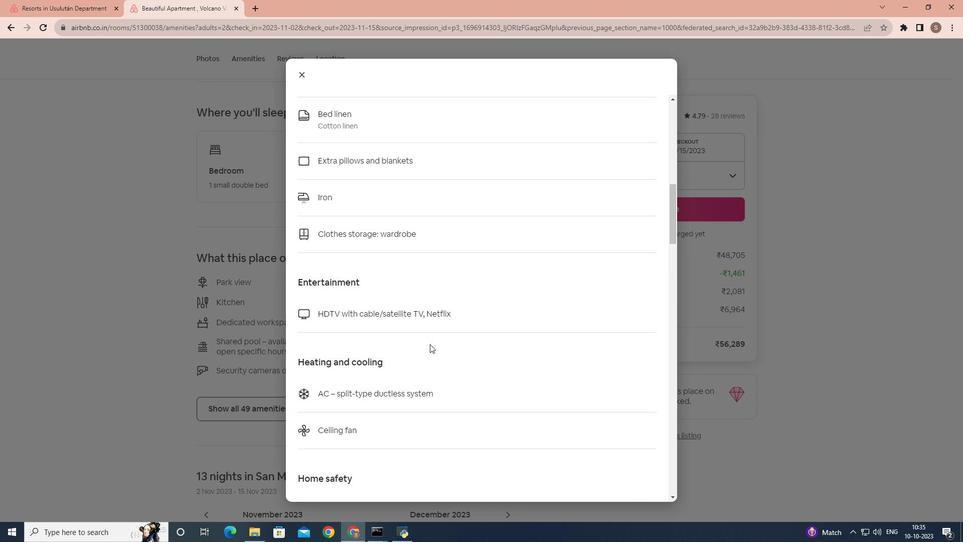 
Action: Mouse scrolled (430, 343) with delta (0, 0)
Screenshot: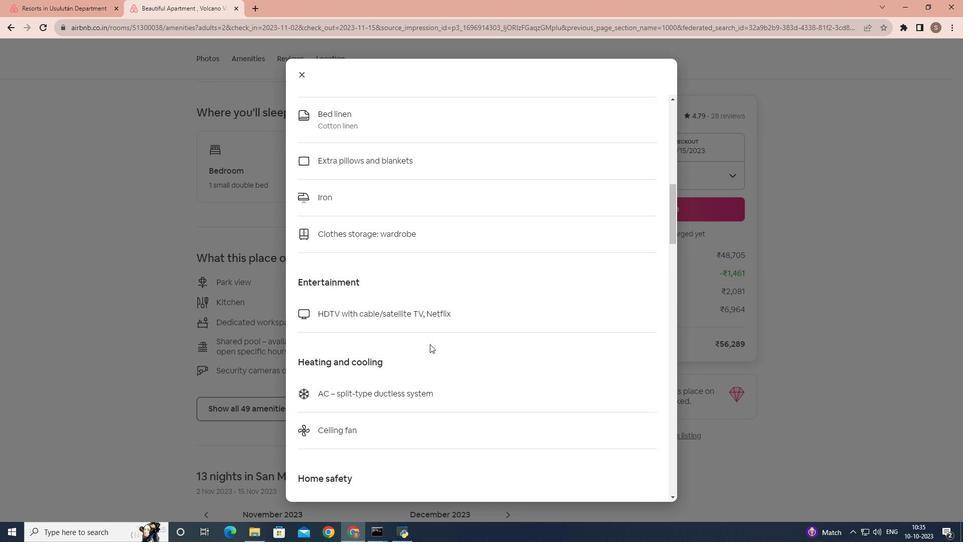
Action: Mouse scrolled (430, 343) with delta (0, 0)
Screenshot: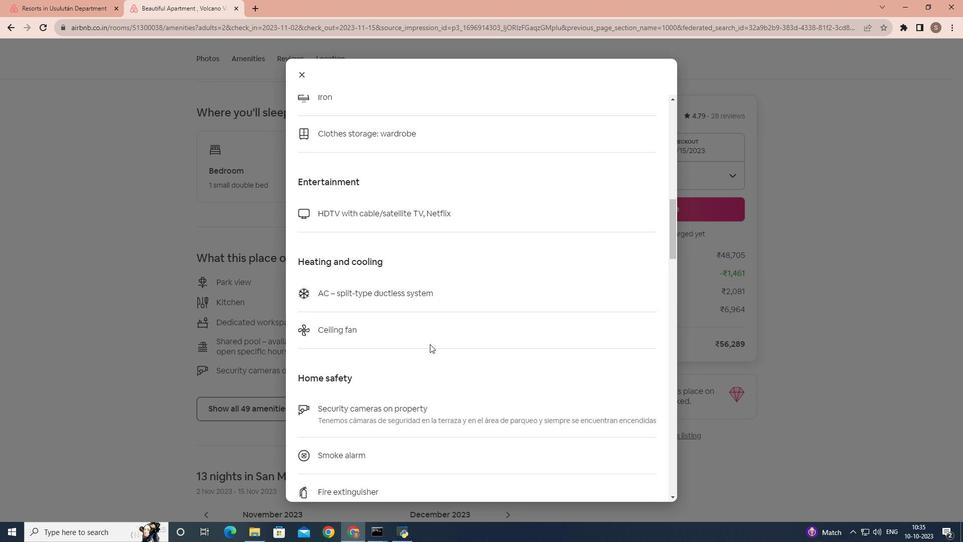 
Action: Mouse scrolled (430, 343) with delta (0, 0)
Screenshot: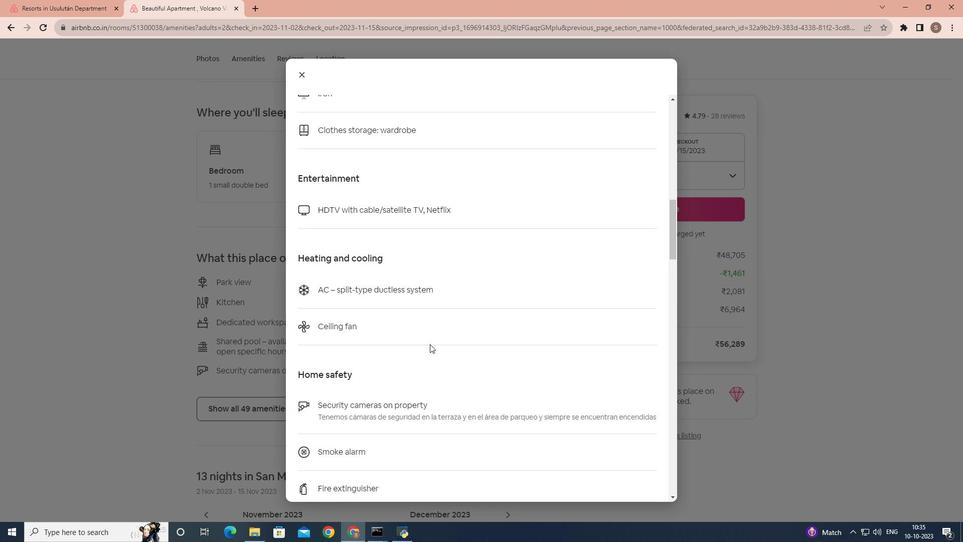 
Action: Mouse scrolled (430, 343) with delta (0, 0)
Screenshot: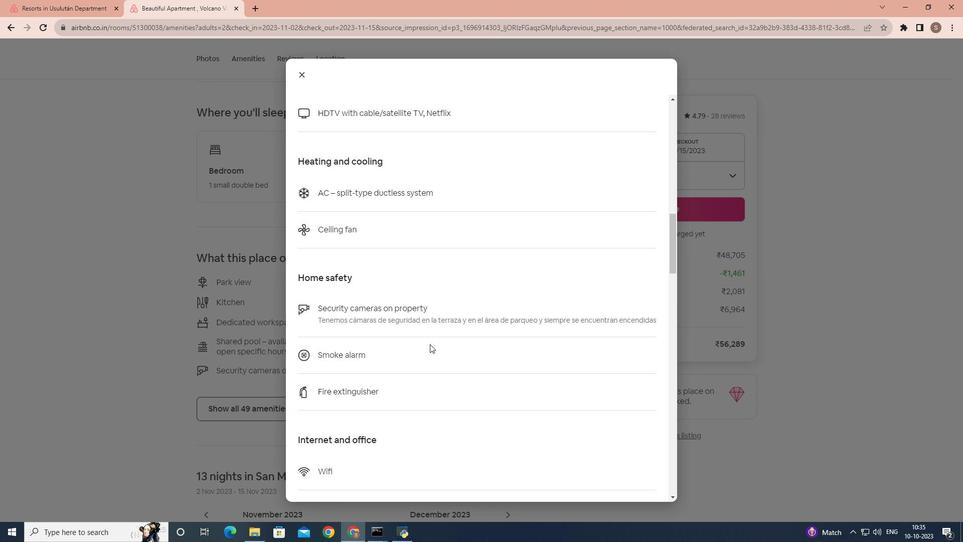 
Action: Mouse scrolled (430, 343) with delta (0, 0)
Screenshot: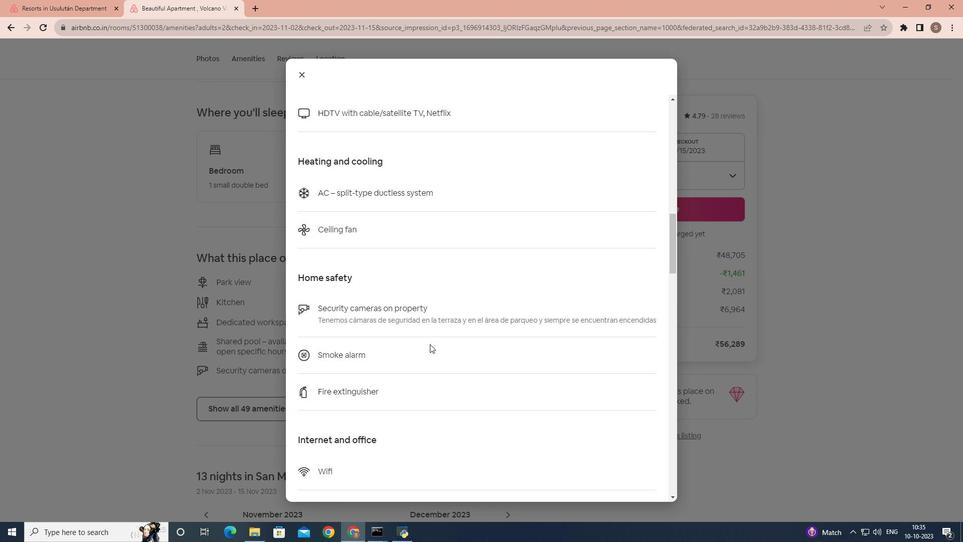 
Action: Mouse scrolled (430, 343) with delta (0, 0)
Screenshot: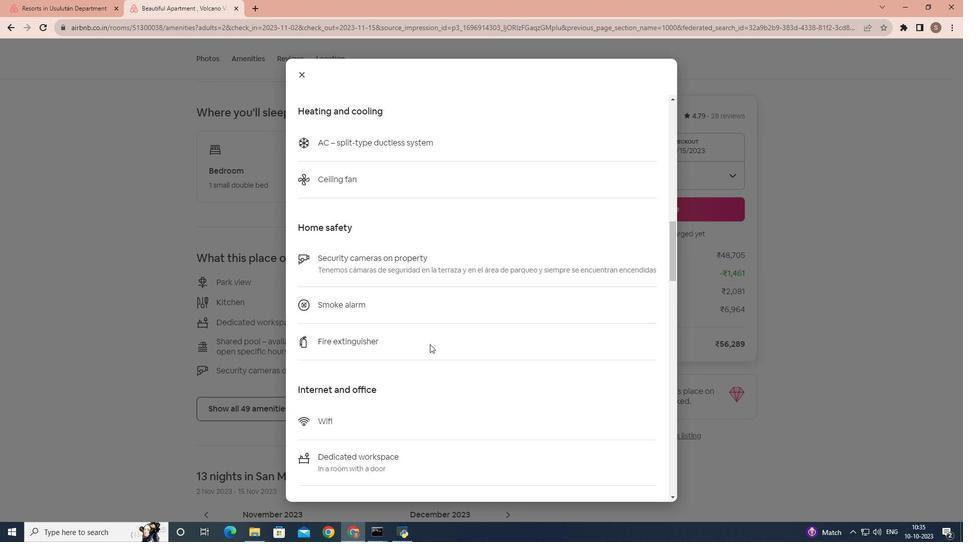 
Action: Mouse scrolled (430, 343) with delta (0, 0)
Screenshot: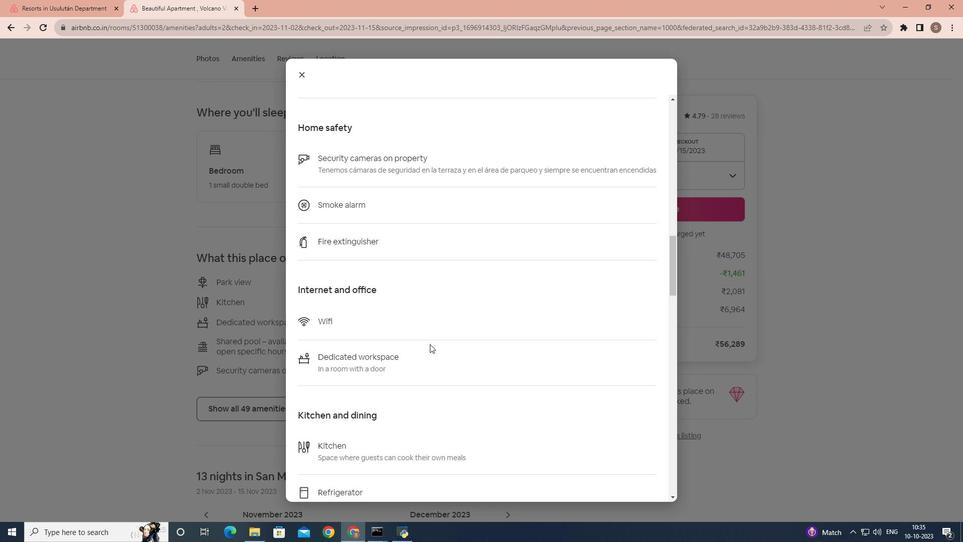 
Action: Mouse scrolled (430, 343) with delta (0, 0)
Screenshot: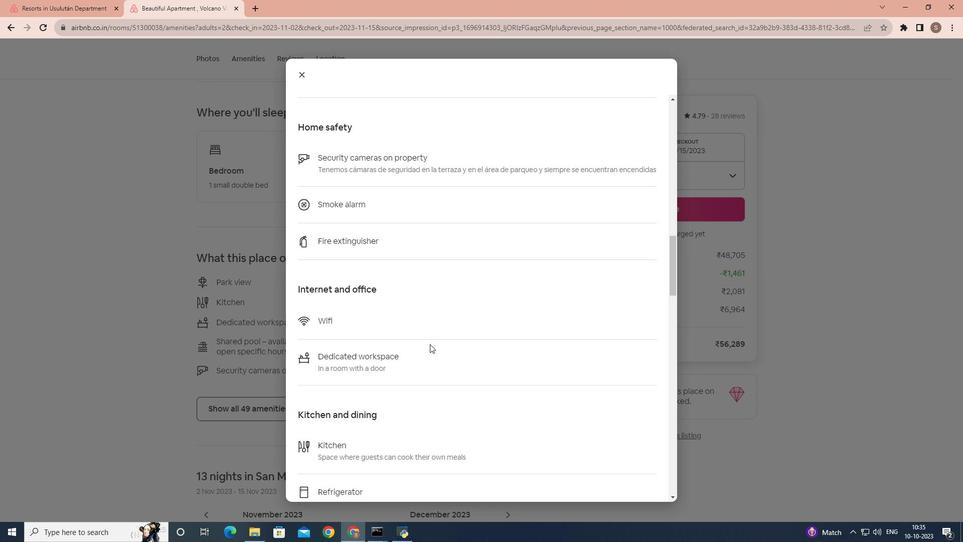 
Action: Mouse scrolled (430, 343) with delta (0, 0)
Screenshot: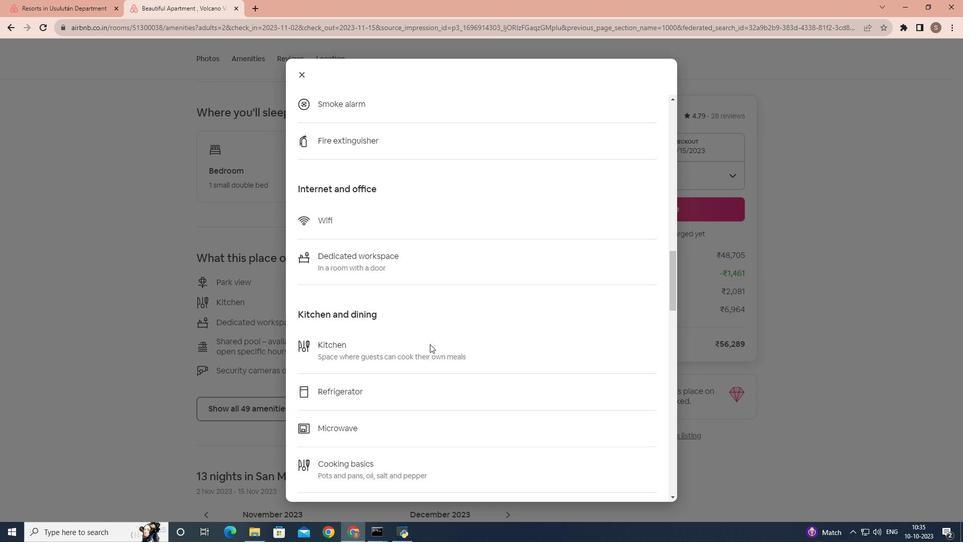 
Action: Mouse scrolled (430, 343) with delta (0, 0)
Screenshot: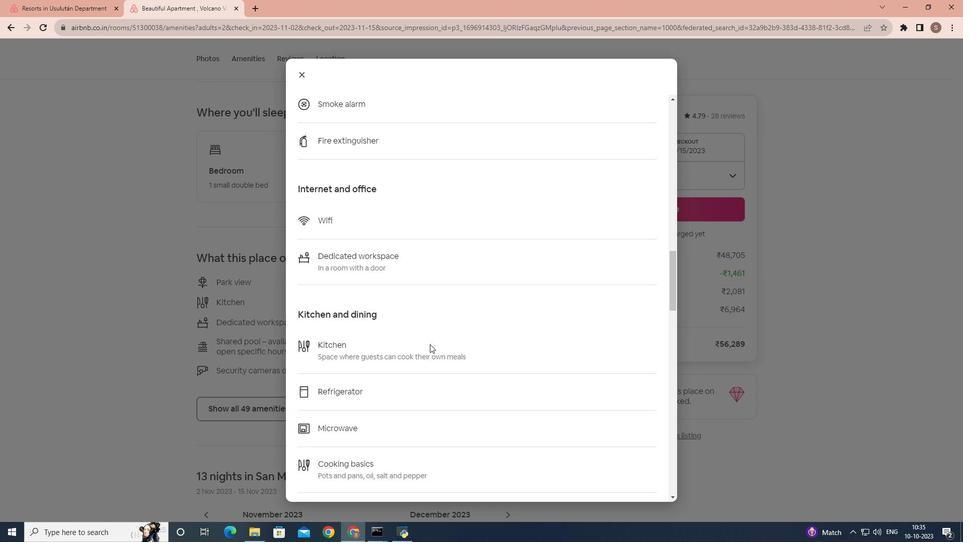 
Action: Mouse scrolled (430, 343) with delta (0, 0)
Screenshot: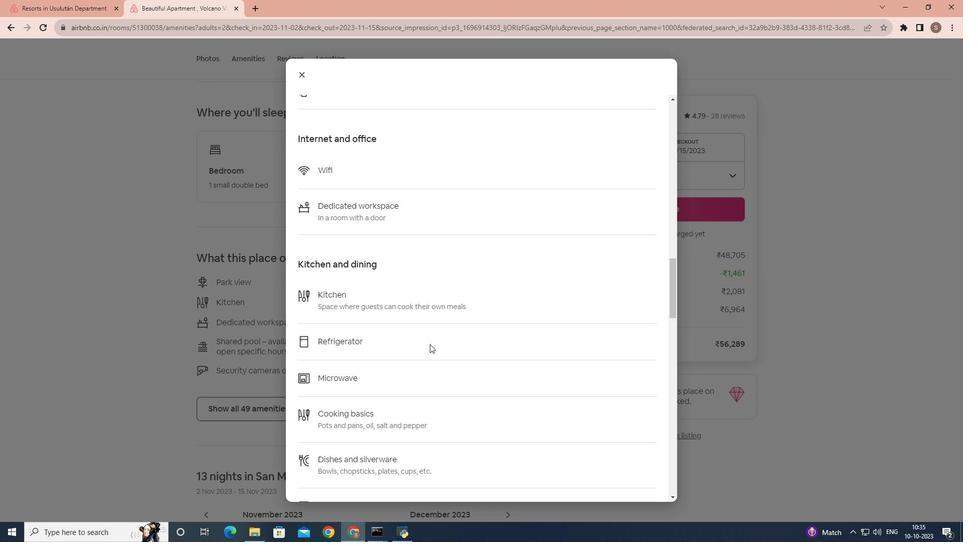 
Action: Mouse scrolled (430, 343) with delta (0, 0)
Screenshot: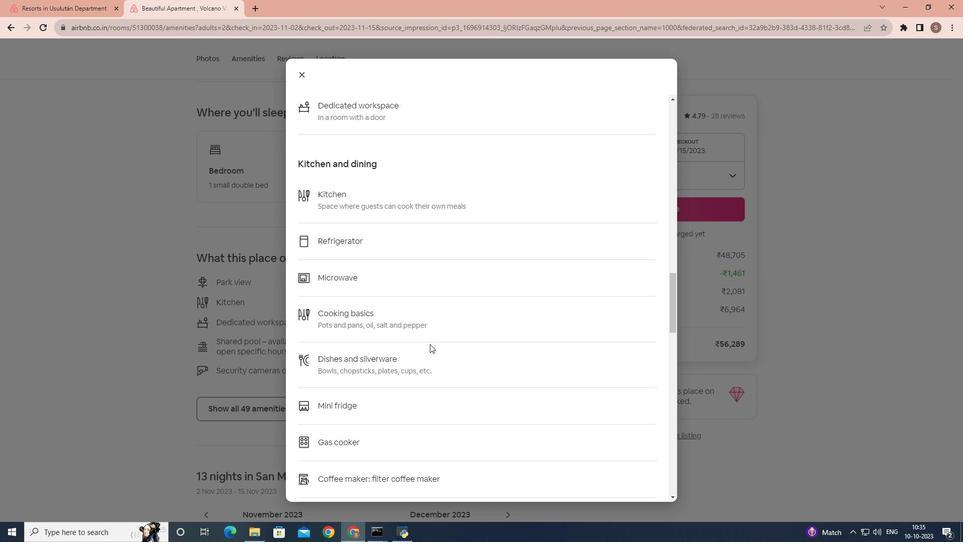 
Action: Mouse scrolled (430, 343) with delta (0, 0)
Screenshot: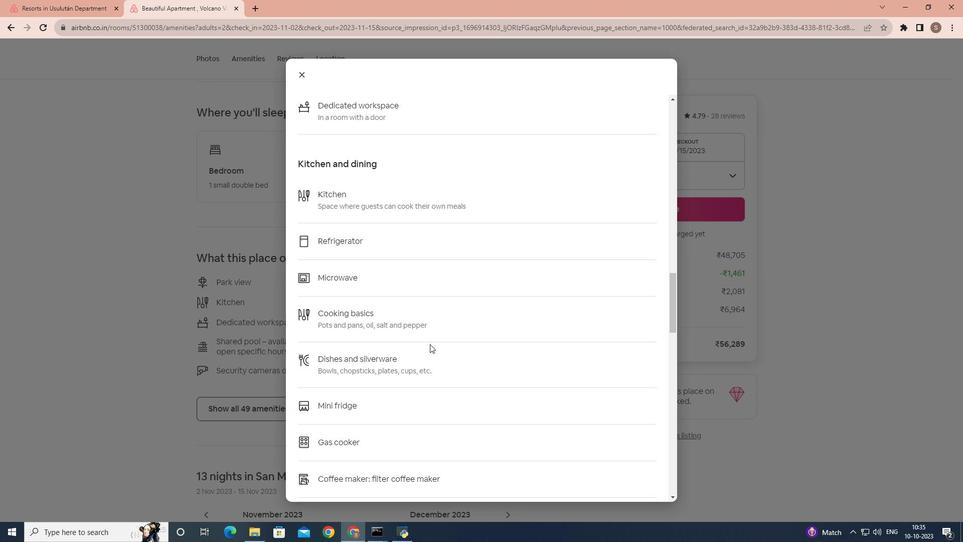 
Action: Mouse scrolled (430, 343) with delta (0, 0)
Screenshot: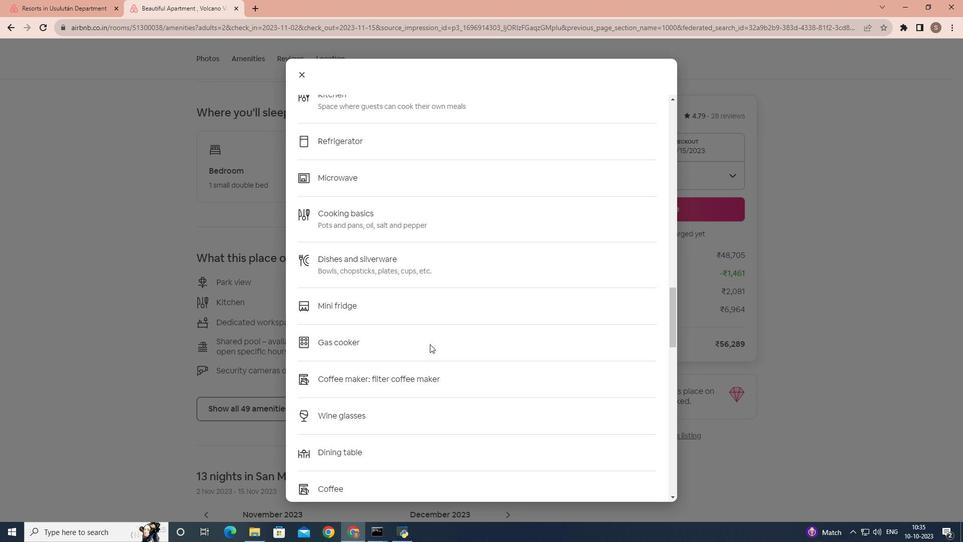 
Action: Mouse scrolled (430, 343) with delta (0, 0)
Screenshot: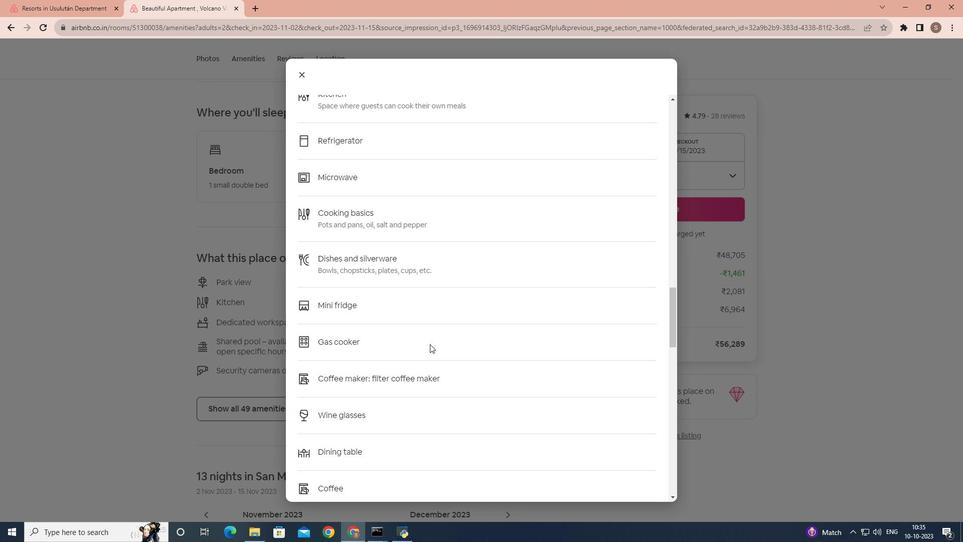 
Action: Mouse scrolled (430, 343) with delta (0, 0)
Screenshot: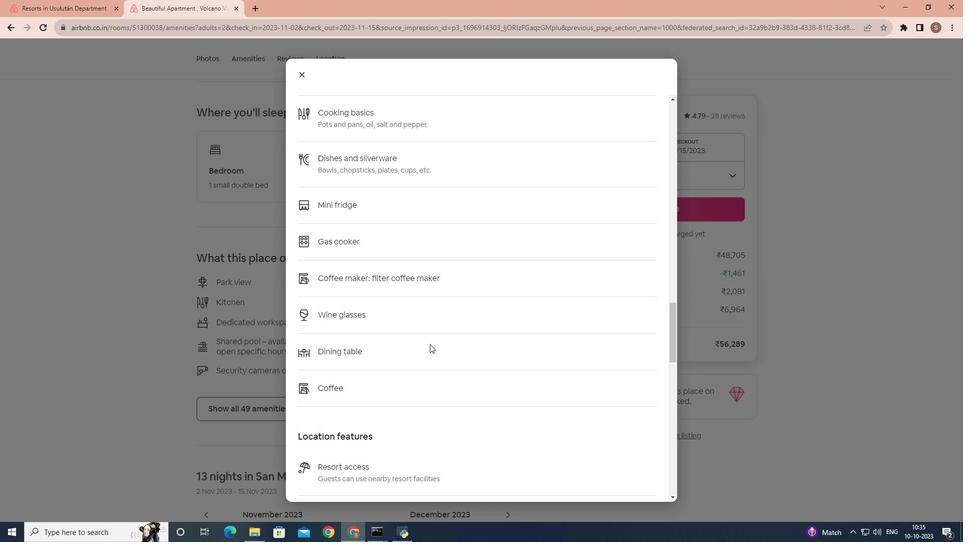 
Action: Mouse scrolled (430, 343) with delta (0, 0)
Screenshot: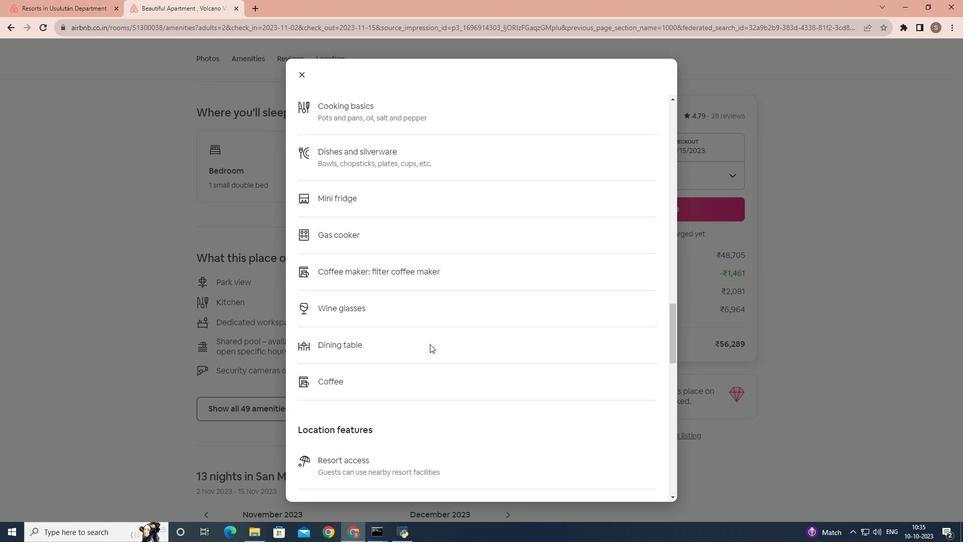 
Action: Mouse scrolled (430, 343) with delta (0, 0)
Screenshot: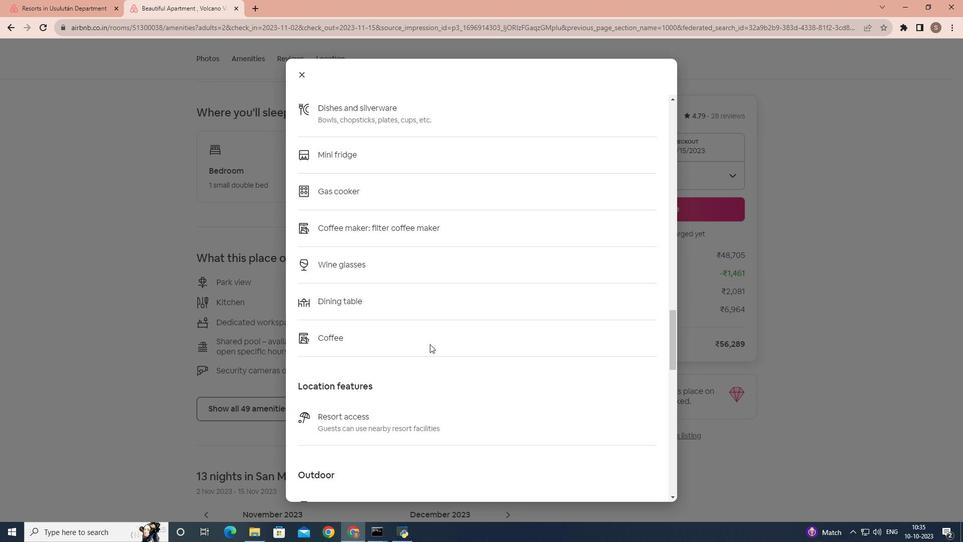 
Action: Mouse scrolled (430, 343) with delta (0, 0)
Screenshot: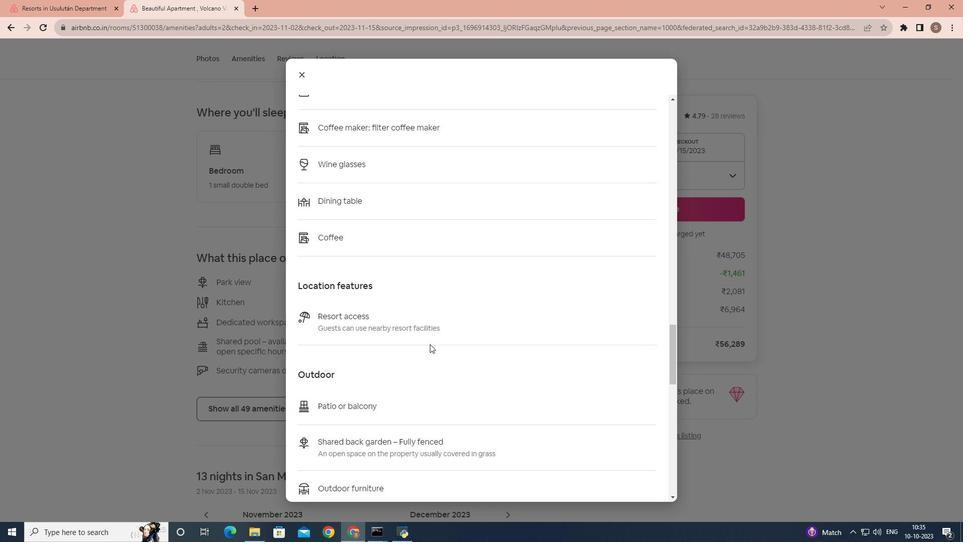 
Action: Mouse scrolled (430, 343) with delta (0, 0)
Screenshot: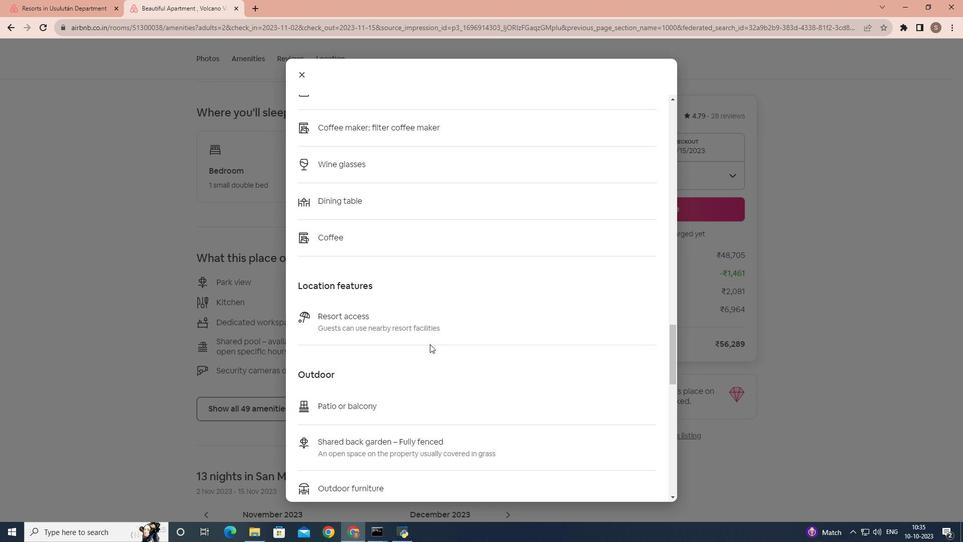 
Action: Mouse scrolled (430, 343) with delta (0, 0)
Screenshot: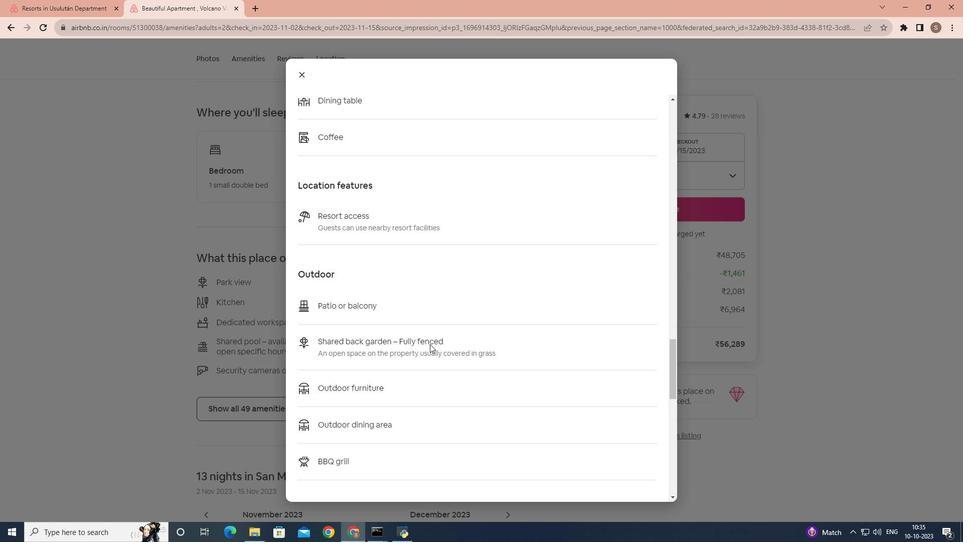 
Action: Mouse scrolled (430, 343) with delta (0, 0)
Screenshot: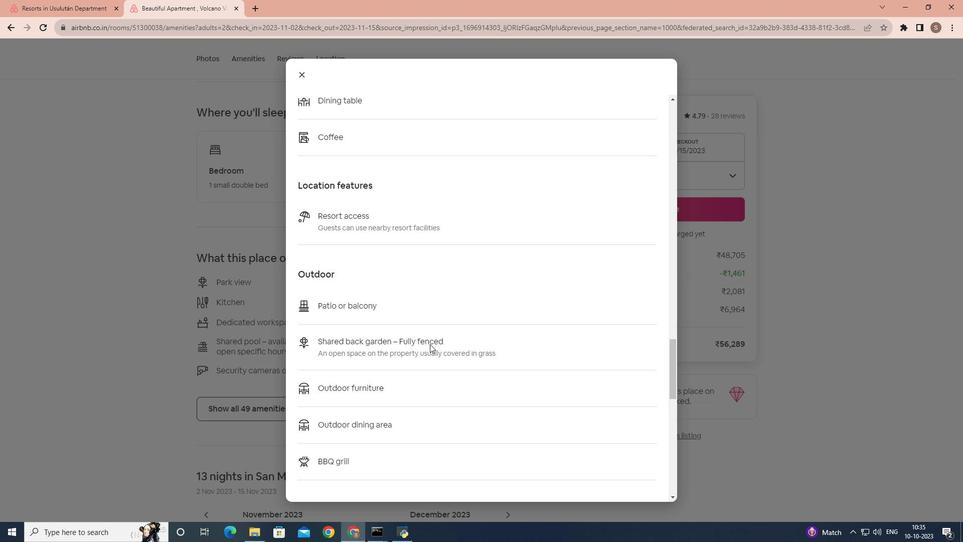 
Action: Mouse scrolled (430, 343) with delta (0, 0)
Screenshot: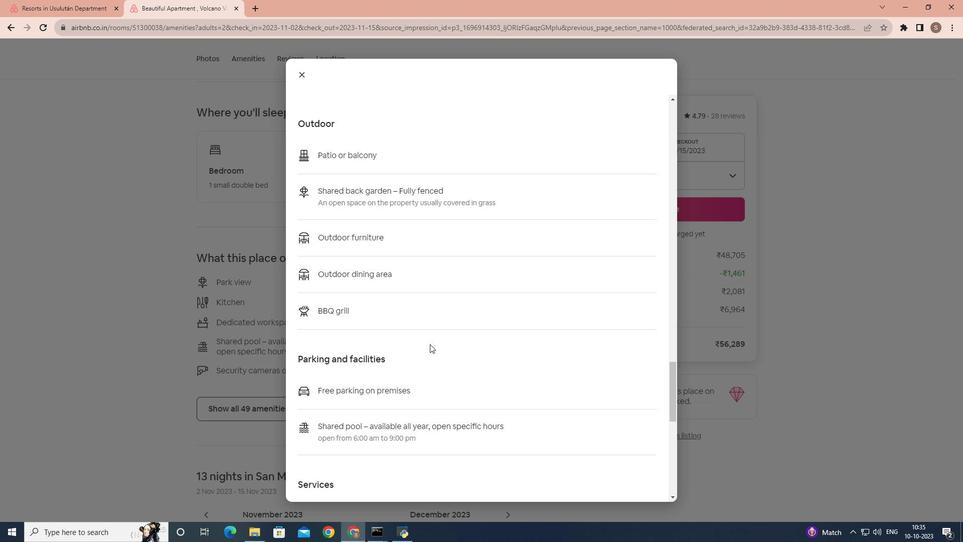
Action: Mouse scrolled (430, 343) with delta (0, 0)
Screenshot: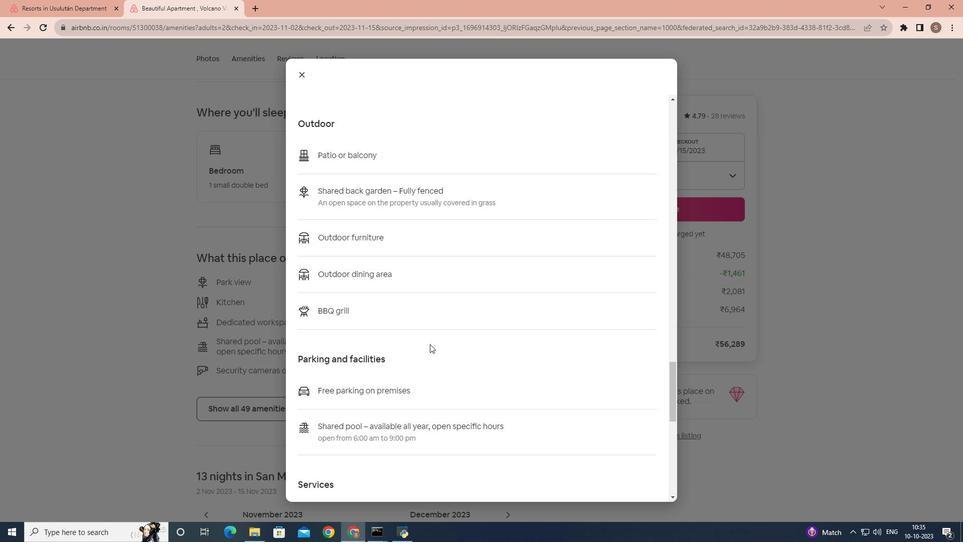 
Action: Mouse scrolled (430, 343) with delta (0, 0)
Screenshot: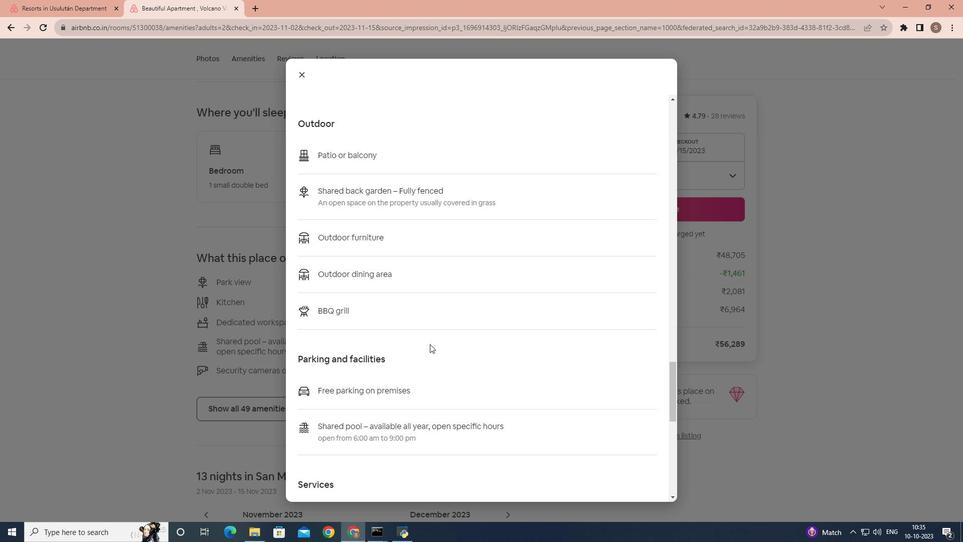 
Action: Mouse scrolled (430, 343) with delta (0, 0)
Screenshot: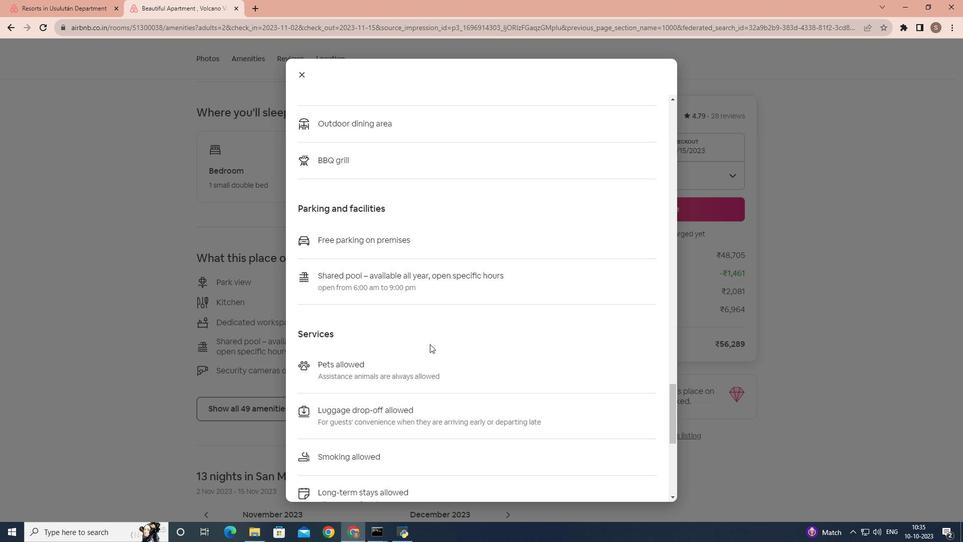 
Action: Mouse scrolled (430, 343) with delta (0, 0)
Screenshot: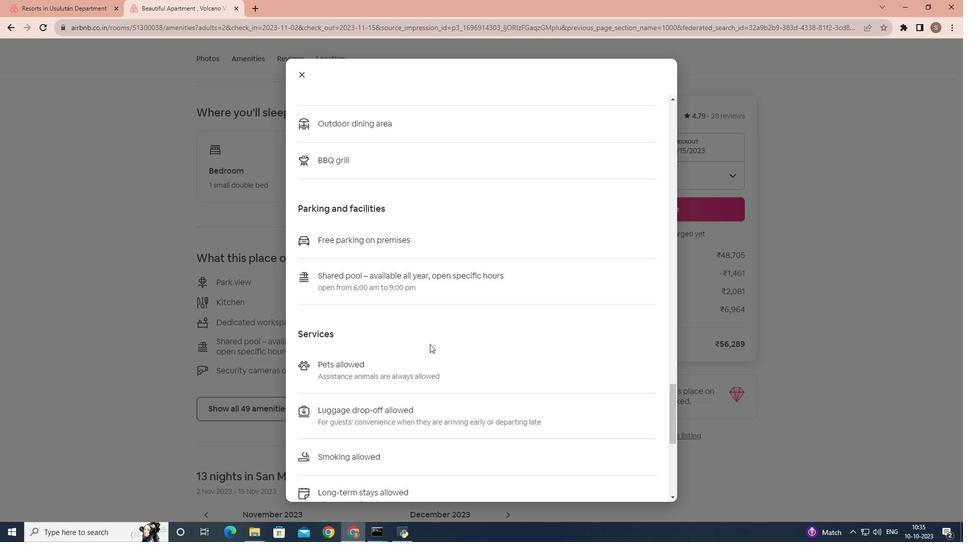 
Action: Mouse scrolled (430, 343) with delta (0, 0)
Screenshot: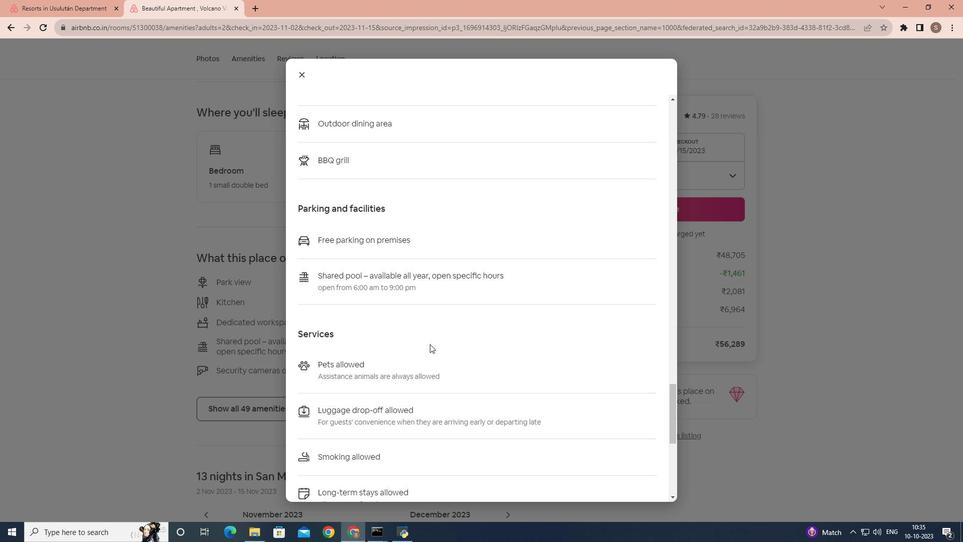 
Action: Mouse scrolled (430, 343) with delta (0, 0)
Screenshot: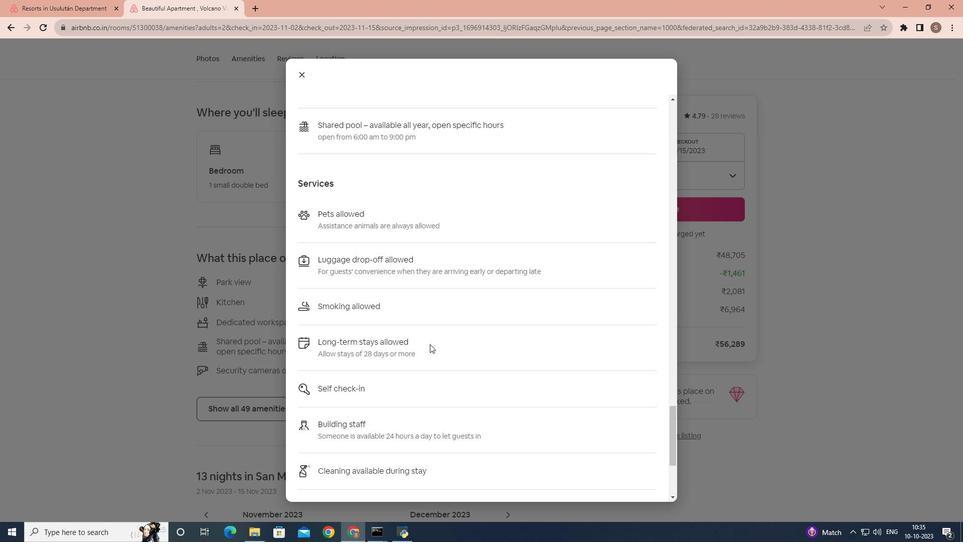 
Action: Mouse scrolled (430, 343) with delta (0, 0)
Screenshot: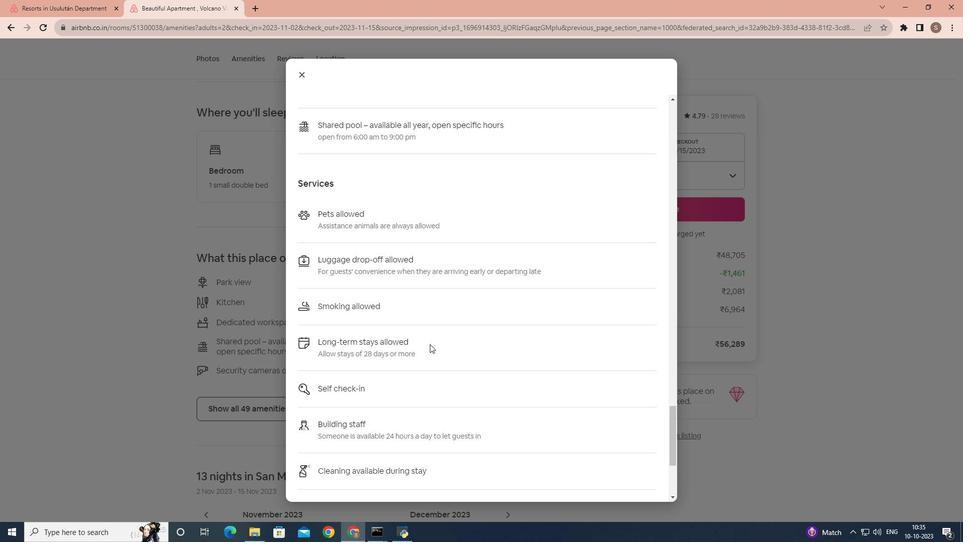 
Action: Mouse scrolled (430, 343) with delta (0, 0)
Screenshot: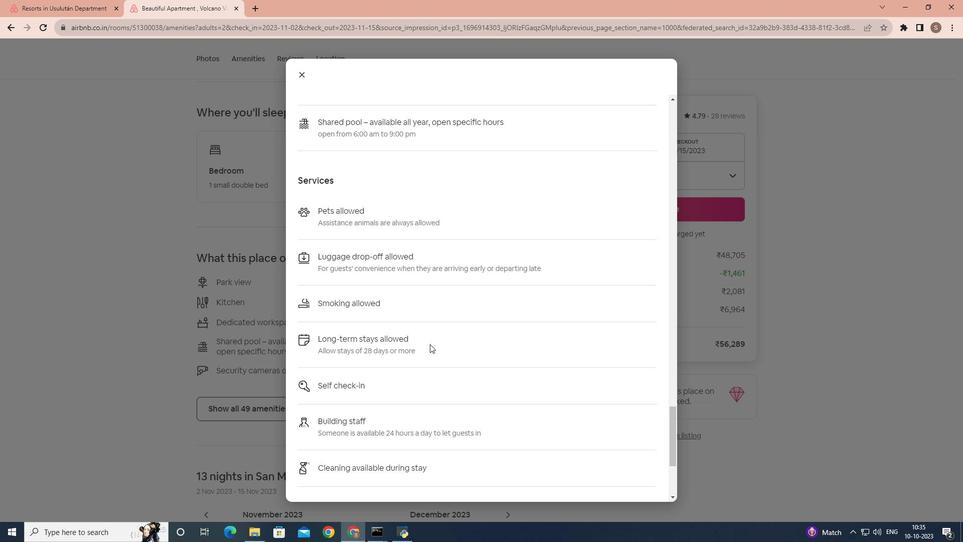 
Action: Mouse scrolled (430, 343) with delta (0, 0)
Screenshot: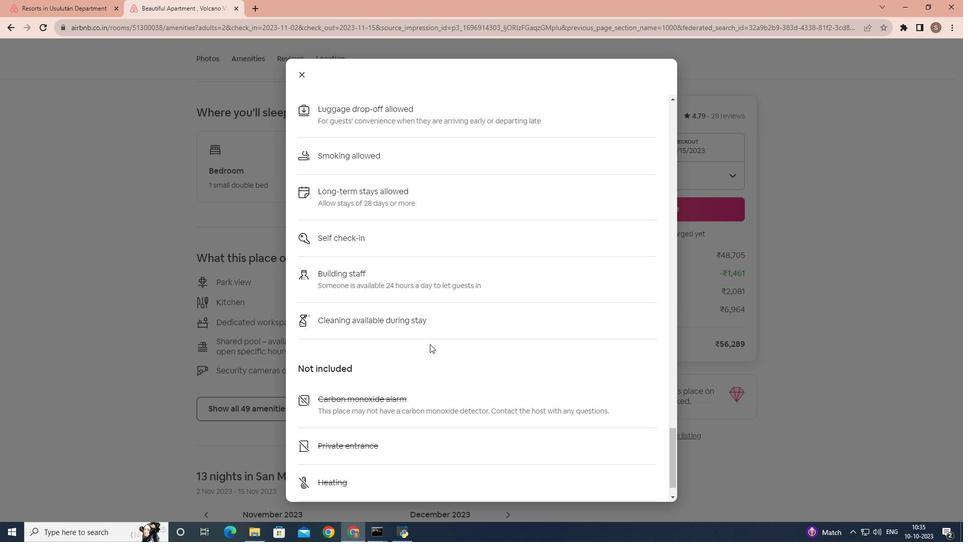 
Action: Mouse scrolled (430, 343) with delta (0, 0)
Screenshot: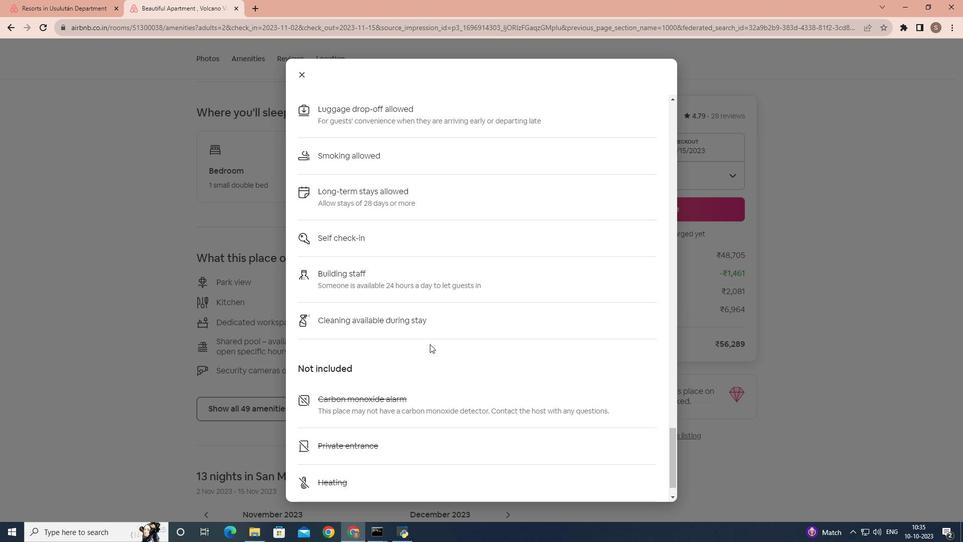 
Action: Mouse scrolled (430, 343) with delta (0, 0)
Screenshot: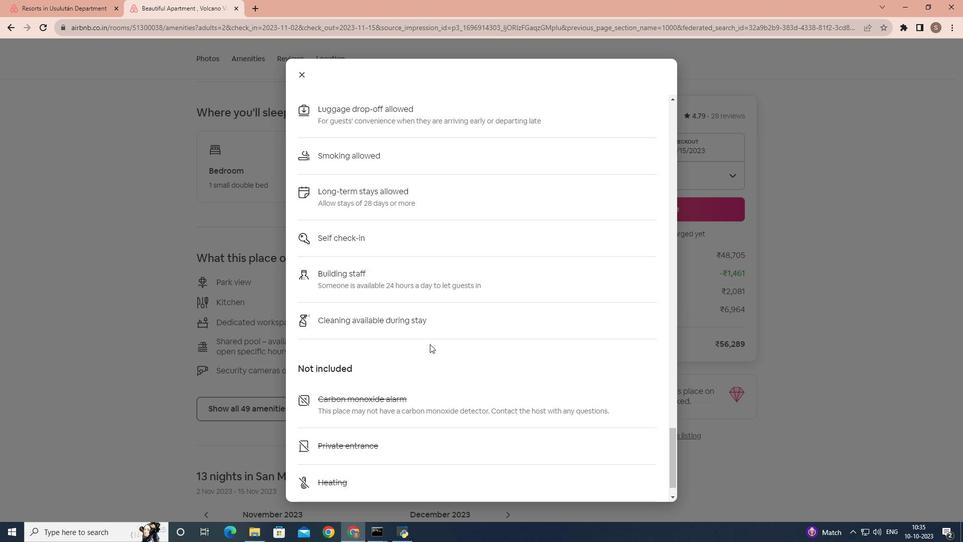 
Action: Mouse scrolled (430, 343) with delta (0, 0)
Screenshot: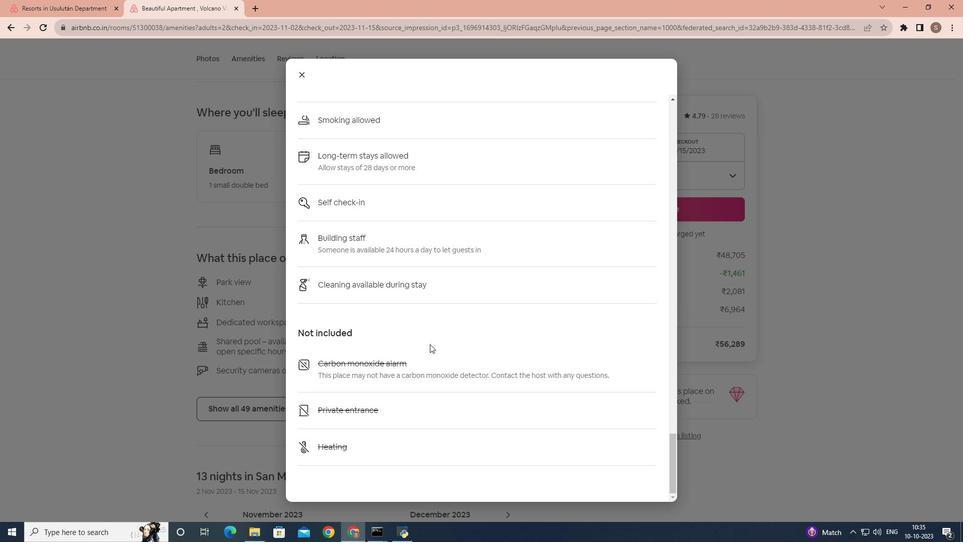 
Action: Mouse scrolled (430, 343) with delta (0, 0)
Screenshot: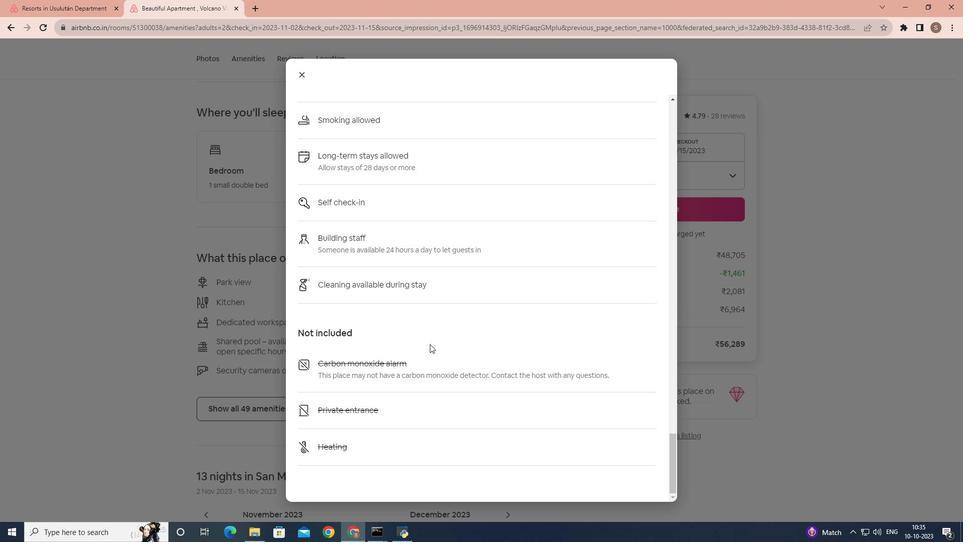 
Action: Mouse scrolled (430, 343) with delta (0, 0)
Screenshot: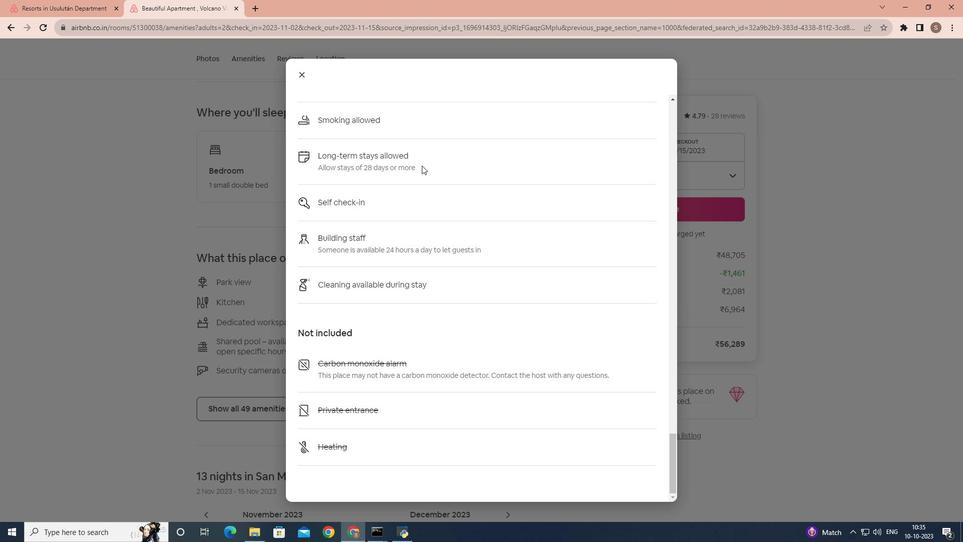 
Action: Mouse scrolled (430, 343) with delta (0, 0)
Screenshot: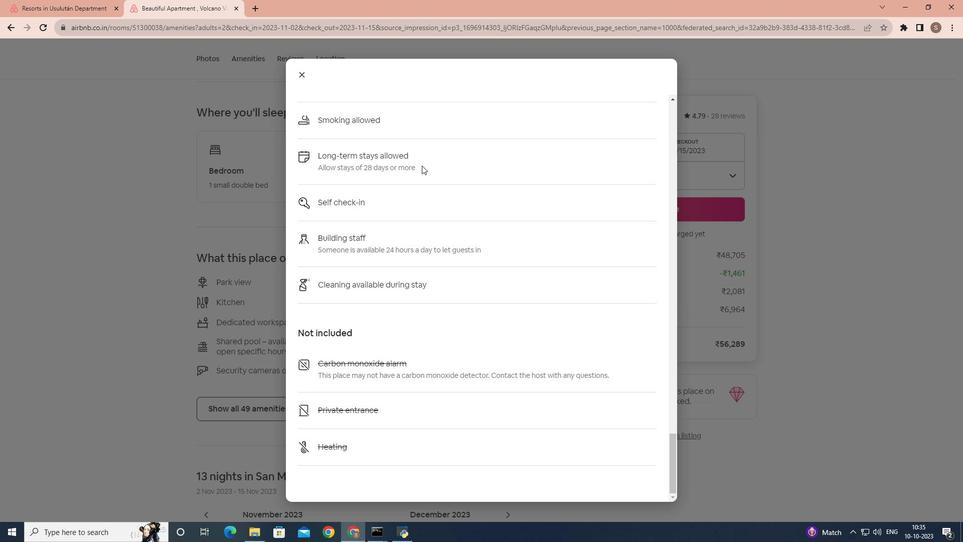 
Action: Mouse moved to (297, 68)
Screenshot: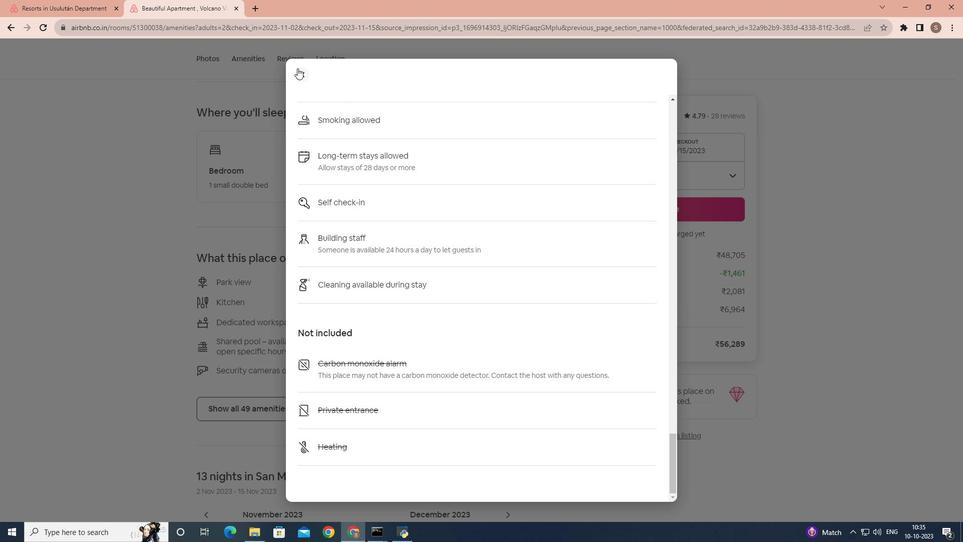 
Action: Mouse pressed left at (297, 68)
Screenshot: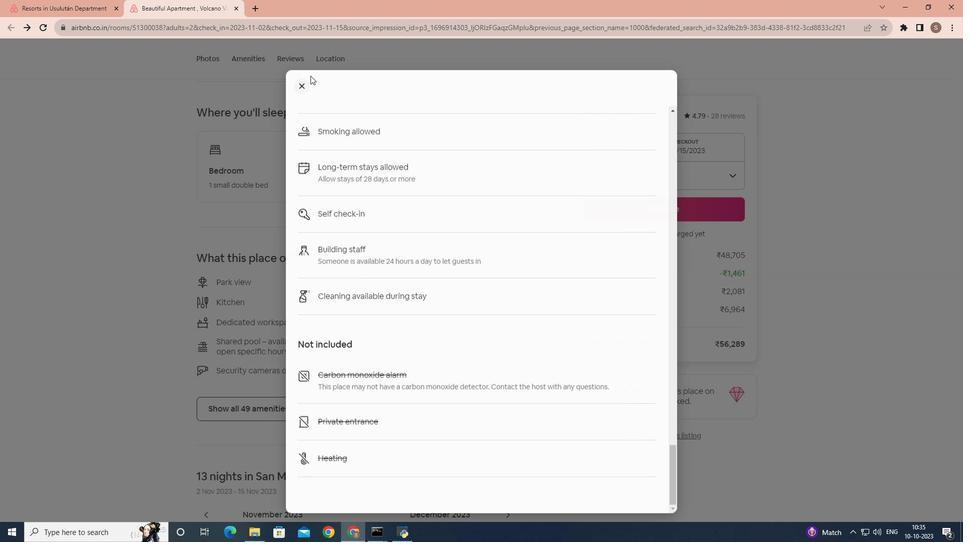 
Action: Mouse moved to (326, 330)
Screenshot: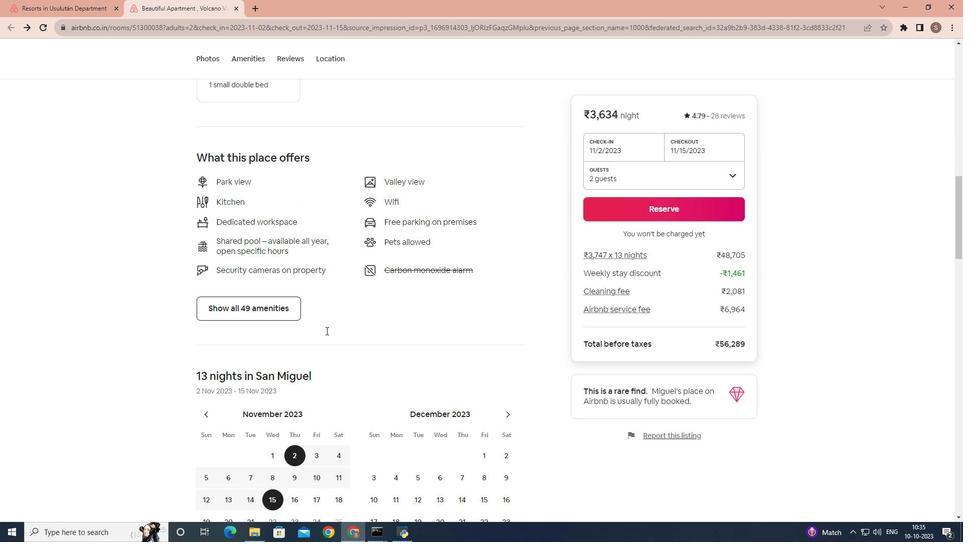 
Action: Mouse scrolled (326, 329) with delta (0, 0)
Screenshot: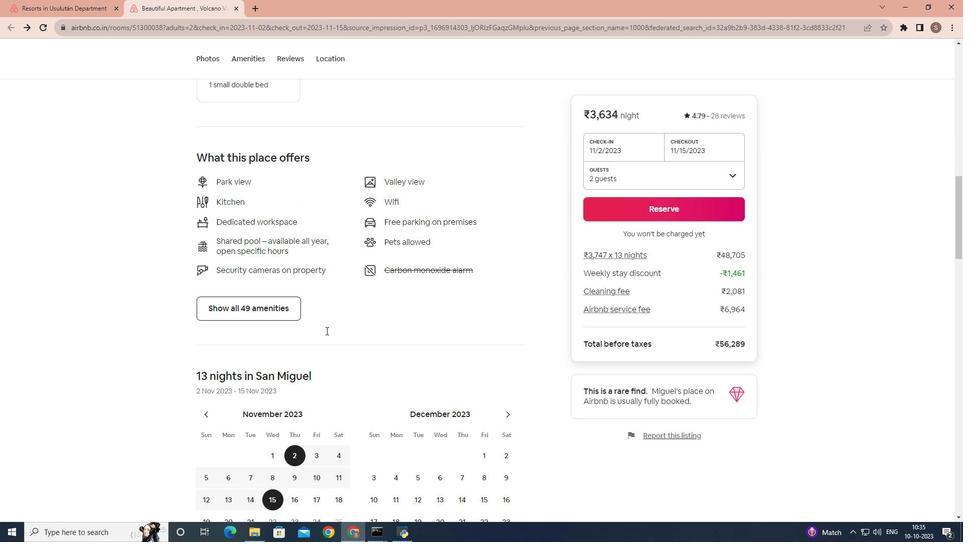 
Action: Mouse moved to (326, 330)
Screenshot: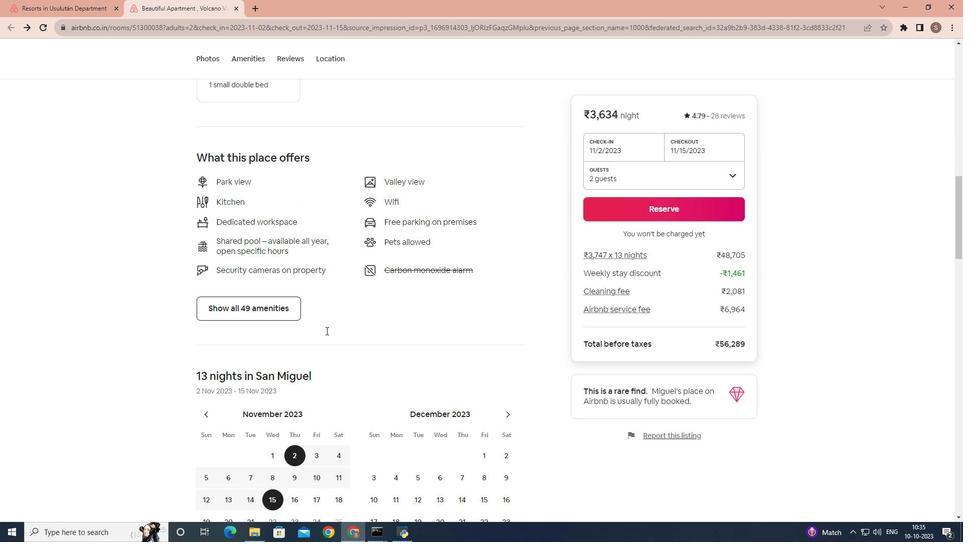 
Action: Mouse scrolled (326, 330) with delta (0, 0)
Screenshot: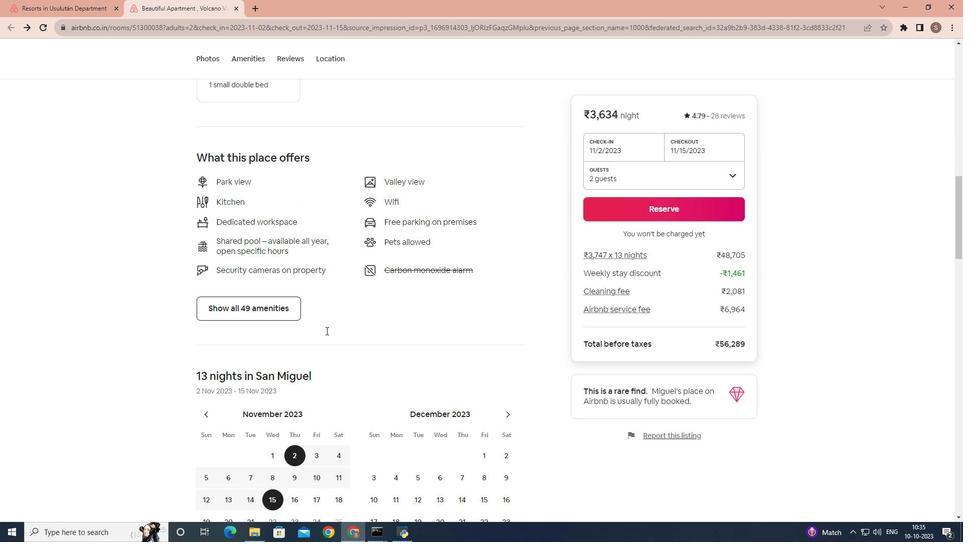 
Action: Mouse scrolled (326, 330) with delta (0, 0)
Screenshot: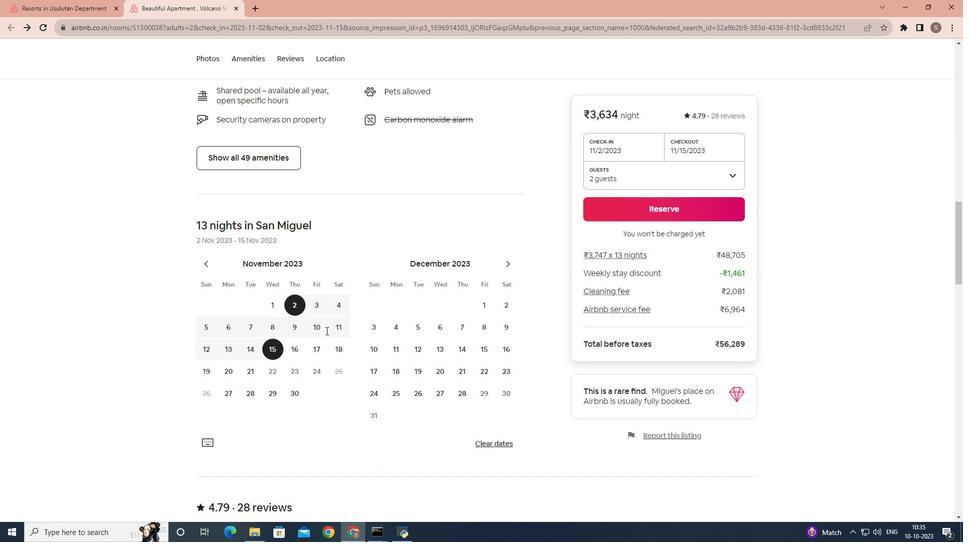 
Action: Mouse scrolled (326, 330) with delta (0, 0)
Screenshot: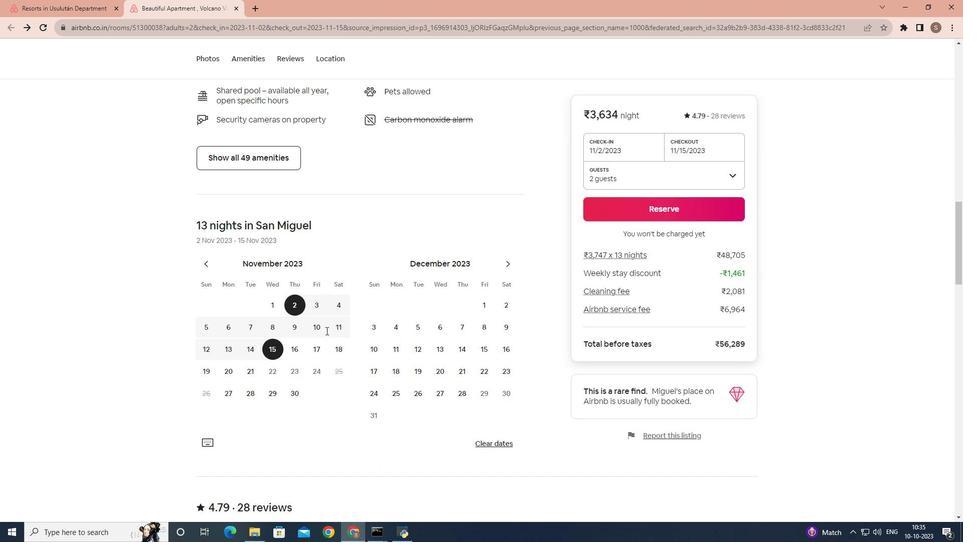 
Action: Mouse scrolled (326, 330) with delta (0, 0)
Screenshot: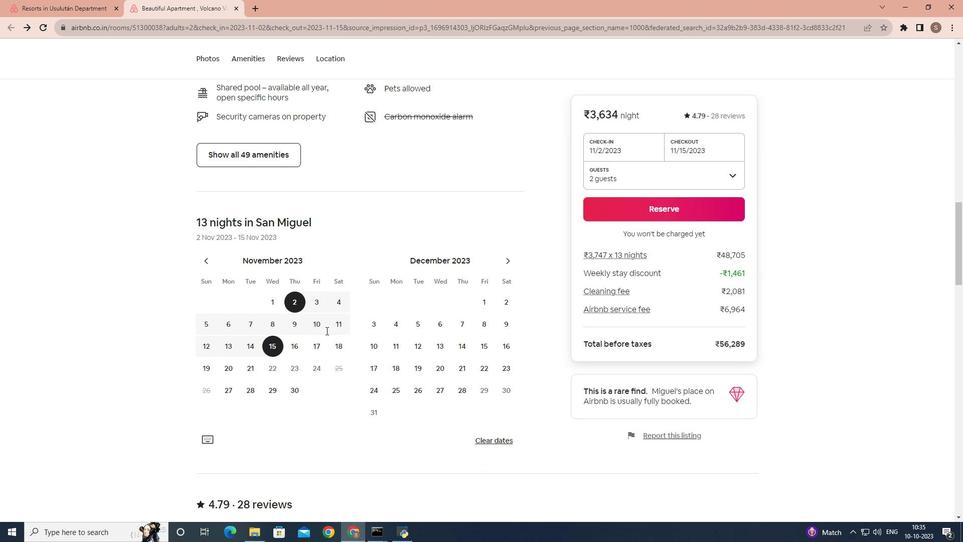 
Action: Mouse scrolled (326, 330) with delta (0, 0)
Screenshot: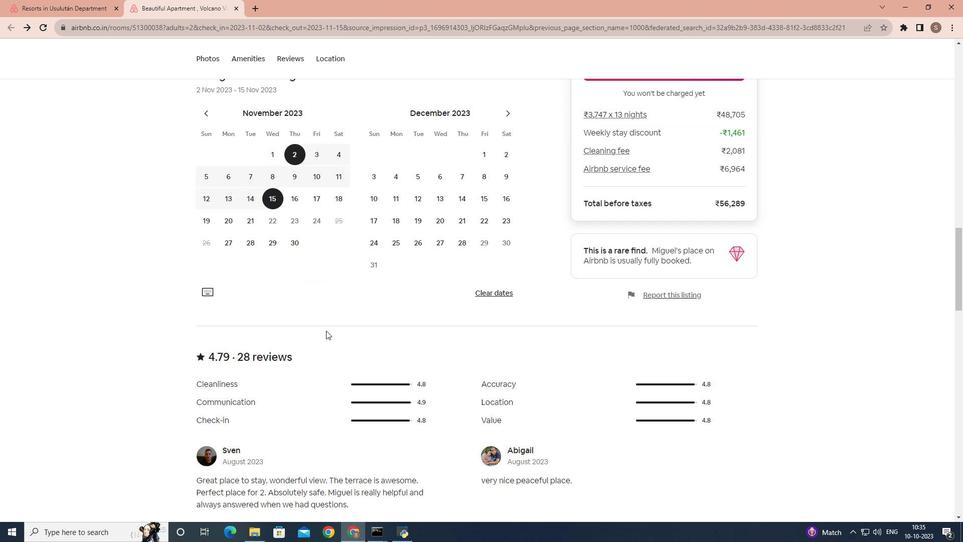 
Action: Mouse scrolled (326, 330) with delta (0, 0)
Screenshot: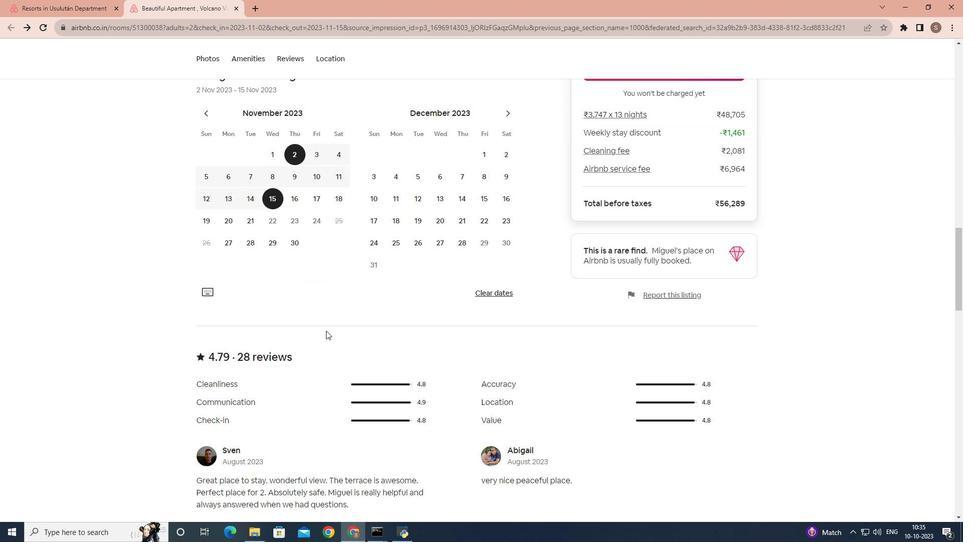 
Action: Mouse scrolled (326, 330) with delta (0, 0)
Screenshot: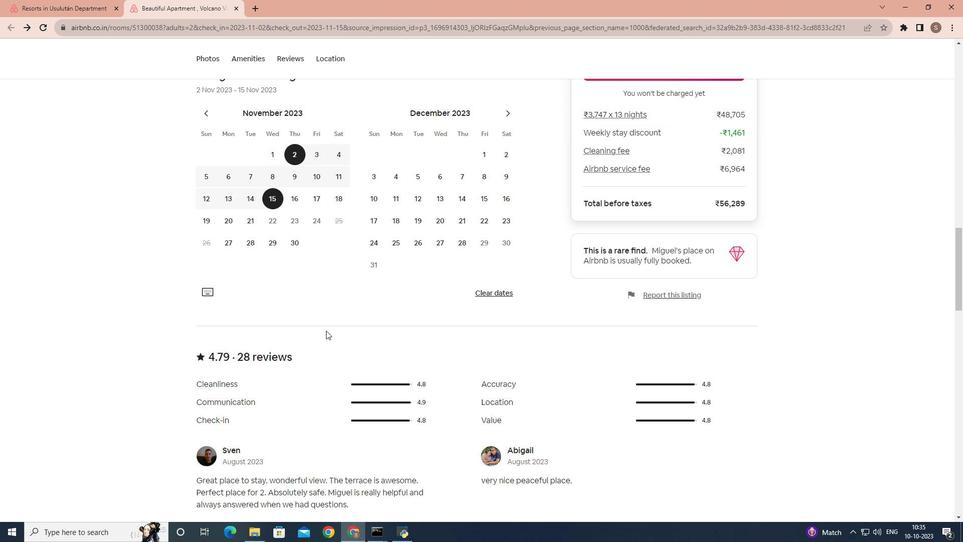 
Action: Mouse scrolled (326, 330) with delta (0, 0)
Screenshot: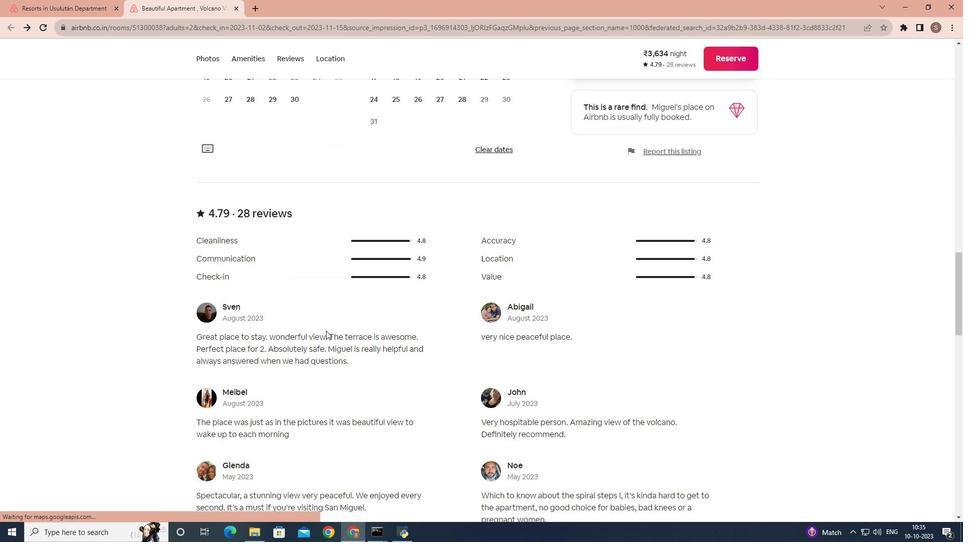 
Action: Mouse scrolled (326, 330) with delta (0, 0)
Screenshot: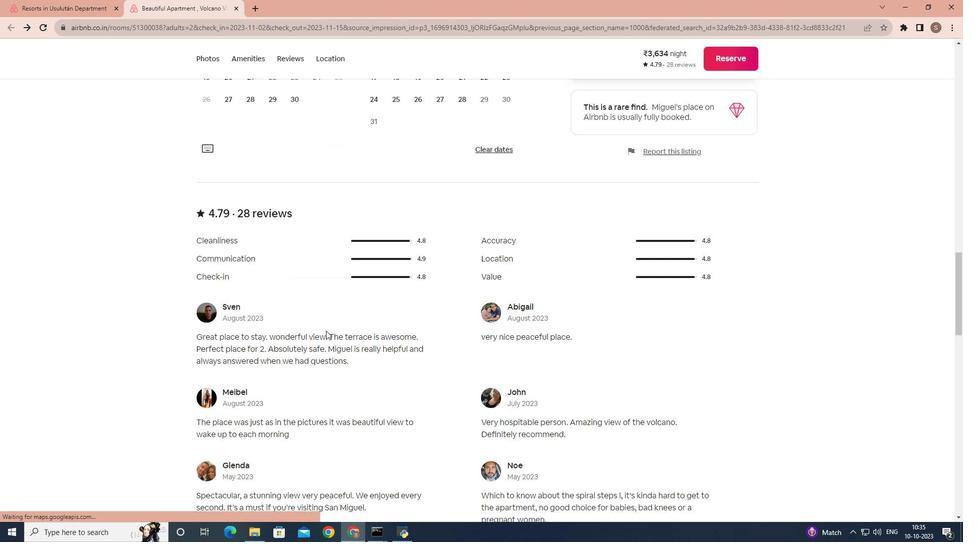 
Action: Mouse scrolled (326, 330) with delta (0, 0)
Screenshot: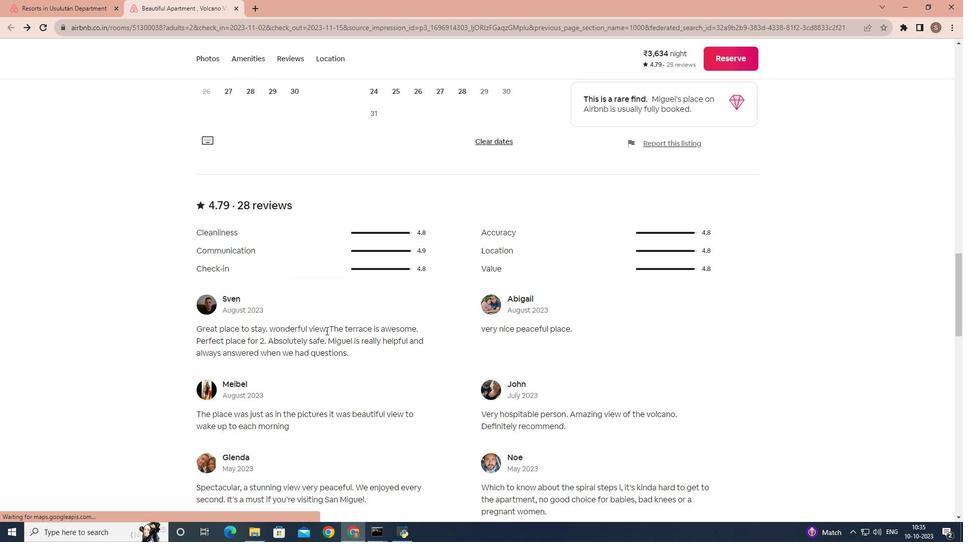
Action: Mouse scrolled (326, 330) with delta (0, 0)
Screenshot: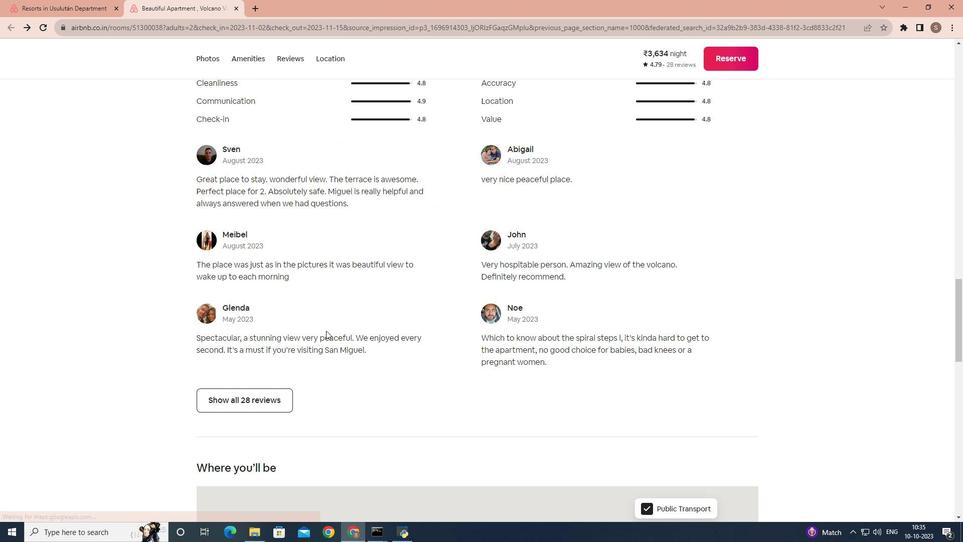 
Action: Mouse scrolled (326, 330) with delta (0, 0)
Screenshot: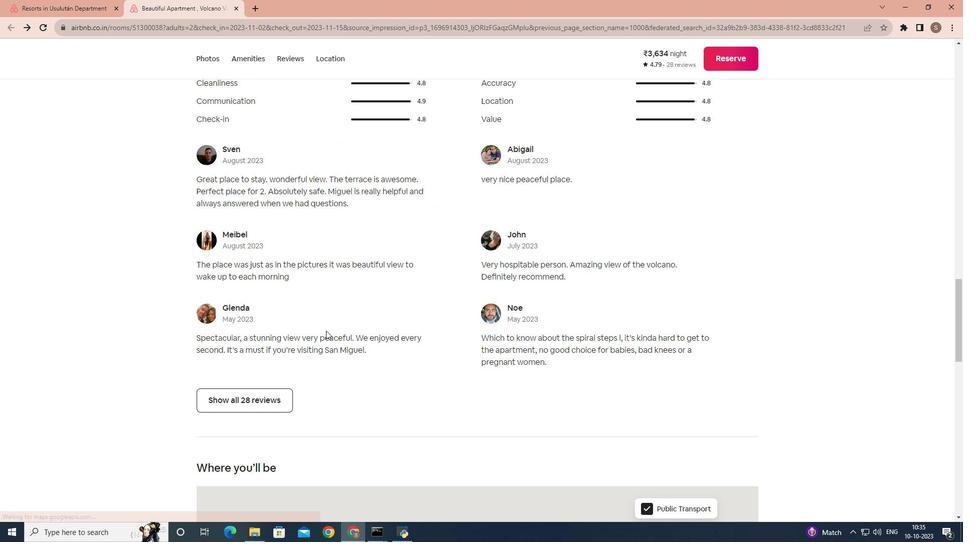 
Action: Mouse scrolled (326, 330) with delta (0, 0)
Screenshot: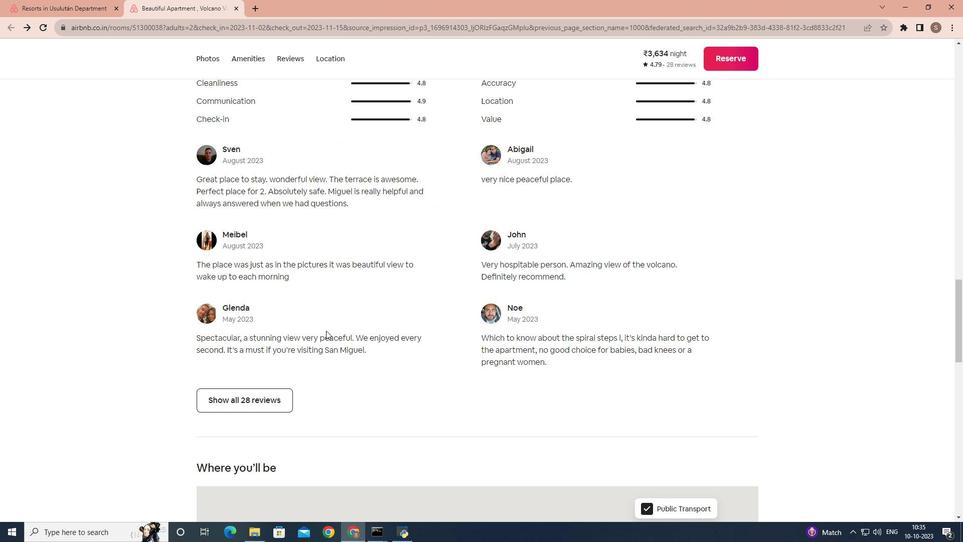 
Action: Mouse scrolled (326, 330) with delta (0, 0)
Screenshot: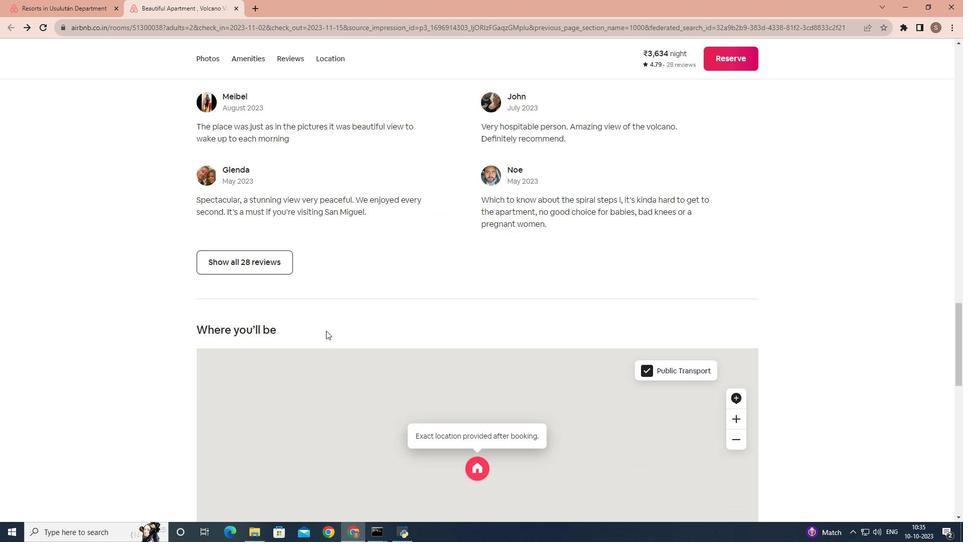 
Action: Mouse scrolled (326, 330) with delta (0, 0)
Screenshot: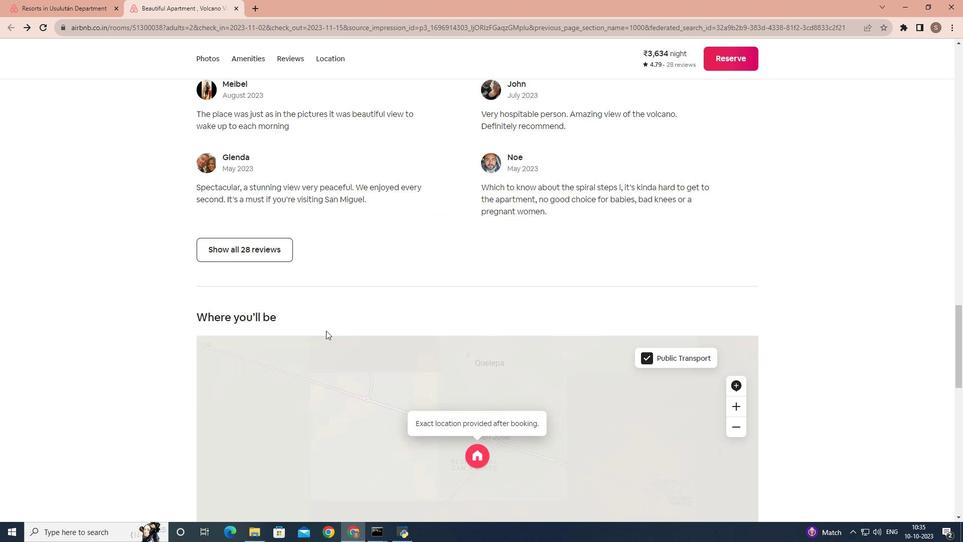 
Action: Mouse scrolled (326, 330) with delta (0, 0)
Screenshot: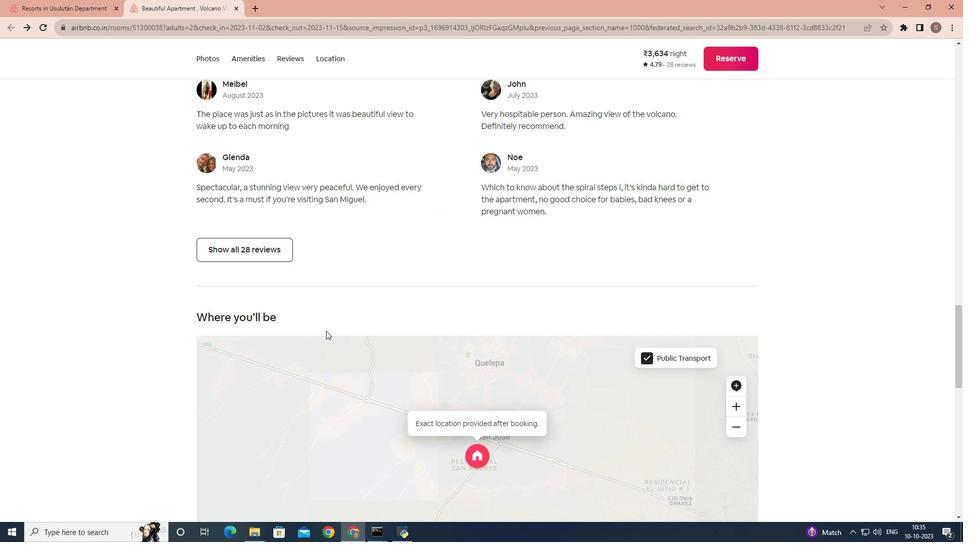 
Action: Mouse scrolled (326, 330) with delta (0, 0)
Screenshot: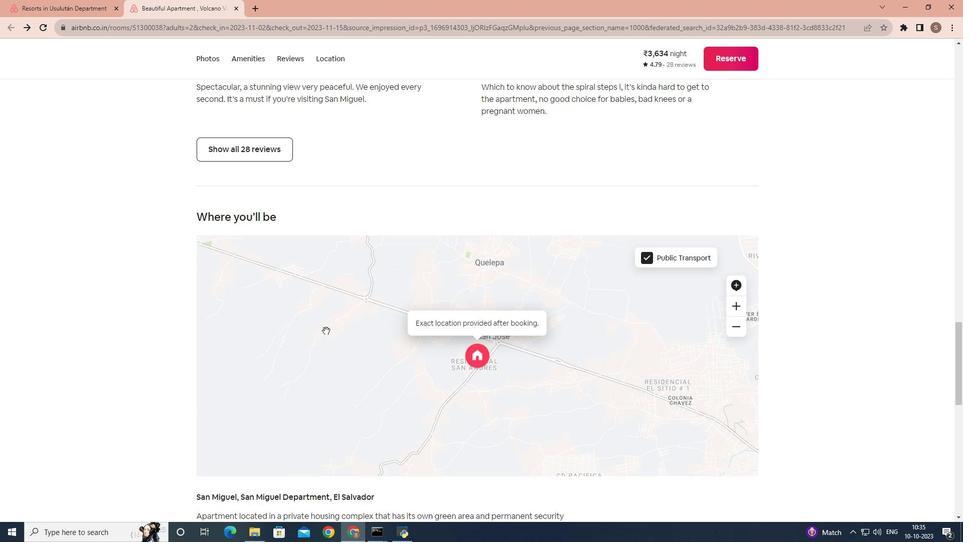 
Action: Mouse scrolled (326, 330) with delta (0, 0)
Screenshot: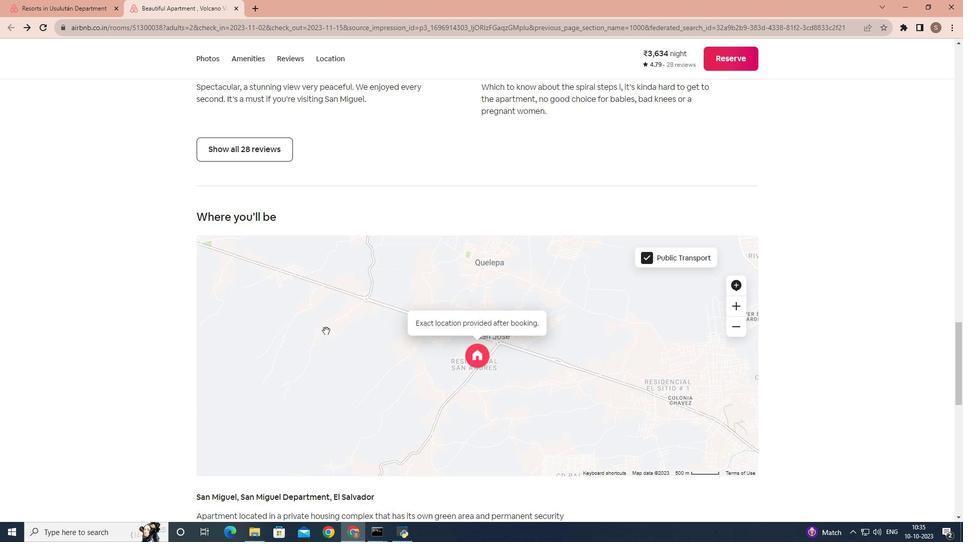 
Action: Mouse scrolled (326, 330) with delta (0, 0)
Screenshot: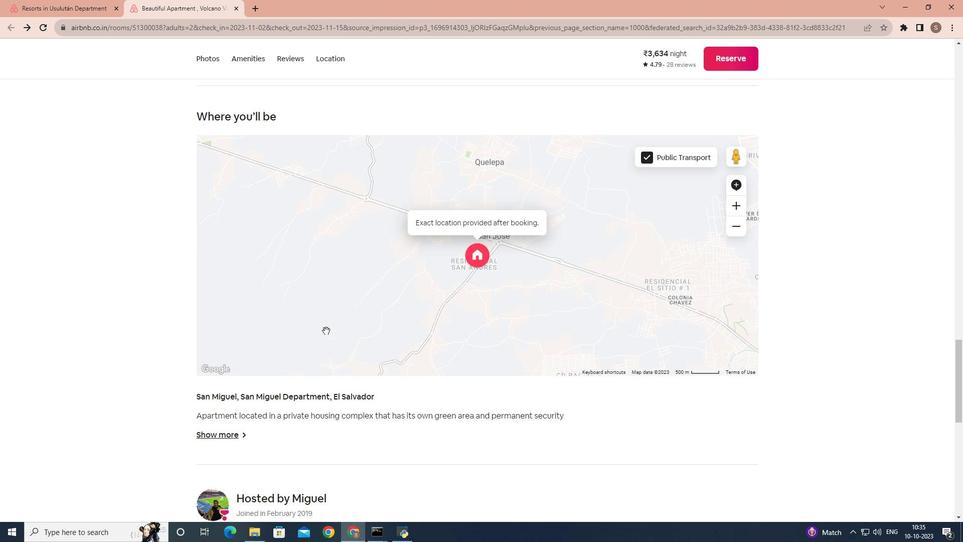 
Action: Mouse scrolled (326, 330) with delta (0, 0)
Screenshot: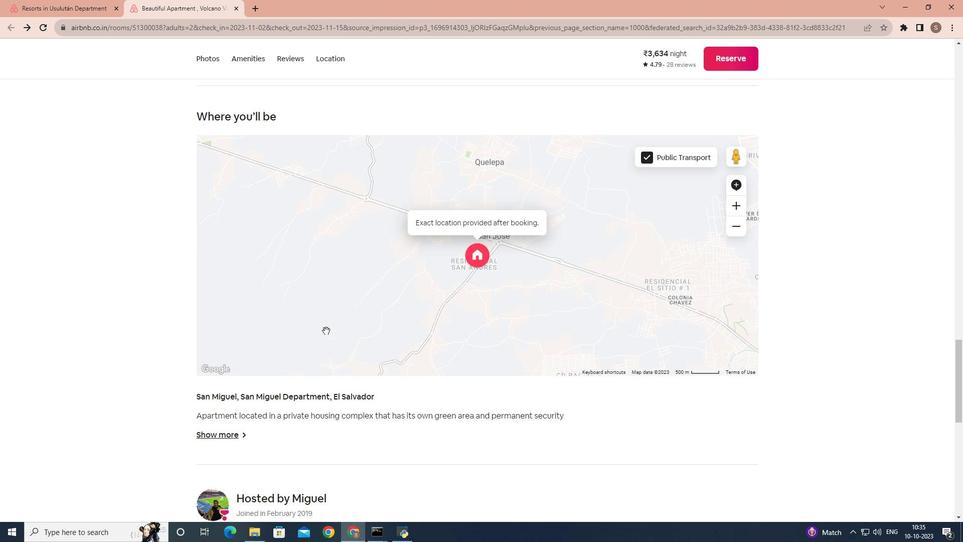 
Action: Mouse scrolled (326, 330) with delta (0, 0)
Screenshot: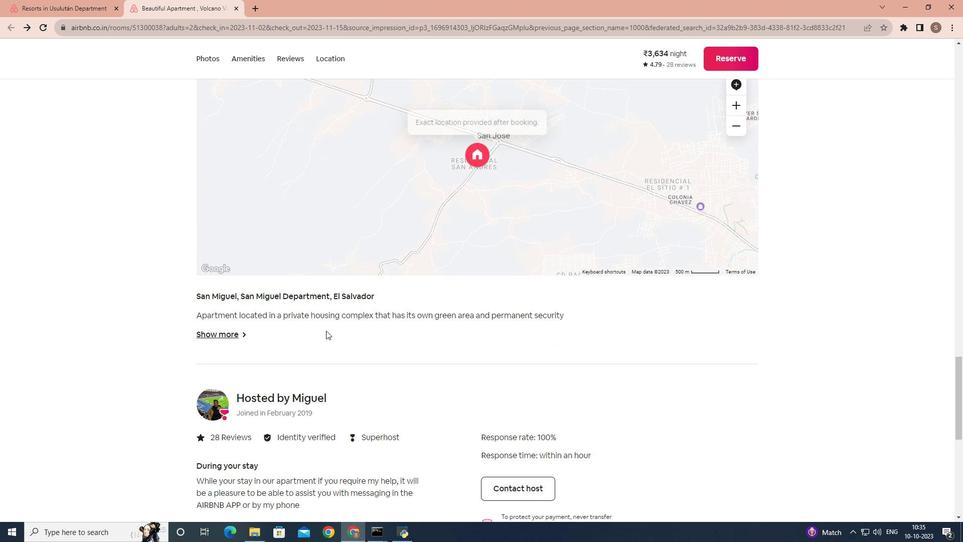 
Action: Mouse scrolled (326, 330) with delta (0, 0)
Screenshot: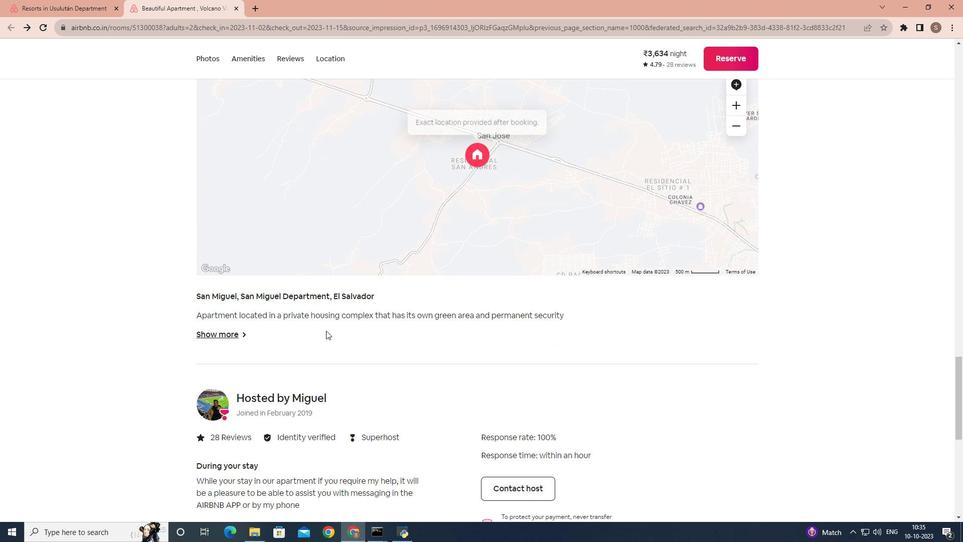 
Action: Mouse scrolled (326, 330) with delta (0, 0)
Screenshot: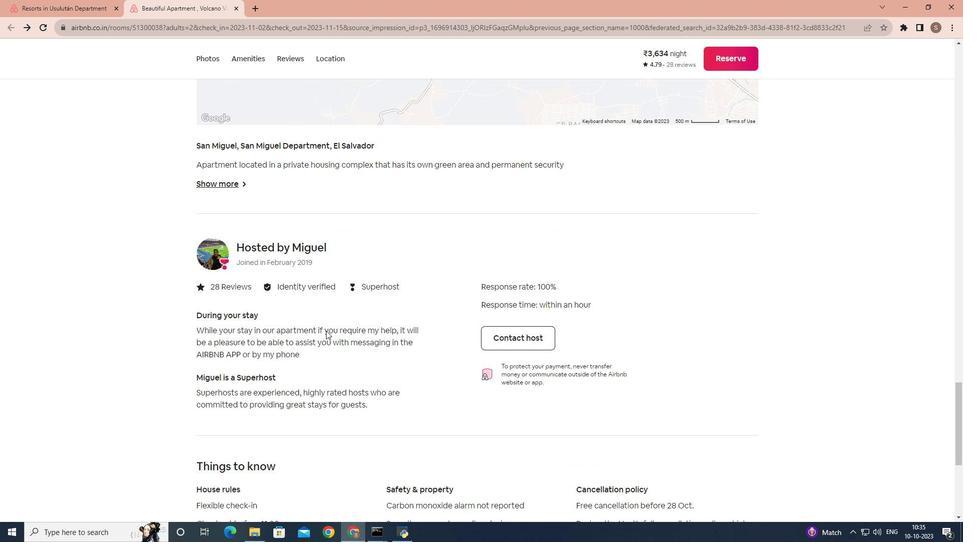 
Action: Mouse scrolled (326, 330) with delta (0, 0)
Screenshot: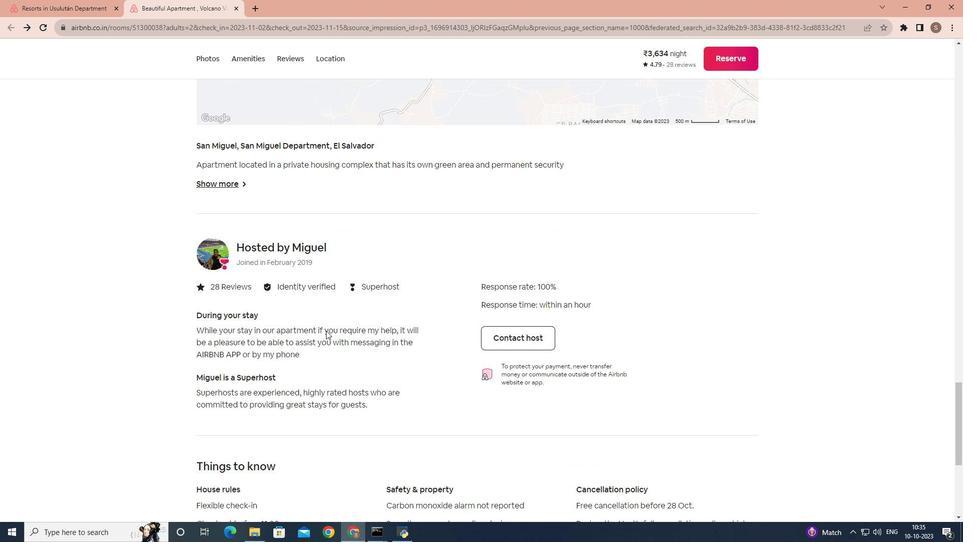 
Action: Mouse scrolled (326, 330) with delta (0, 0)
Screenshot: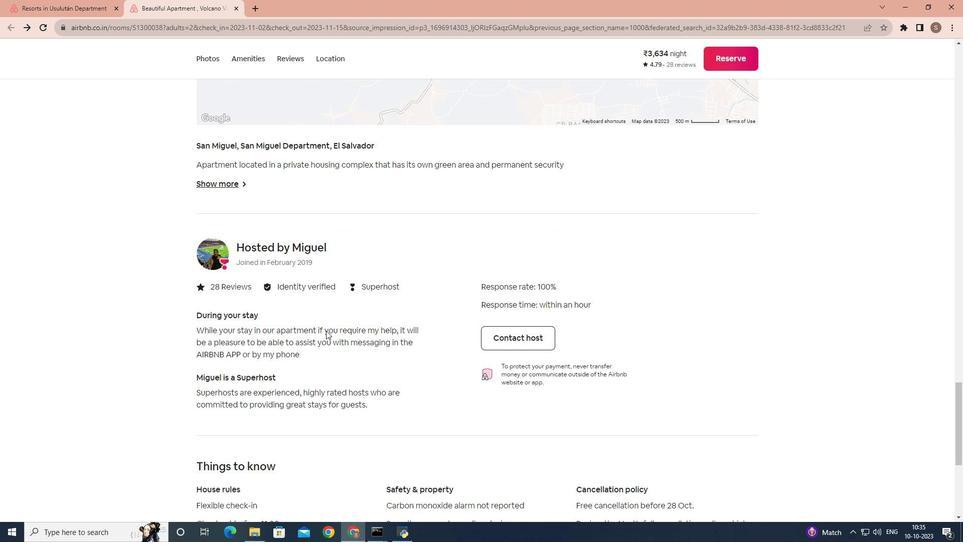 
Action: Mouse scrolled (326, 330) with delta (0, 0)
Screenshot: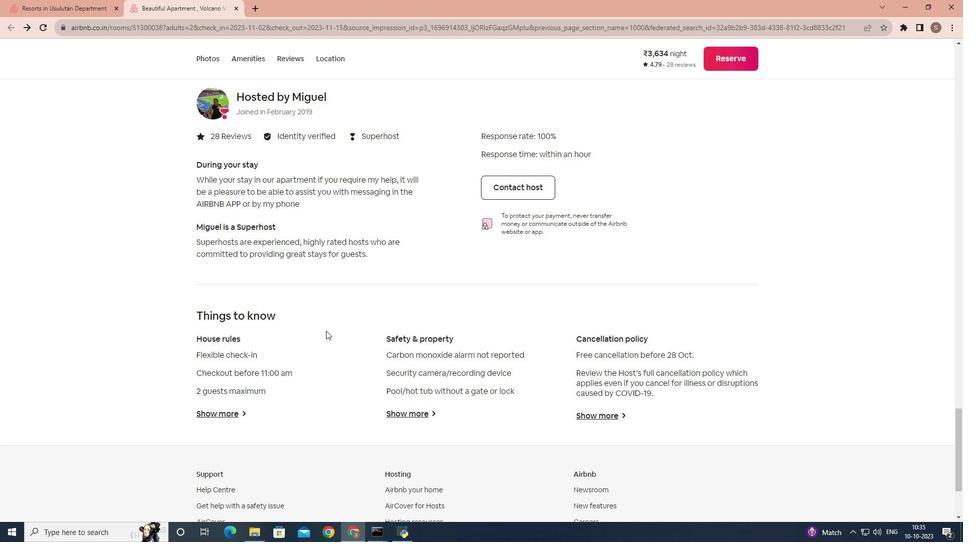 
Action: Mouse scrolled (326, 330) with delta (0, 0)
Screenshot: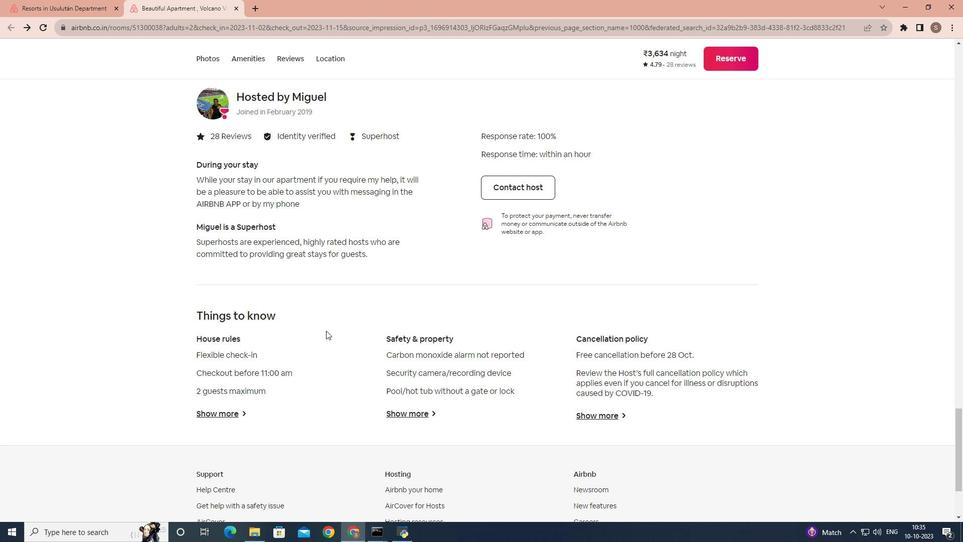 
Action: Mouse scrolled (326, 330) with delta (0, 0)
Screenshot: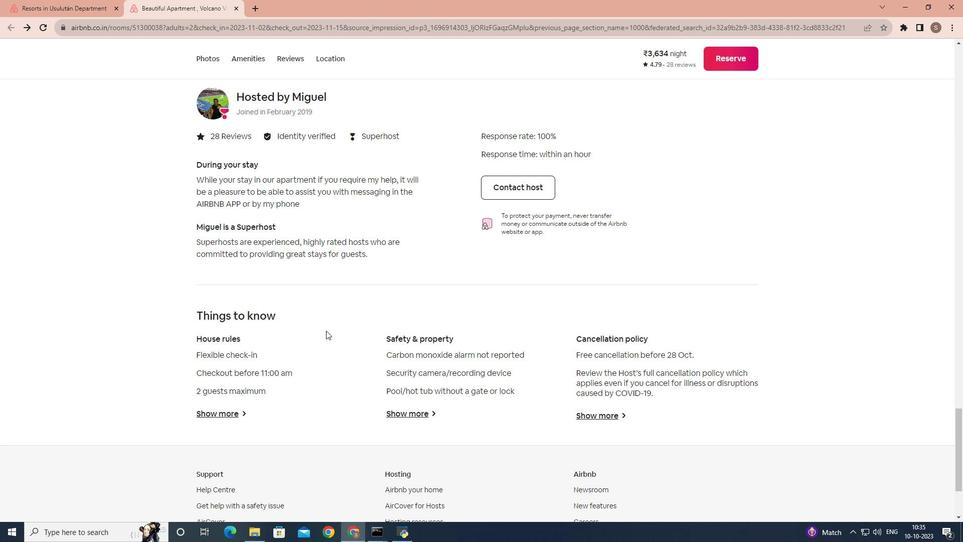 
Action: Mouse scrolled (326, 330) with delta (0, 0)
Screenshot: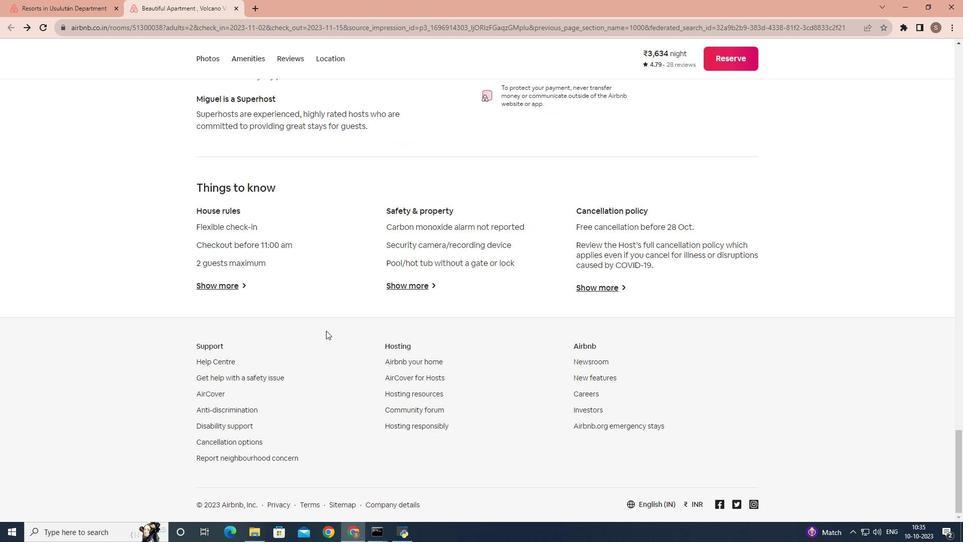 
Action: Mouse scrolled (326, 330) with delta (0, 0)
Screenshot: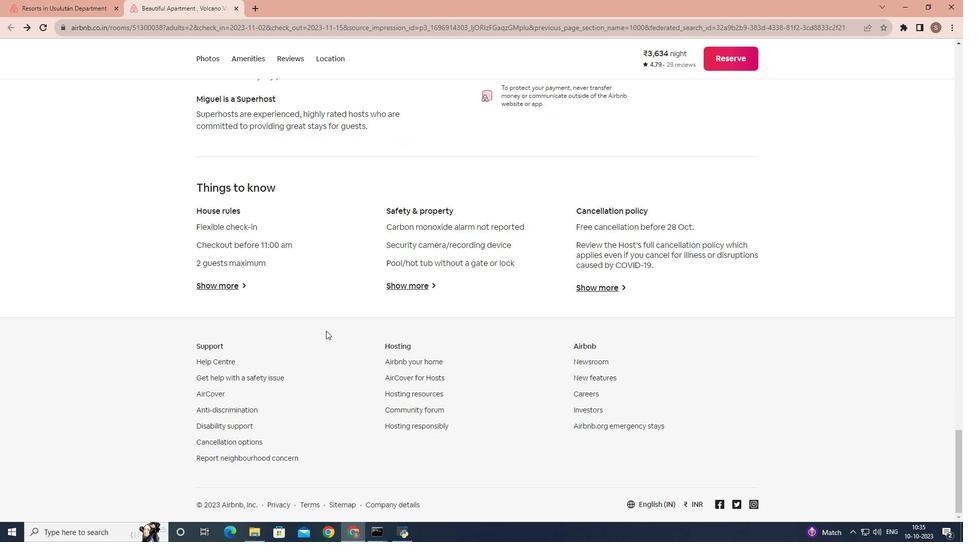 
Action: Mouse scrolled (326, 330) with delta (0, 0)
Screenshot: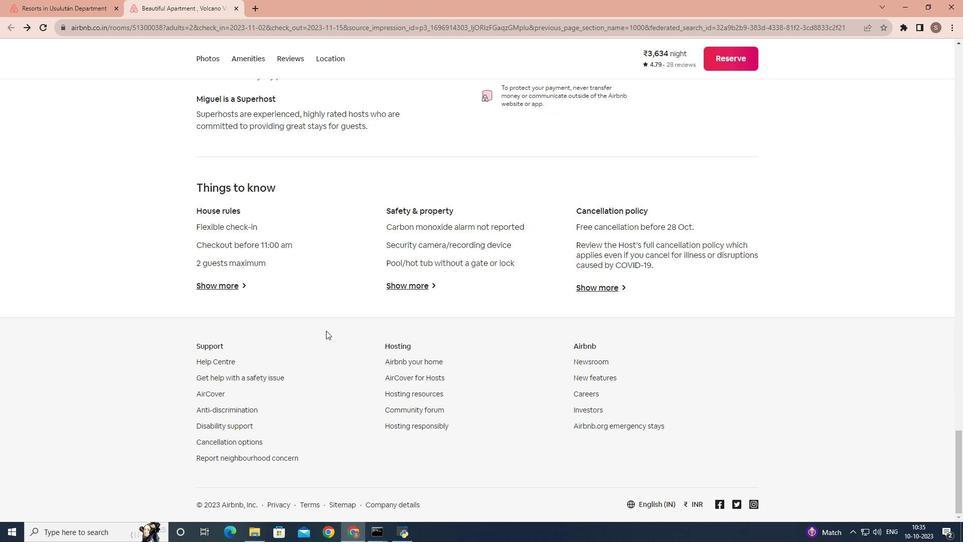 
Action: Mouse scrolled (326, 330) with delta (0, 0)
Screenshot: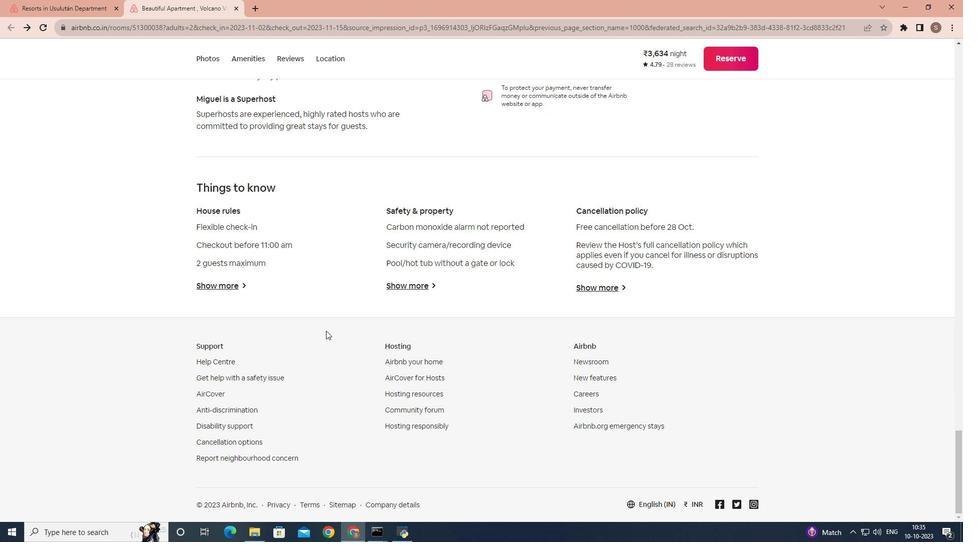 
Action: Mouse scrolled (326, 330) with delta (0, 0)
Screenshot: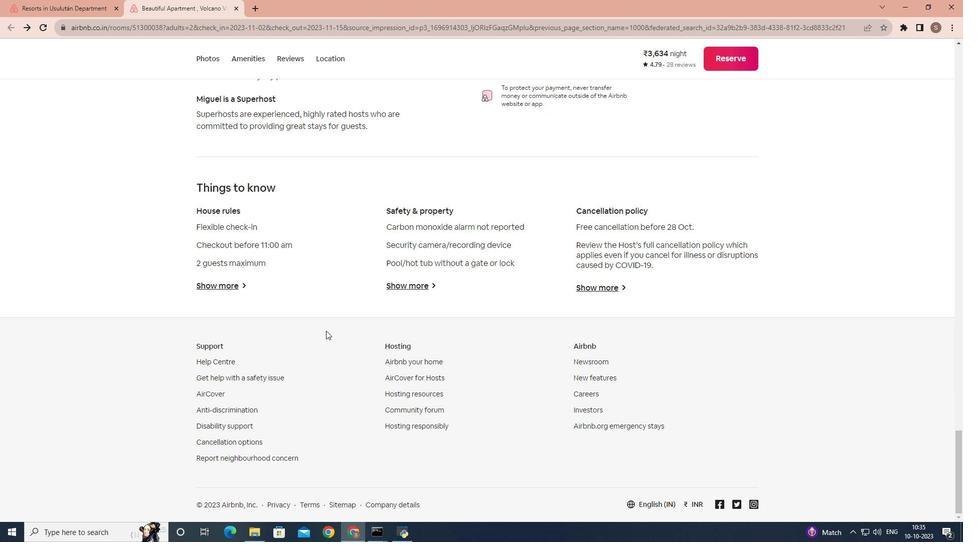 
Action: Mouse scrolled (326, 330) with delta (0, 0)
Screenshot: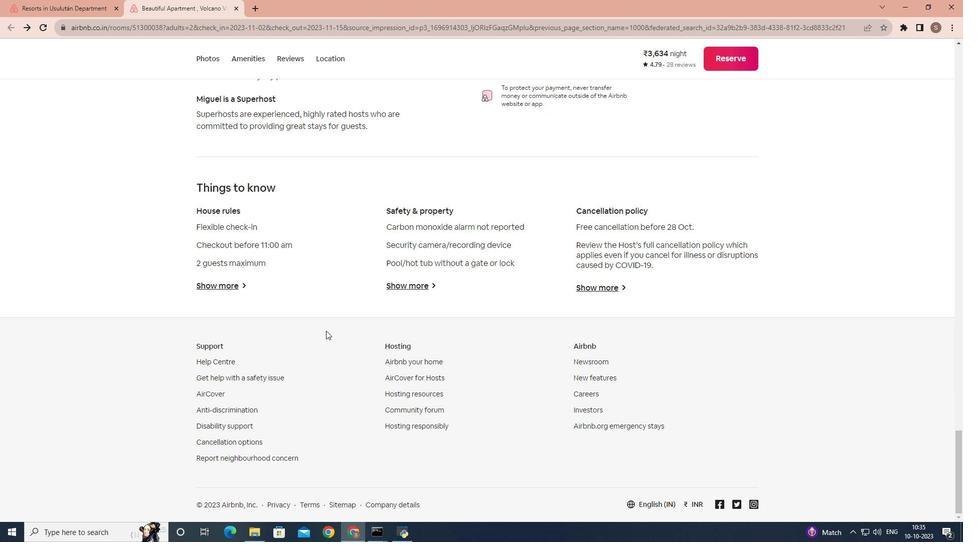 
Action: Mouse scrolled (326, 330) with delta (0, 0)
Screenshot: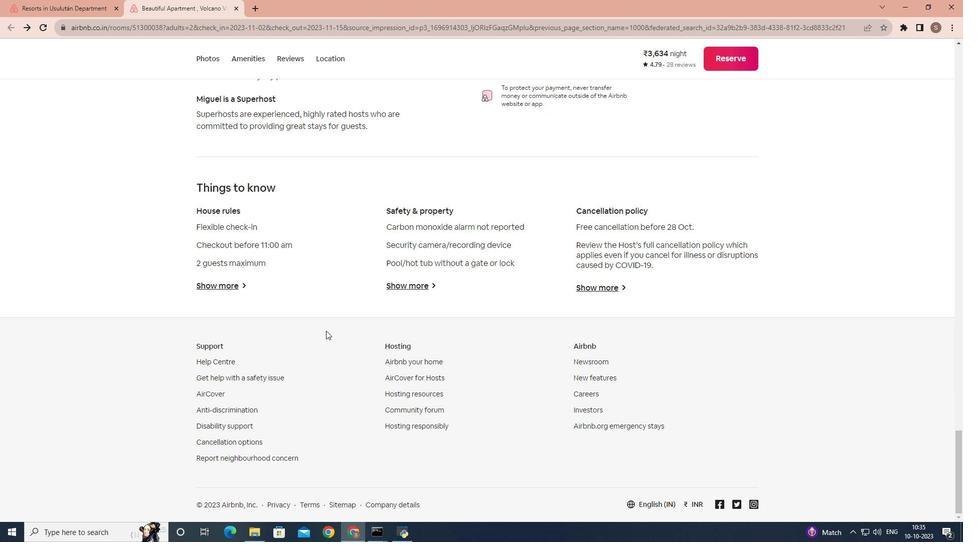 
Action: Mouse moved to (59, 13)
Screenshot: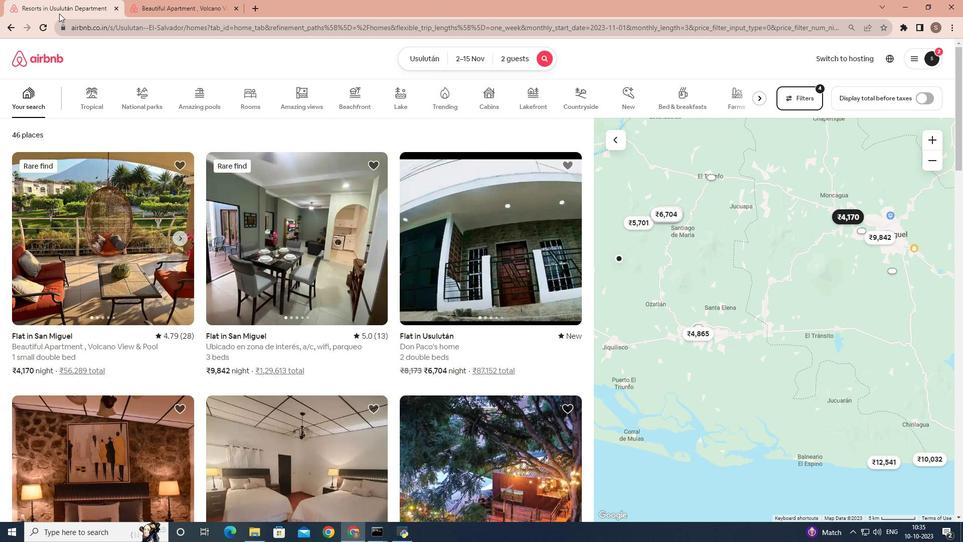 
Action: Mouse pressed left at (59, 13)
Screenshot: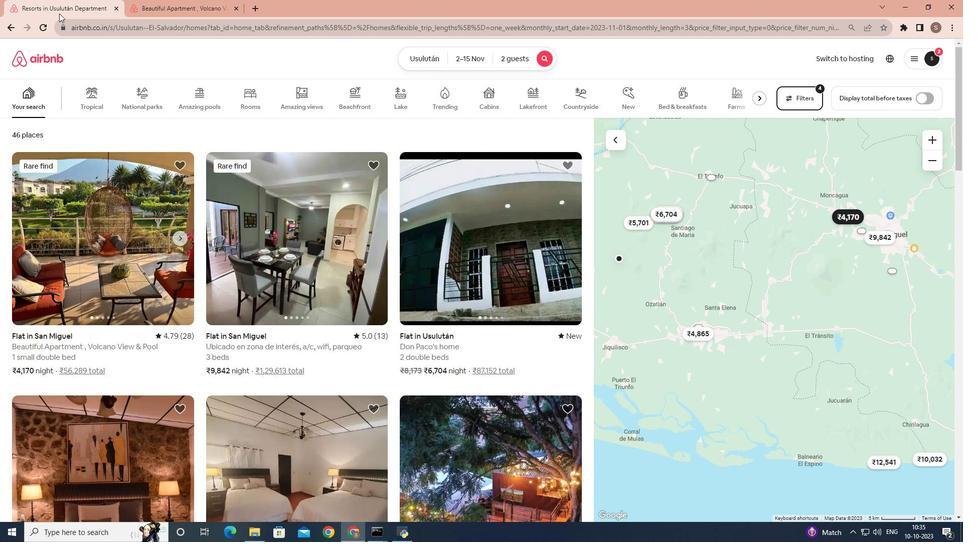 
Action: Mouse moved to (338, 279)
Screenshot: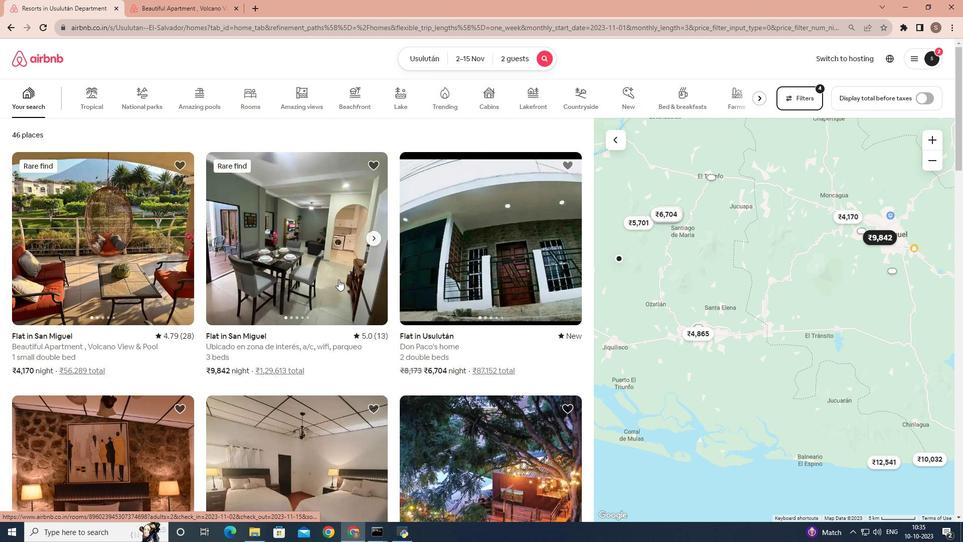 
Action: Mouse pressed left at (338, 279)
Screenshot: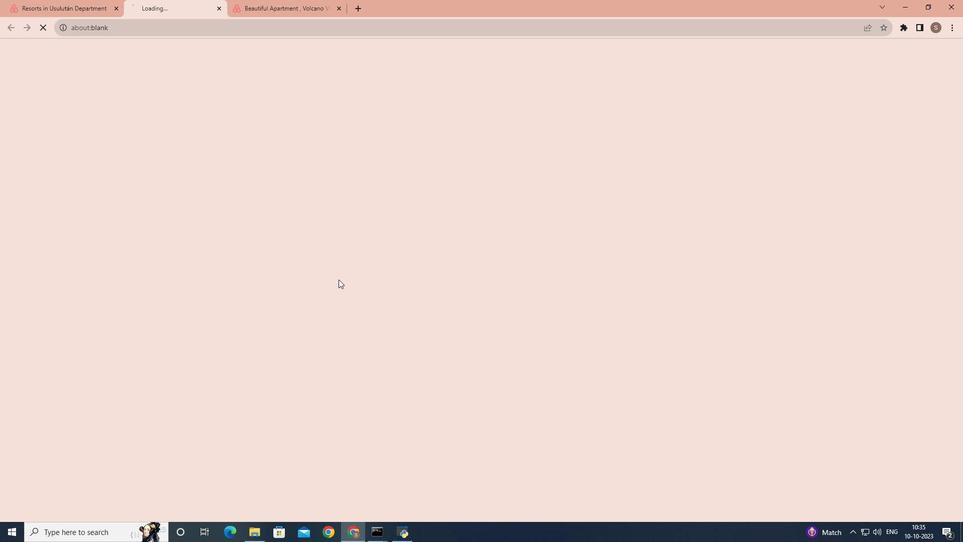 
Action: Mouse moved to (696, 374)
Screenshot: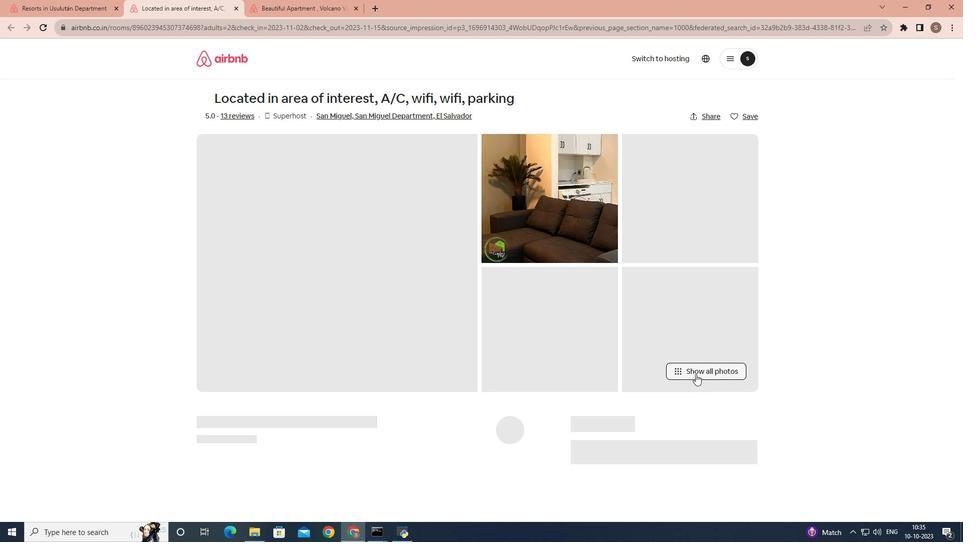 
Action: Mouse pressed left at (696, 374)
Screenshot: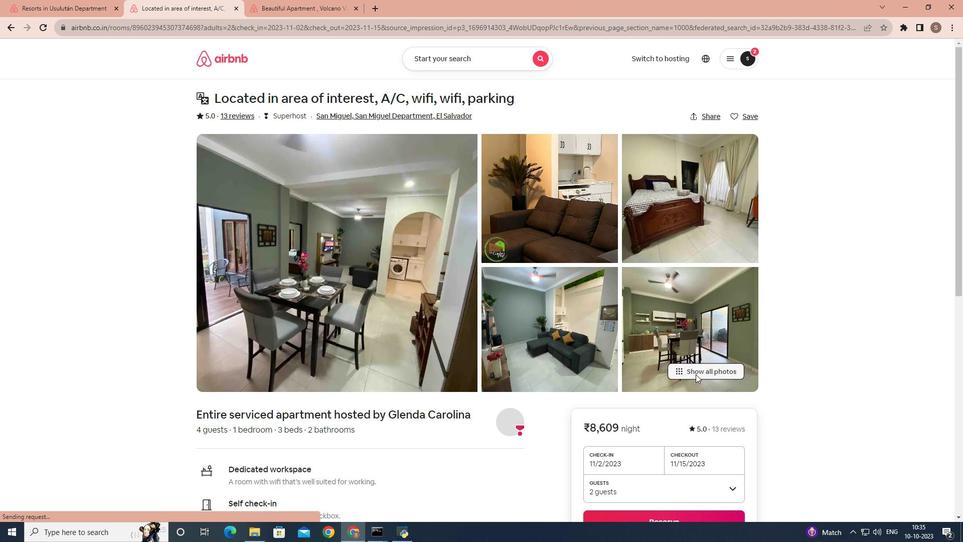 
Action: Mouse scrolled (696, 374) with delta (0, 0)
Screenshot: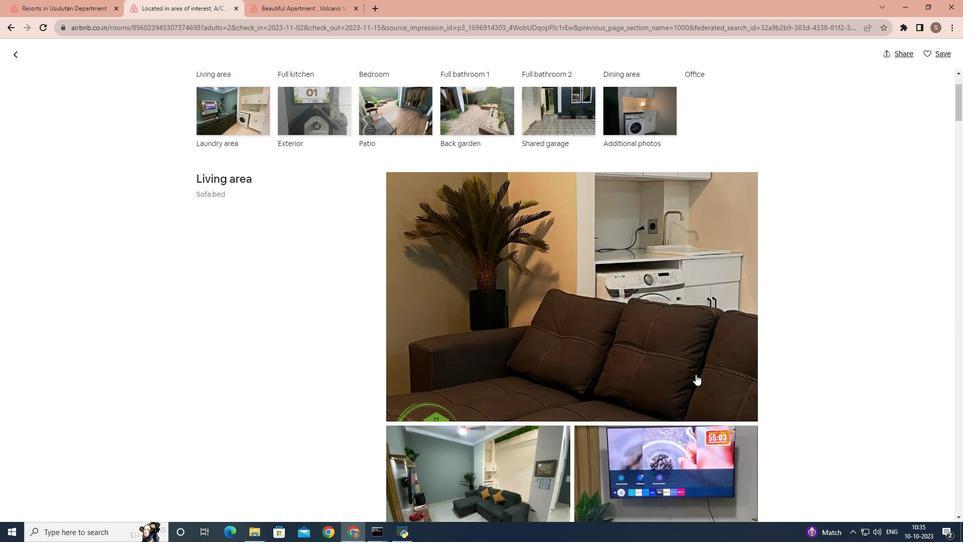 
Action: Mouse scrolled (696, 374) with delta (0, 0)
Screenshot: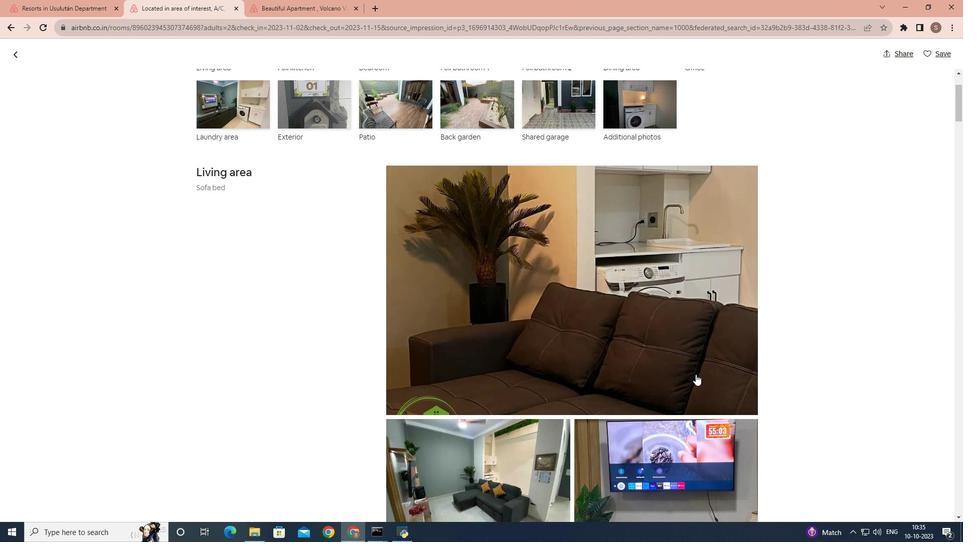 
Action: Mouse scrolled (696, 374) with delta (0, 0)
Screenshot: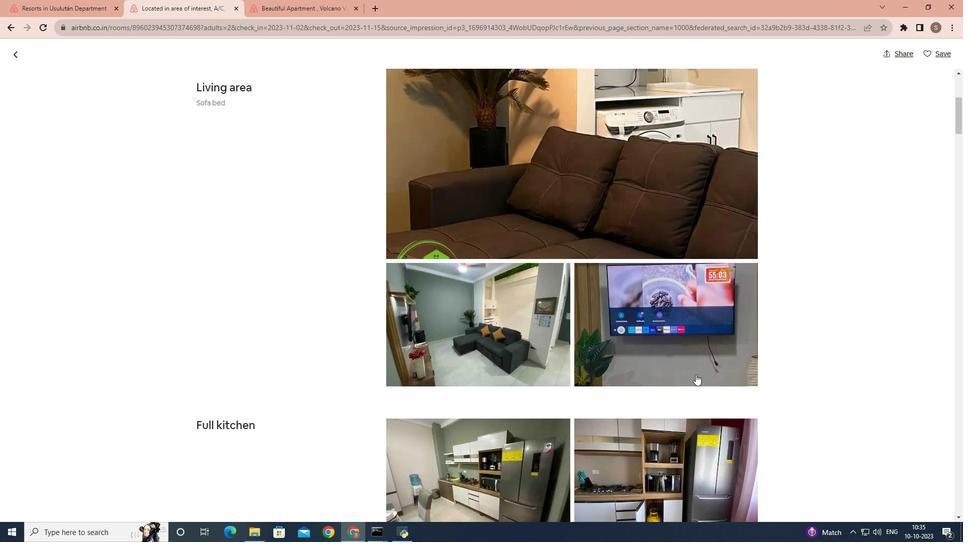 
Action: Mouse scrolled (696, 374) with delta (0, 0)
Screenshot: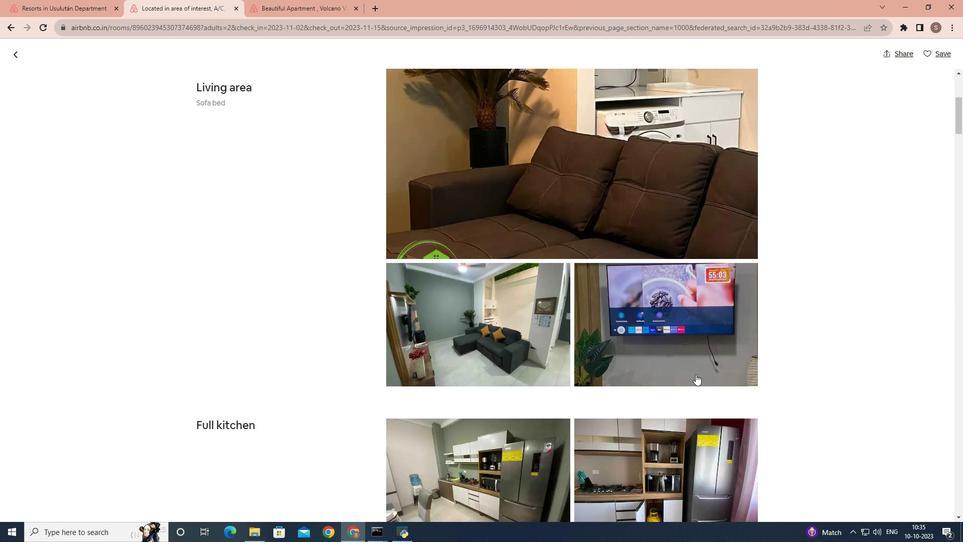 
Action: Mouse scrolled (696, 374) with delta (0, 0)
Screenshot: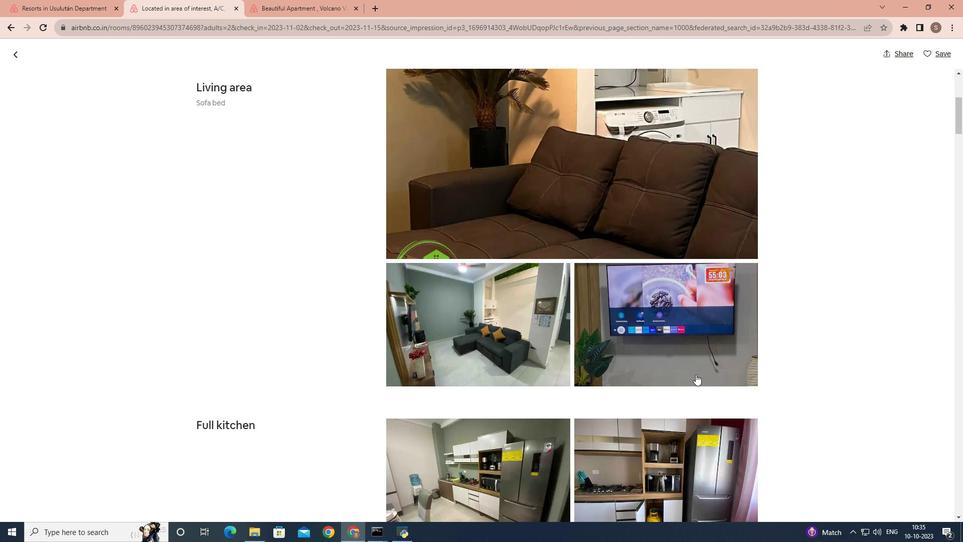 
Action: Mouse scrolled (696, 374) with delta (0, 0)
Screenshot: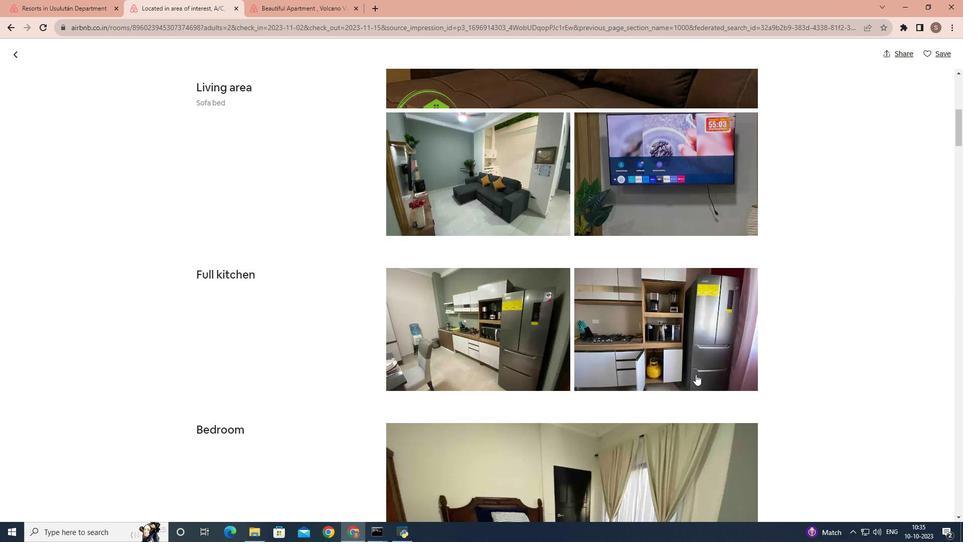 
Action: Mouse scrolled (696, 374) with delta (0, 0)
Screenshot: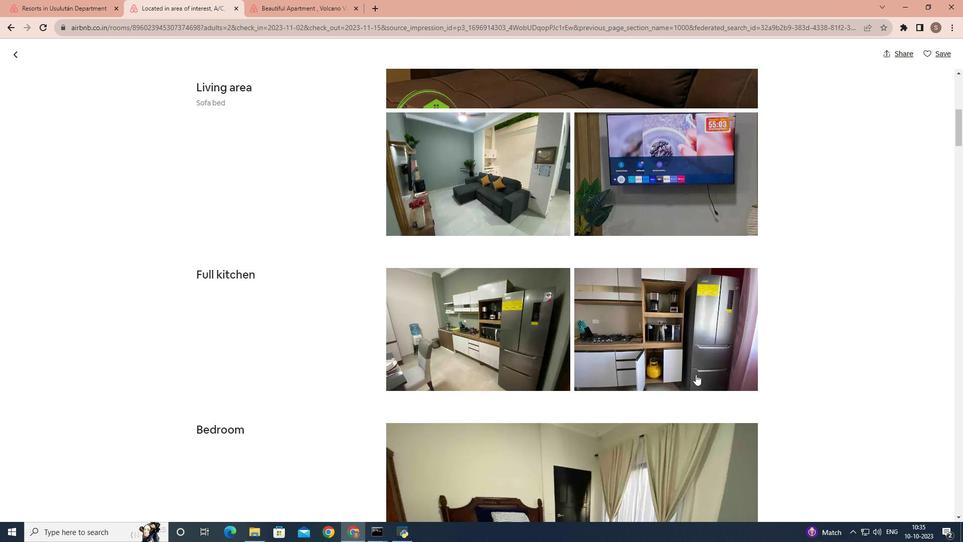 
Action: Mouse scrolled (696, 374) with delta (0, 0)
Screenshot: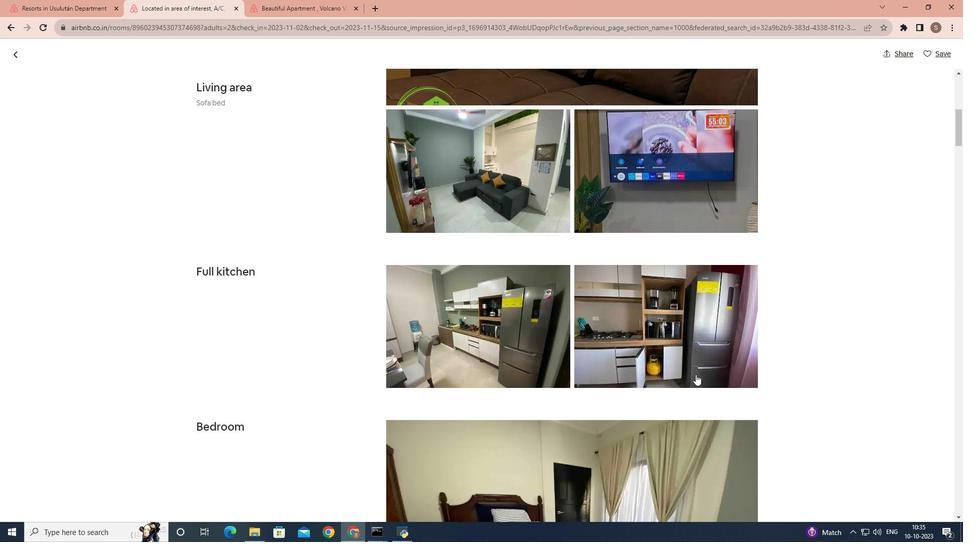 
Action: Mouse scrolled (696, 374) with delta (0, 0)
Screenshot: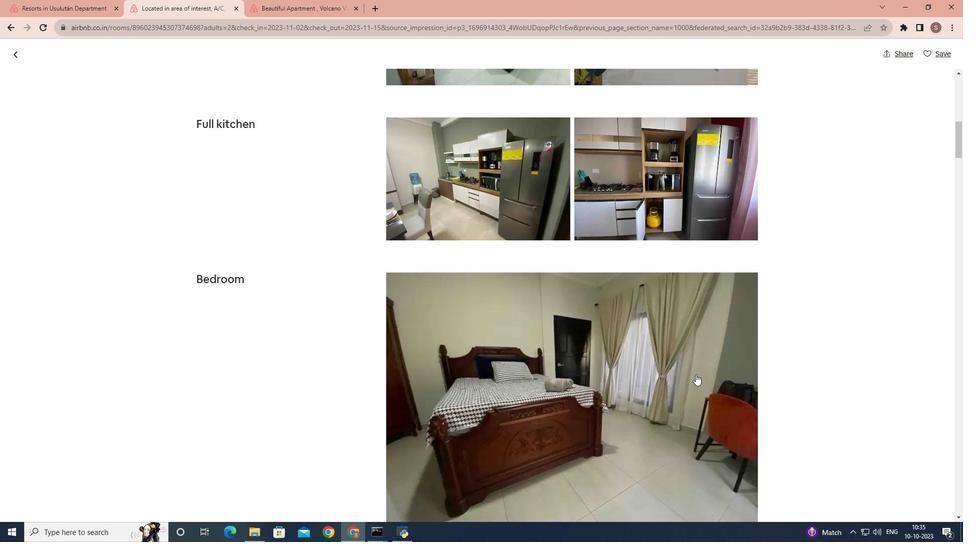 
Action: Mouse scrolled (696, 374) with delta (0, 0)
Screenshot: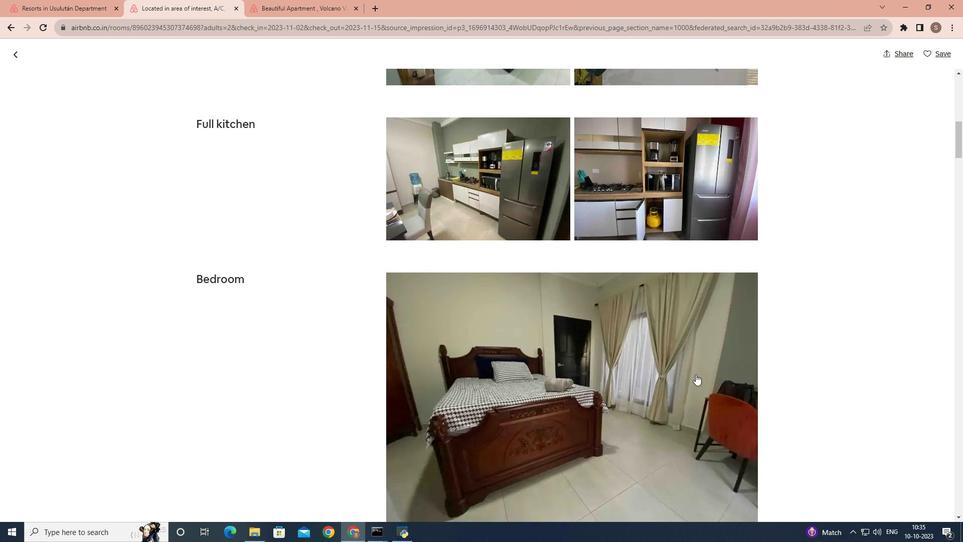 
Action: Mouse scrolled (696, 374) with delta (0, 0)
Screenshot: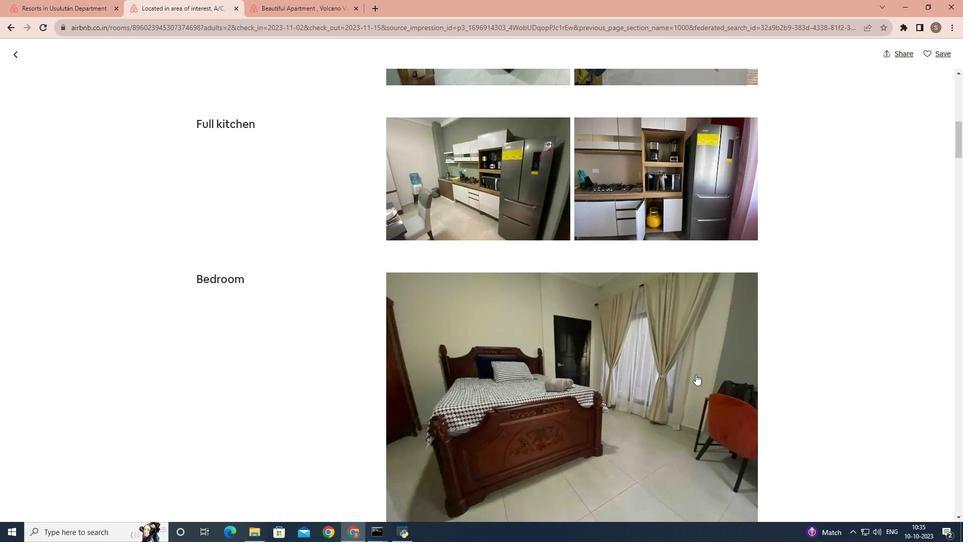 
Action: Mouse scrolled (696, 374) with delta (0, 0)
Screenshot: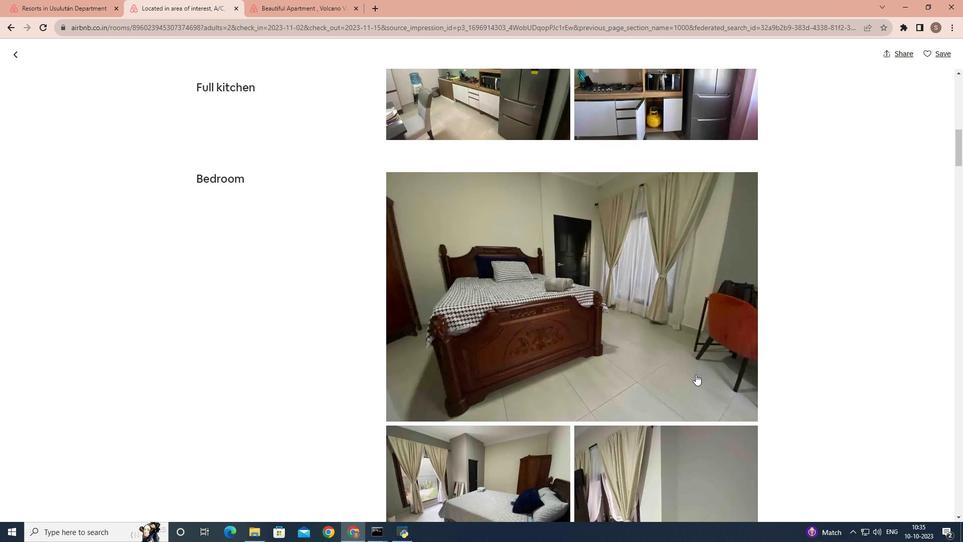 
Action: Mouse scrolled (696, 374) with delta (0, 0)
Screenshot: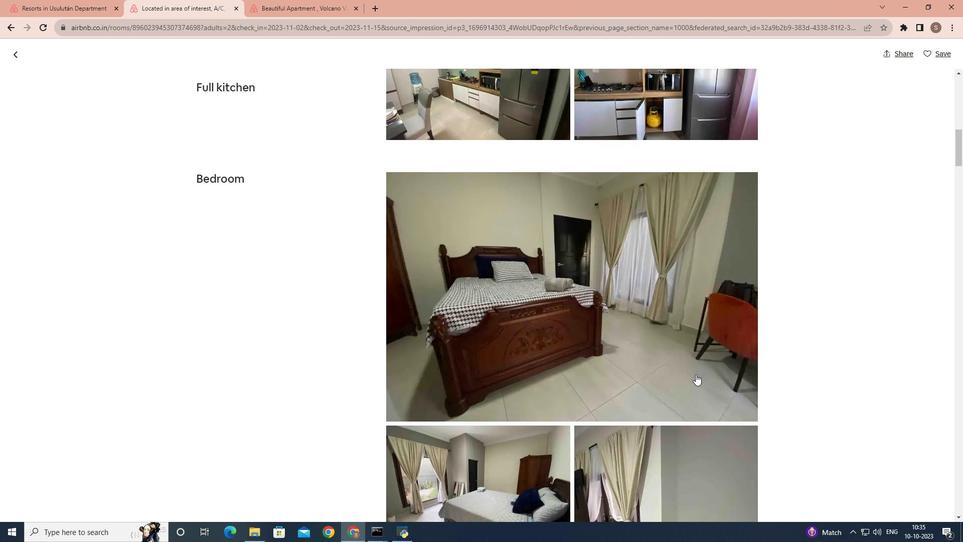 
Action: Mouse scrolled (696, 374) with delta (0, 0)
Screenshot: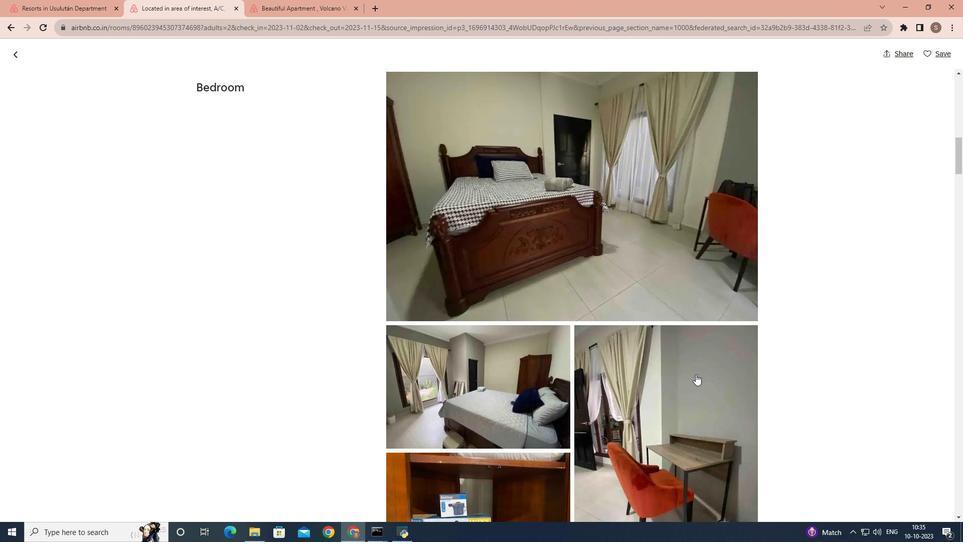 
Action: Mouse scrolled (696, 374) with delta (0, 0)
Screenshot: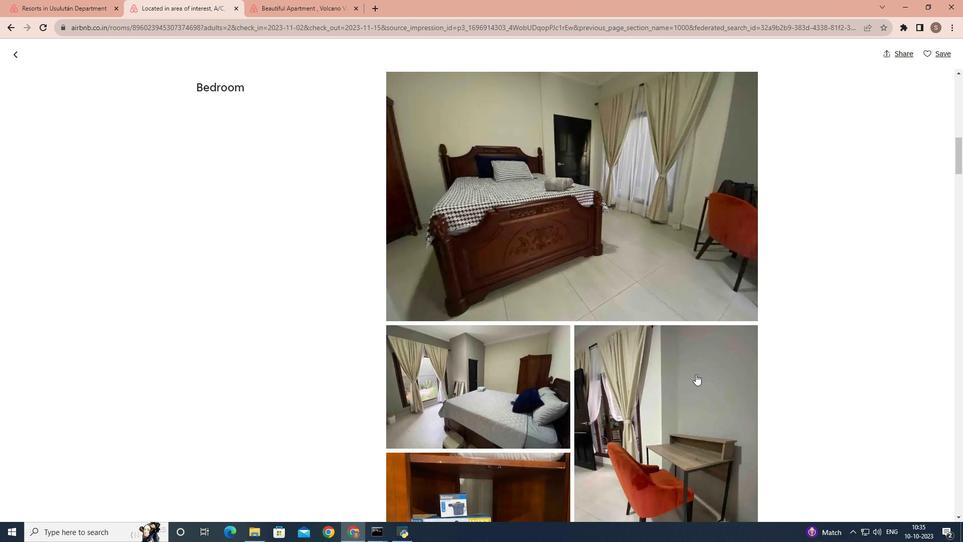 
Action: Mouse scrolled (696, 374) with delta (0, 0)
Screenshot: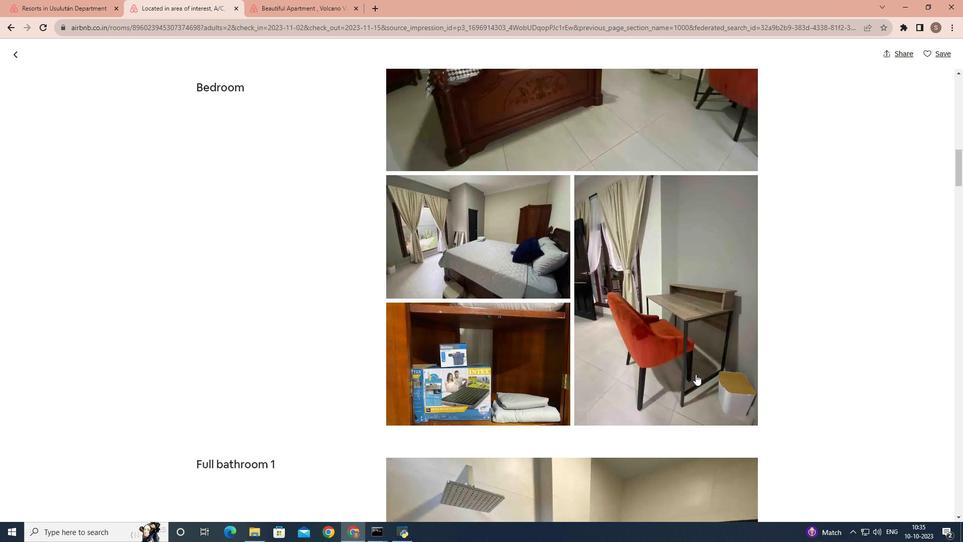 
Action: Mouse scrolled (696, 374) with delta (0, 0)
Screenshot: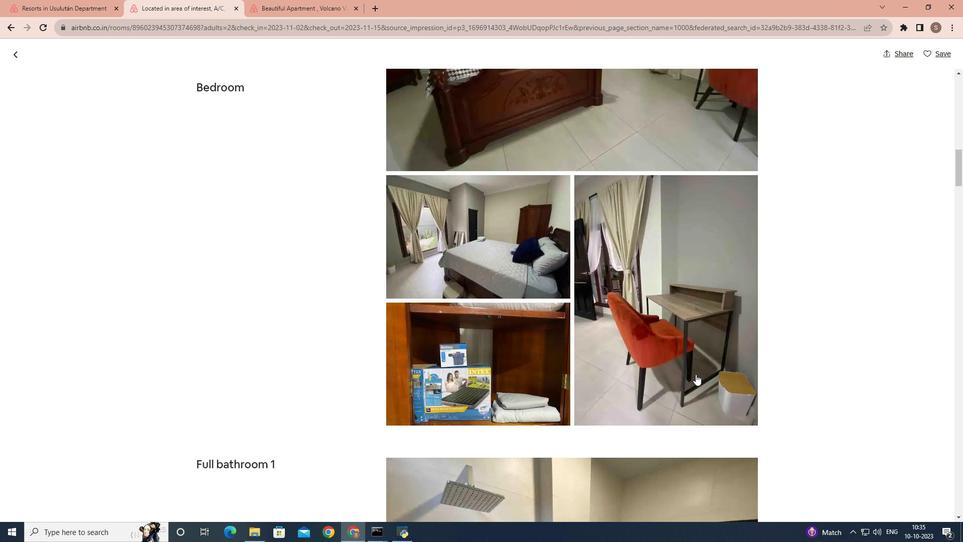
Action: Mouse scrolled (696, 374) with delta (0, 0)
Screenshot: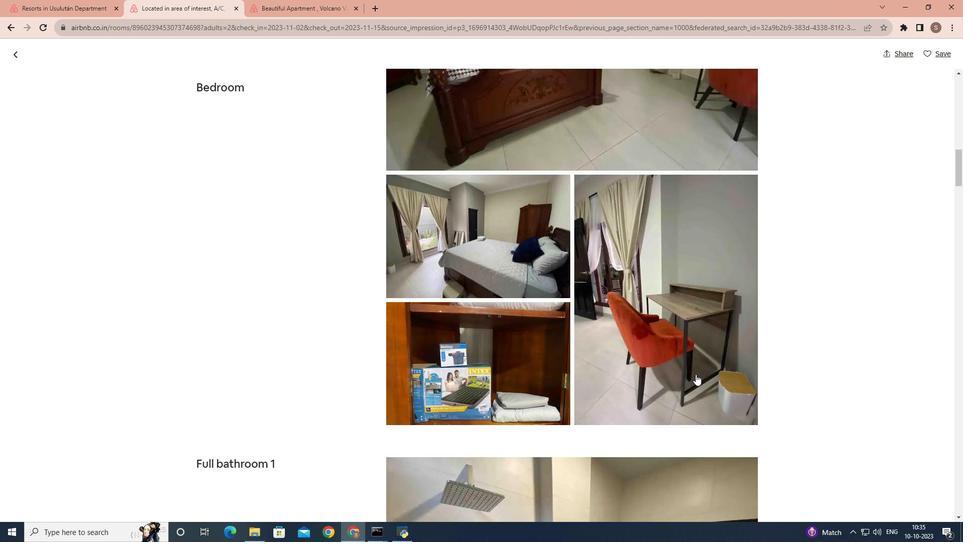 
Action: Mouse scrolled (696, 374) with delta (0, 0)
Screenshot: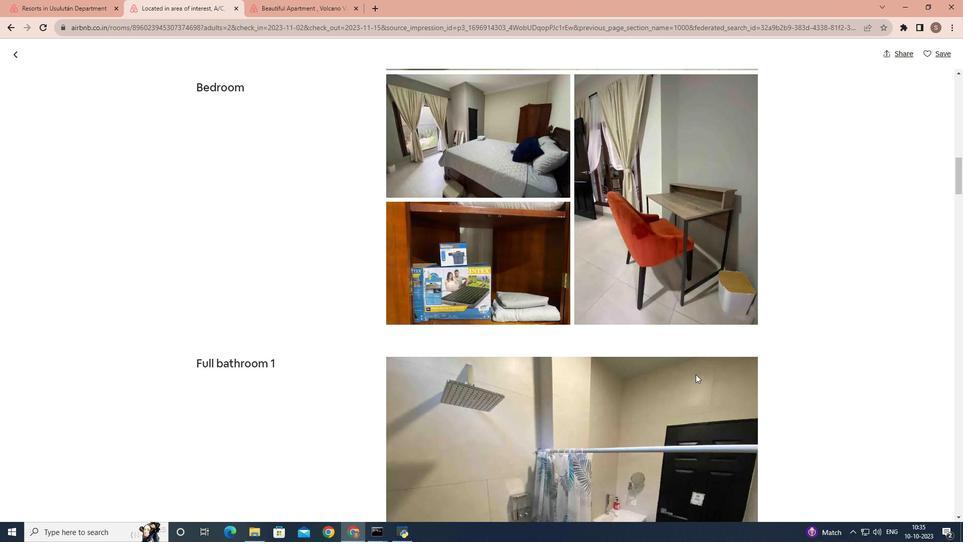 
Action: Mouse scrolled (696, 374) with delta (0, 0)
Screenshot: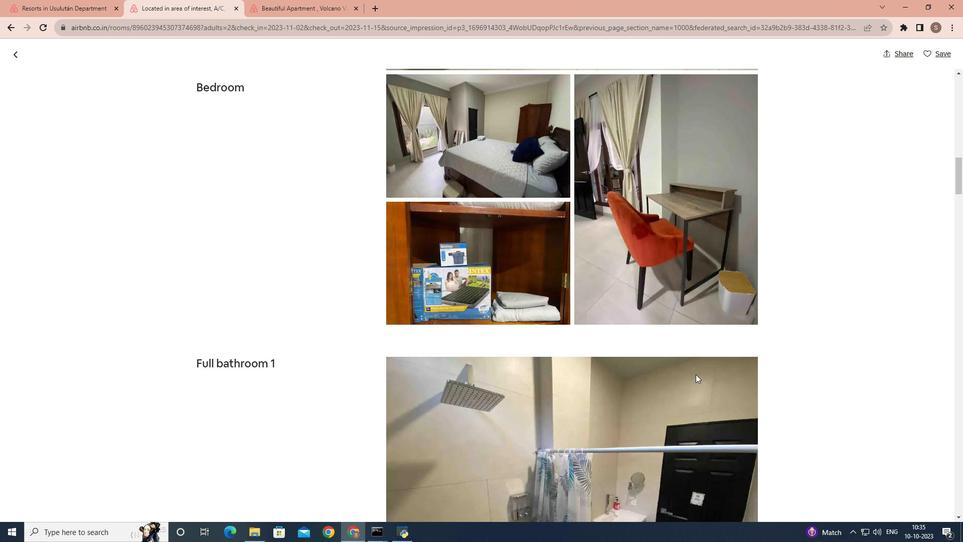 
Action: Mouse scrolled (696, 374) with delta (0, 0)
Screenshot: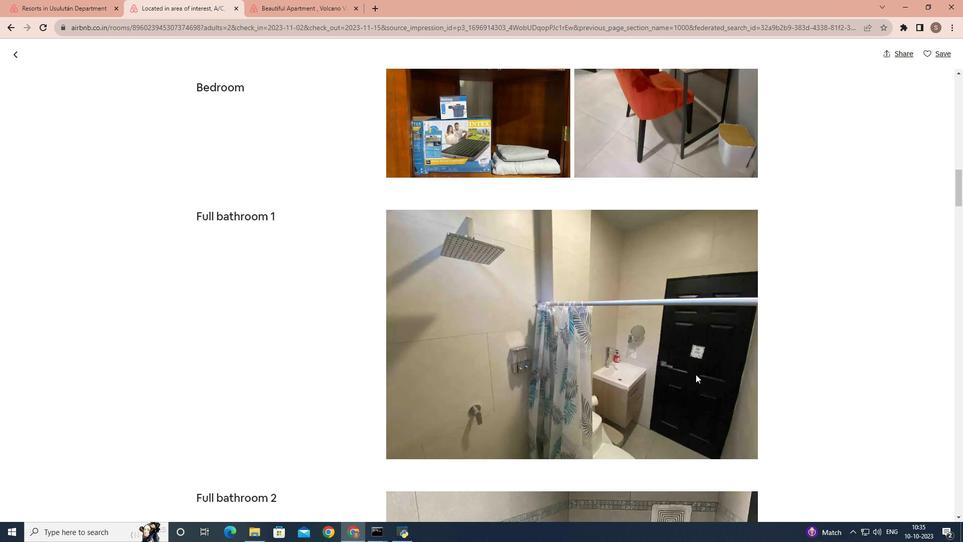 
Action: Mouse scrolled (696, 374) with delta (0, 0)
Screenshot: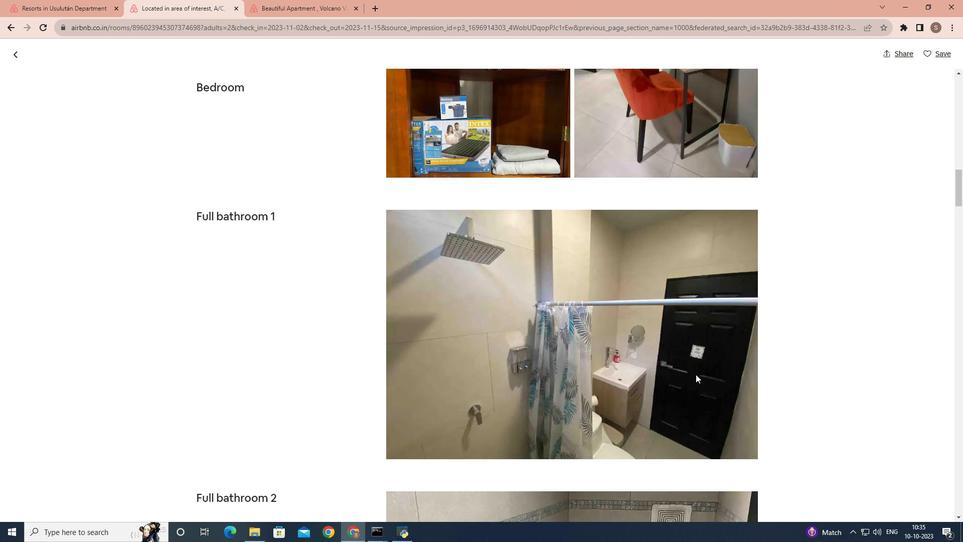 
Action: Mouse scrolled (696, 374) with delta (0, 0)
Screenshot: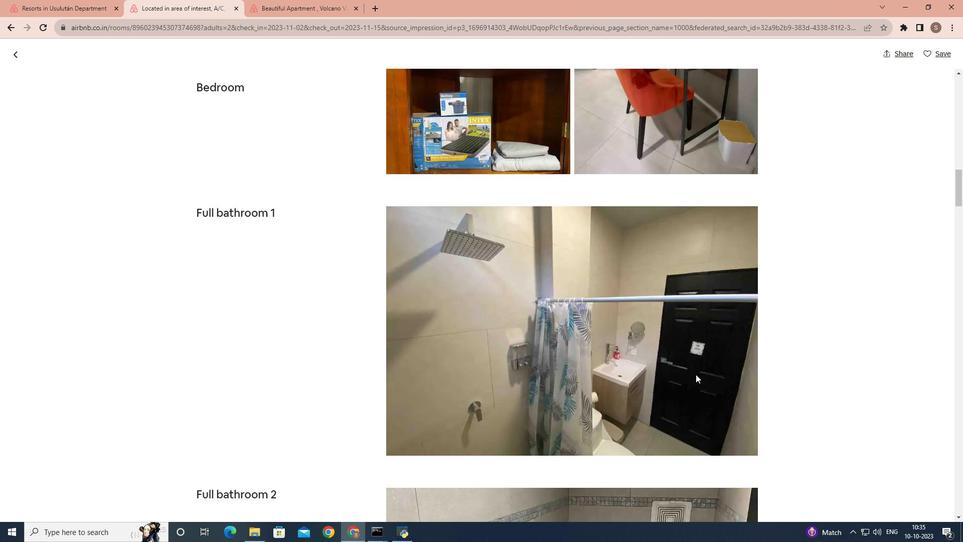 
Action: Mouse scrolled (696, 374) with delta (0, 0)
Screenshot: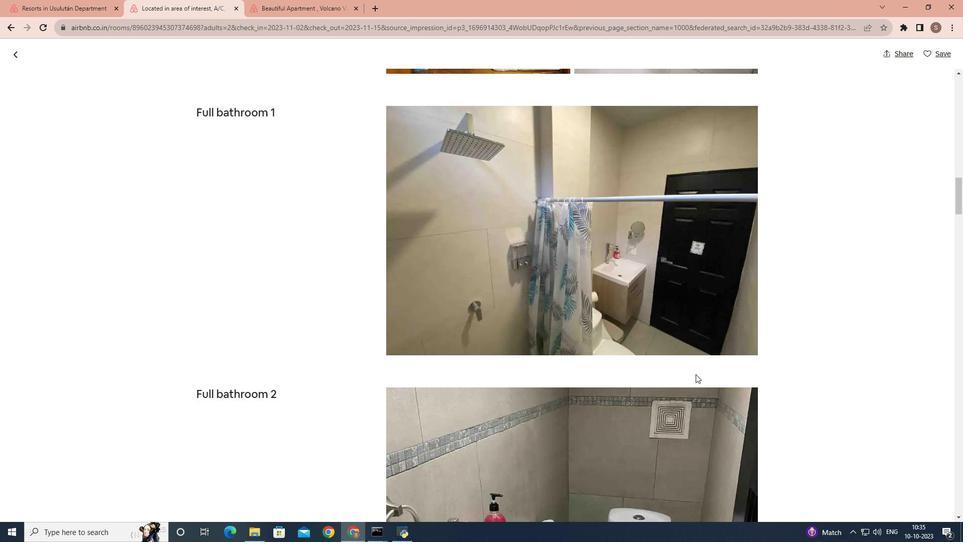 
Action: Mouse scrolled (696, 374) with delta (0, 0)
Screenshot: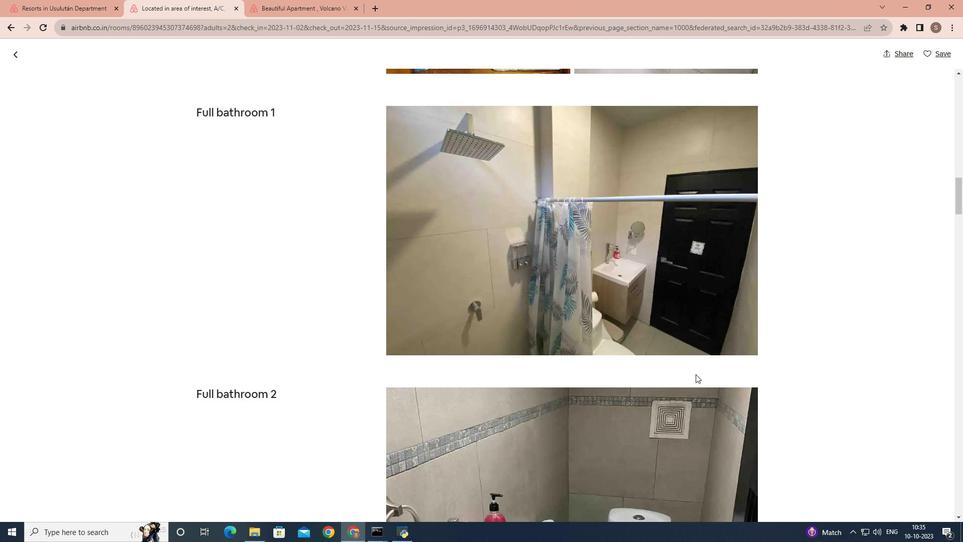 
Action: Mouse scrolled (696, 374) with delta (0, 0)
Screenshot: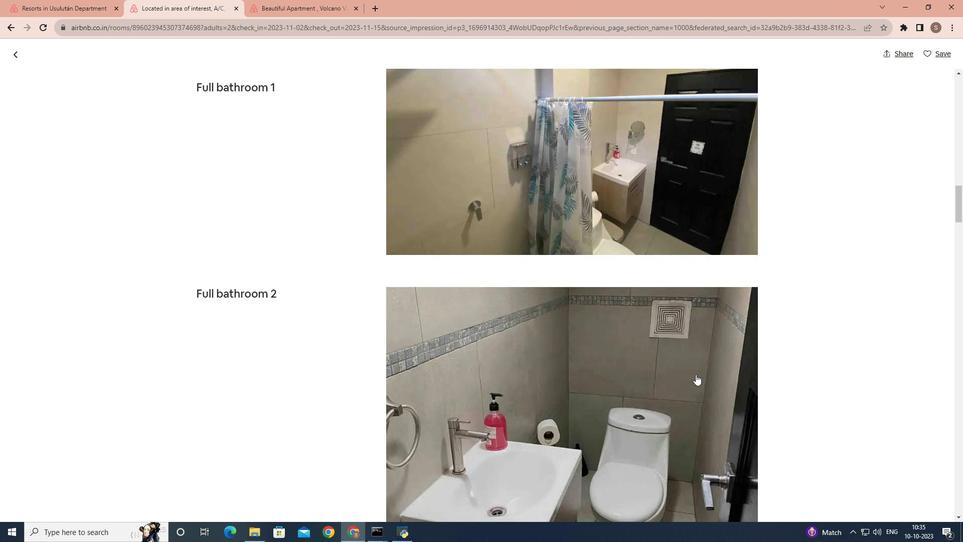 
Action: Mouse scrolled (696, 374) with delta (0, 0)
Screenshot: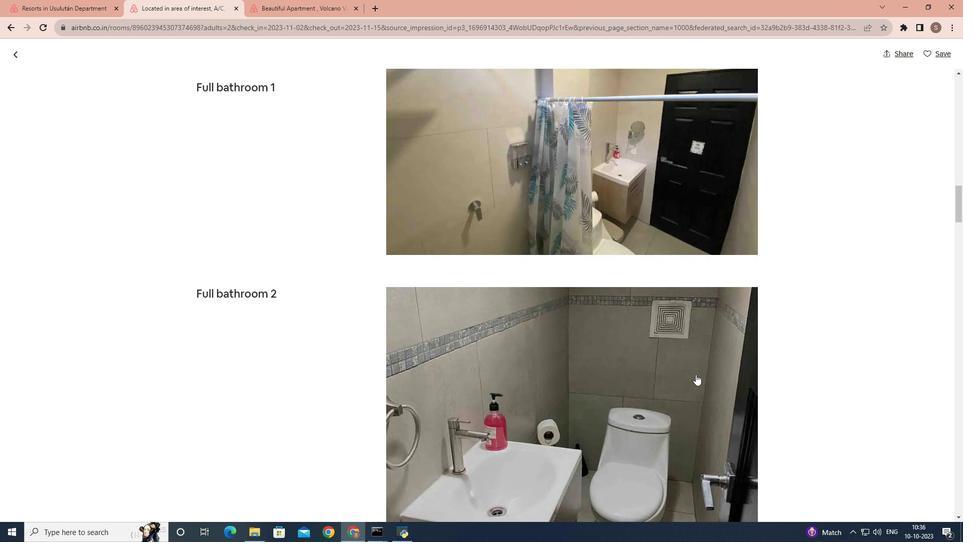 
Action: Mouse scrolled (696, 374) with delta (0, 0)
Screenshot: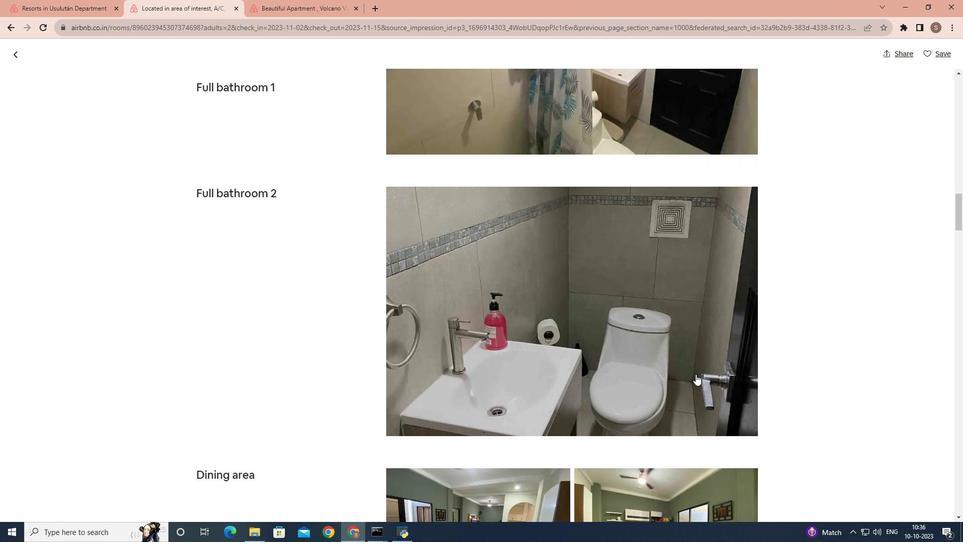 
Action: Mouse scrolled (696, 374) with delta (0, 0)
Screenshot: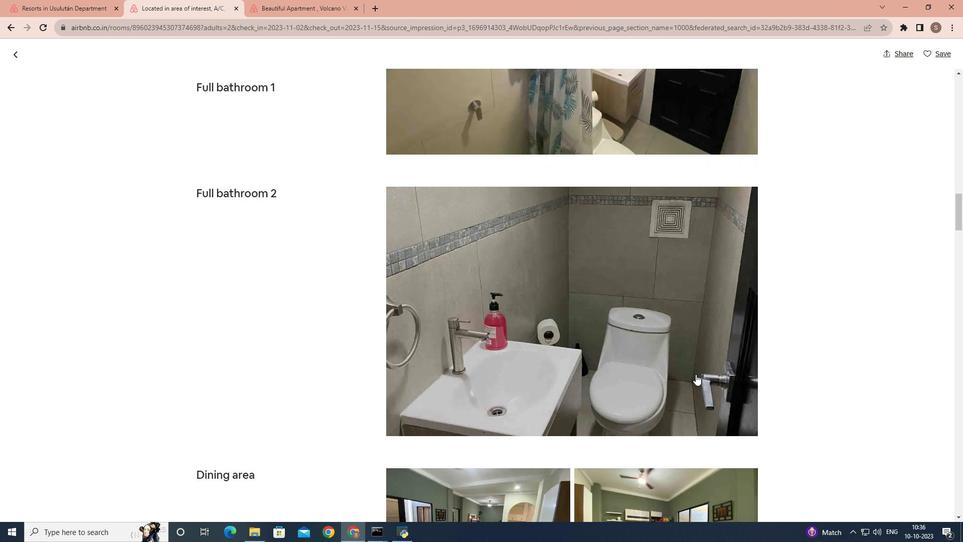 
Action: Mouse moved to (696, 375)
Screenshot: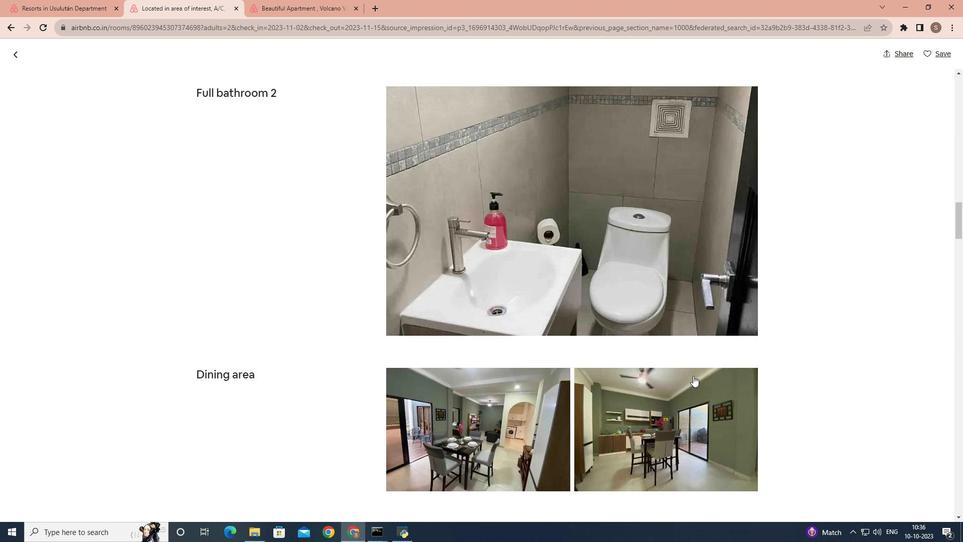 
Action: Mouse scrolled (696, 374) with delta (0, 0)
Screenshot: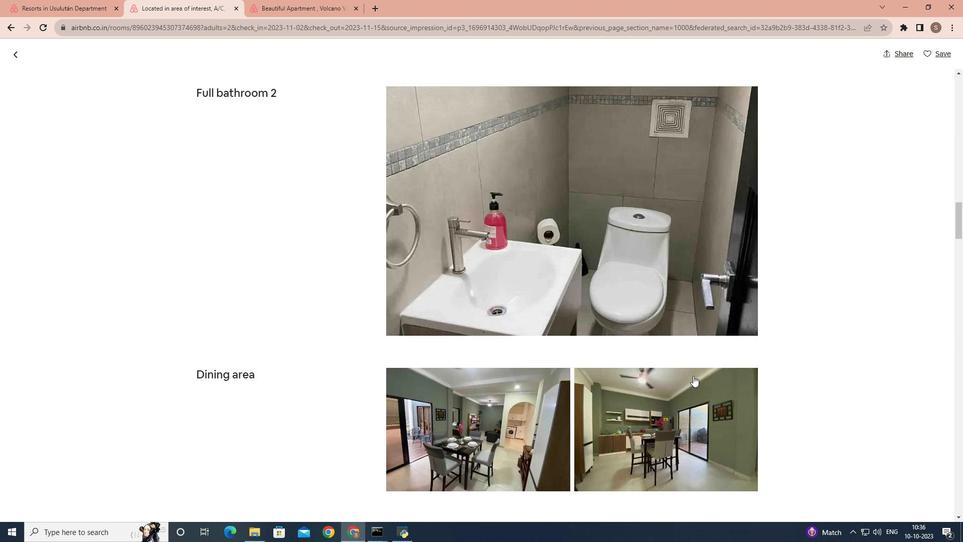 
Action: Mouse moved to (693, 376)
Screenshot: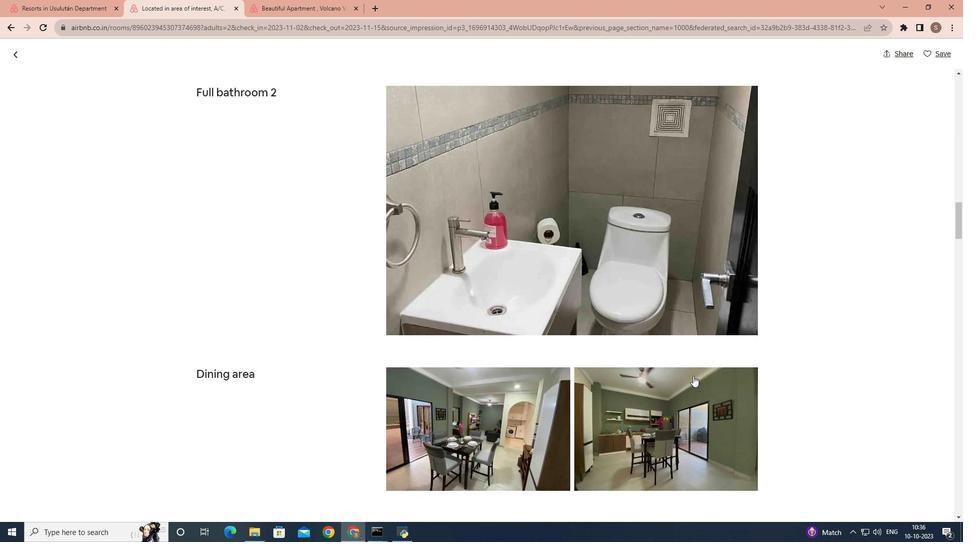 
Action: Mouse scrolled (693, 375) with delta (0, 0)
Screenshot: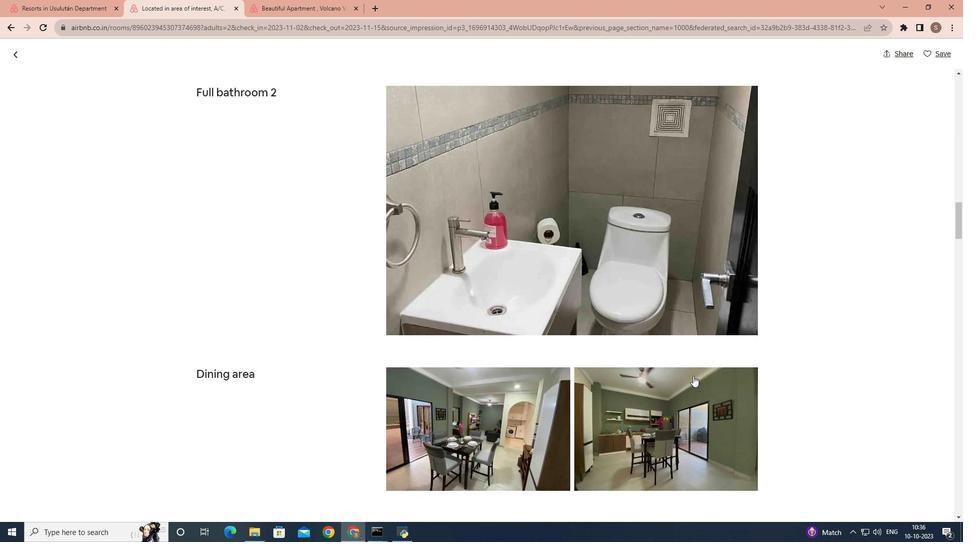 
Action: Mouse scrolled (693, 375) with delta (0, 0)
Screenshot: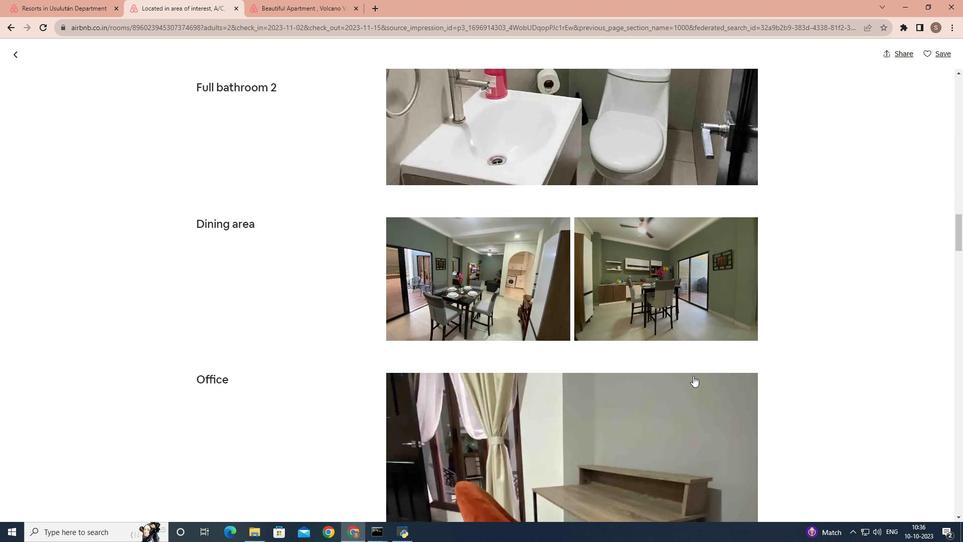 
Action: Mouse scrolled (693, 375) with delta (0, 0)
Screenshot: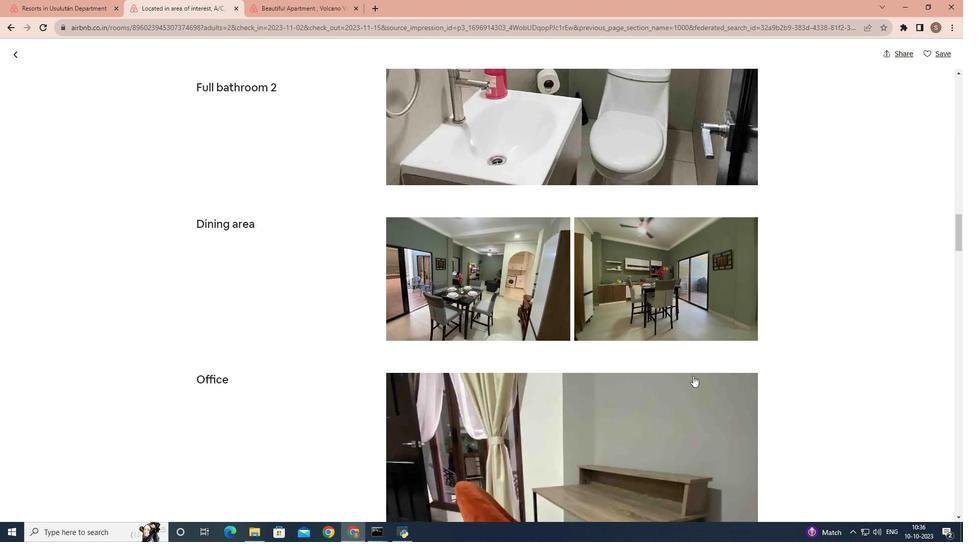 
Action: Mouse scrolled (693, 375) with delta (0, 0)
Screenshot: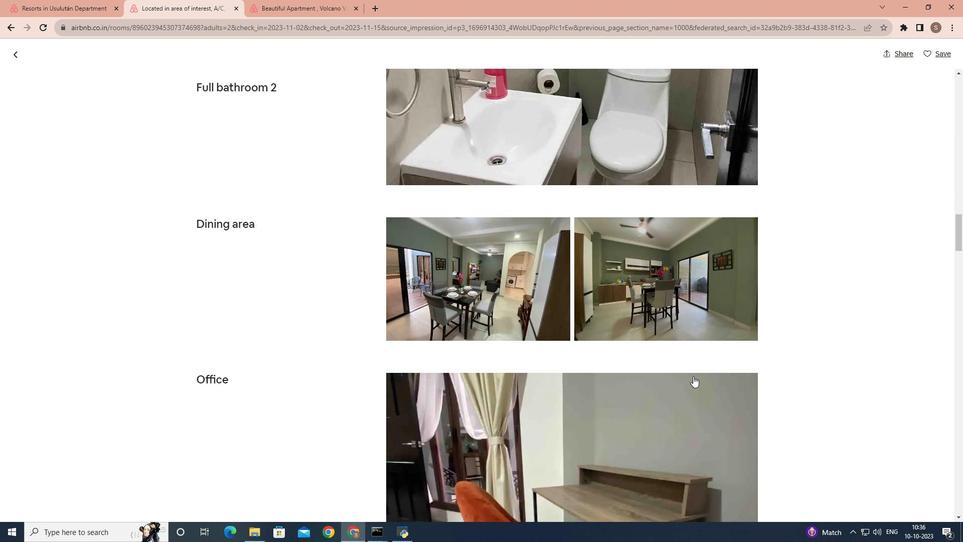 
Action: Mouse moved to (693, 376)
Screenshot: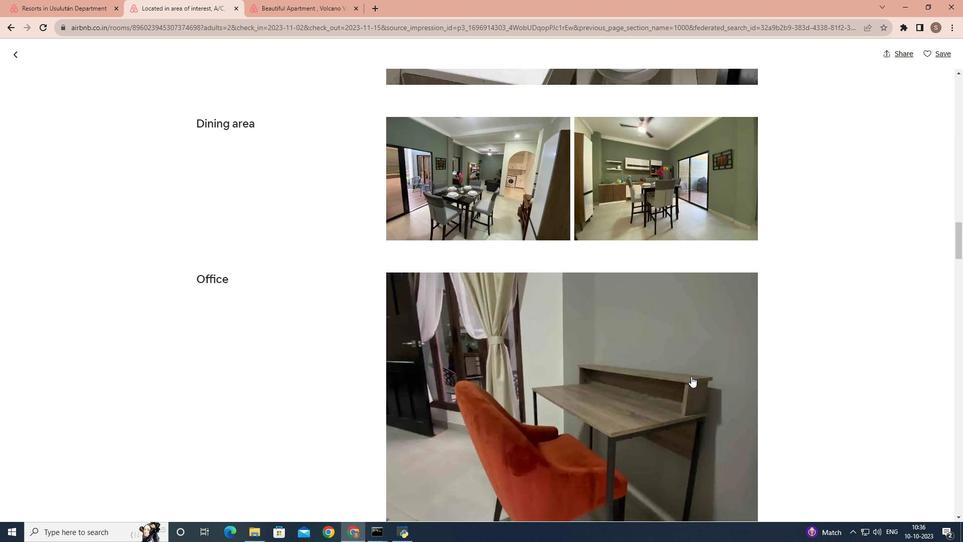 
Action: Mouse scrolled (693, 376) with delta (0, 0)
Screenshot: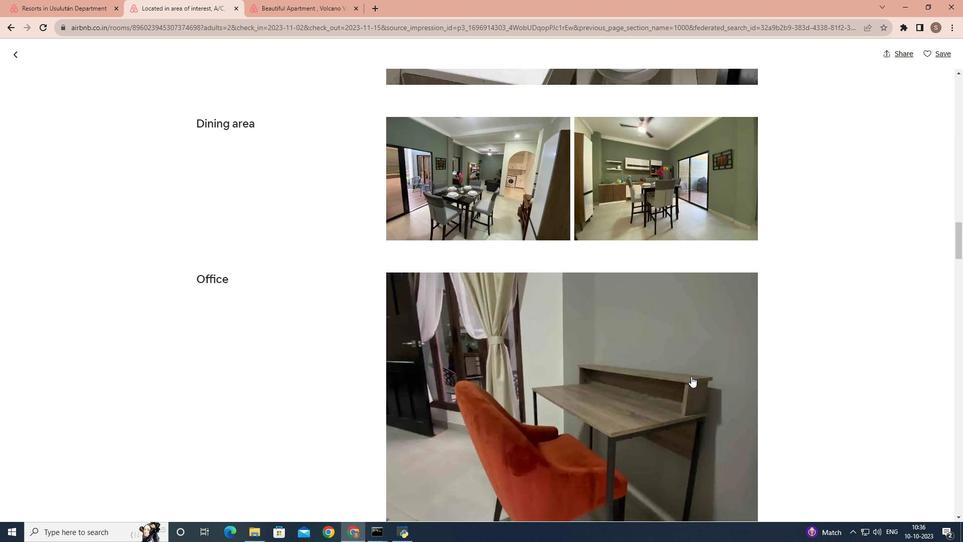 
Action: Mouse scrolled (693, 376) with delta (0, 0)
Screenshot: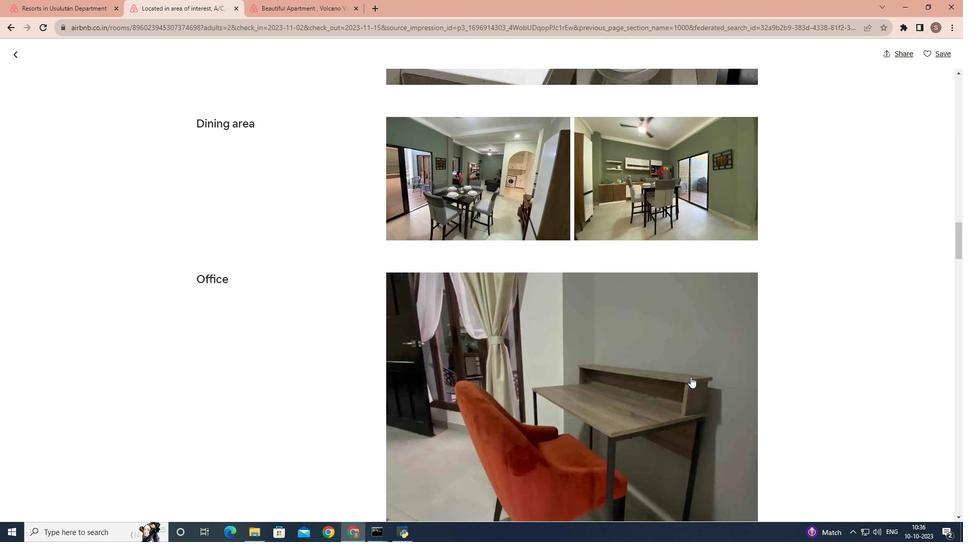 
Action: Mouse moved to (691, 376)
Screenshot: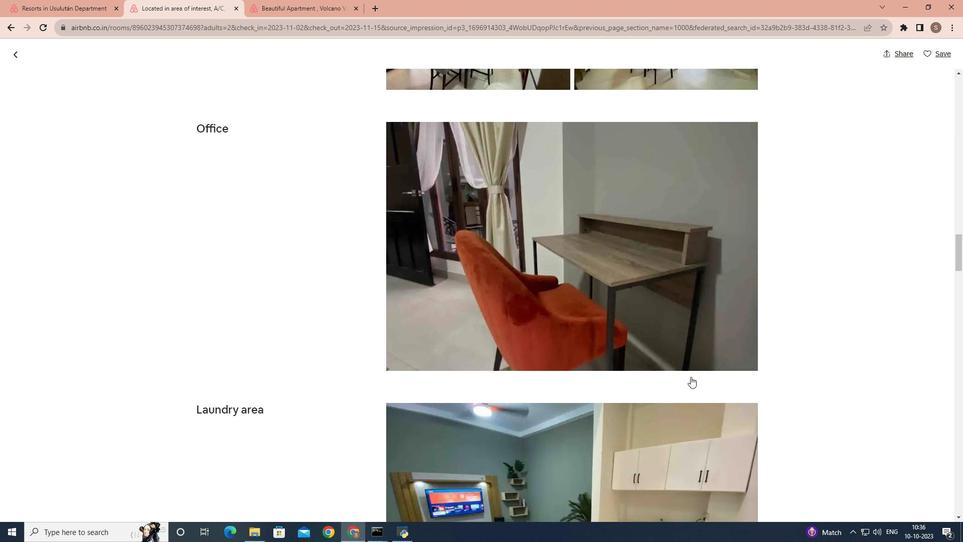 
Action: Mouse scrolled (691, 376) with delta (0, 0)
Screenshot: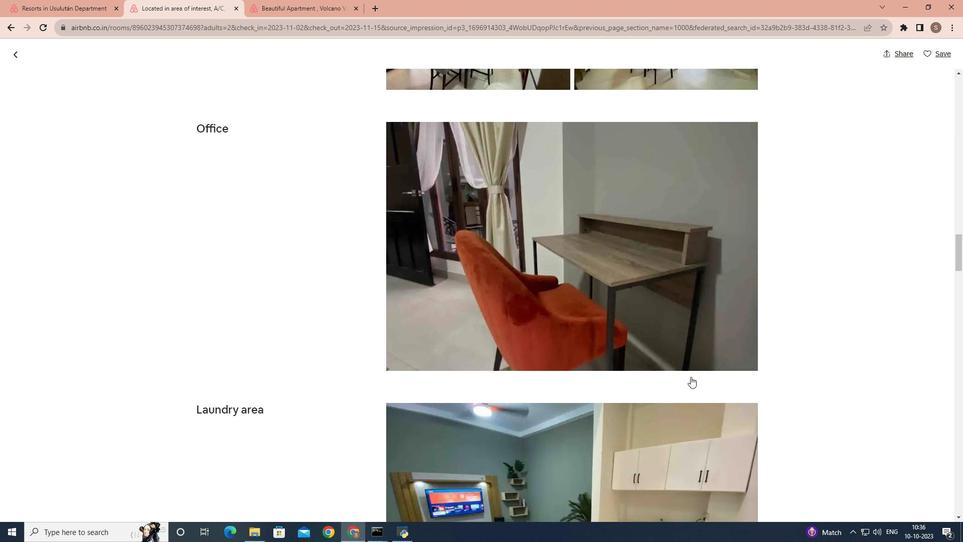 
Action: Mouse moved to (691, 377)
Screenshot: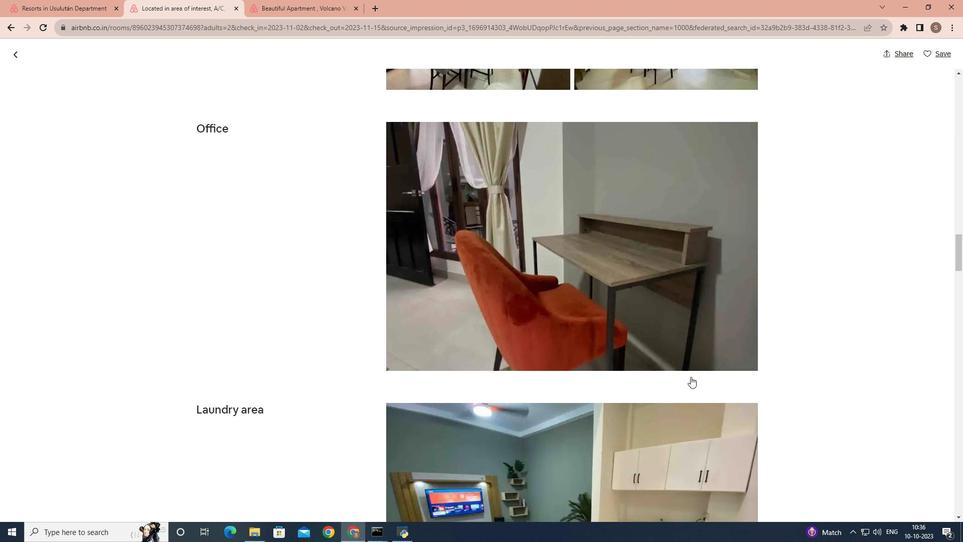 
Action: Mouse scrolled (691, 376) with delta (0, 0)
Screenshot: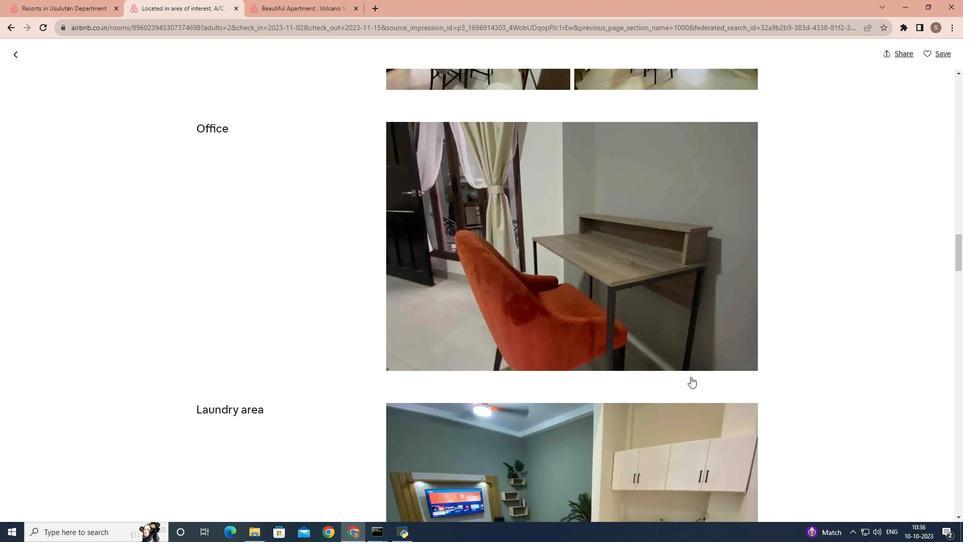 
Action: Mouse scrolled (691, 376) with delta (0, 0)
Screenshot: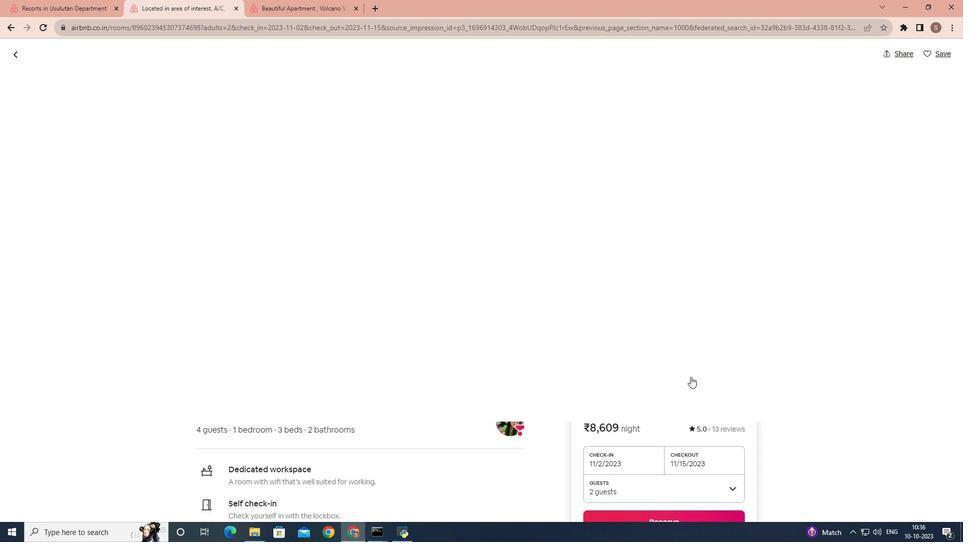 
Action: Mouse scrolled (691, 376) with delta (0, 0)
Screenshot: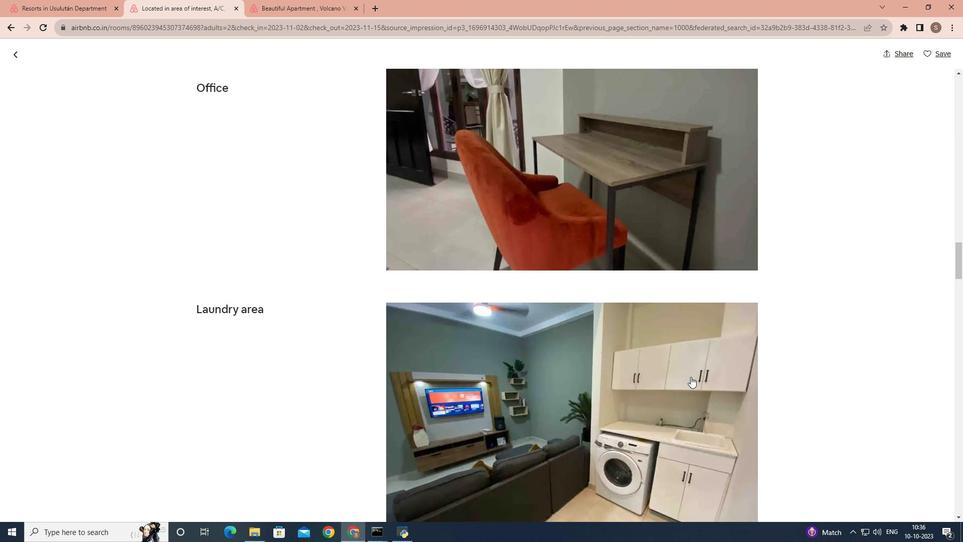 
Action: Mouse scrolled (691, 376) with delta (0, 0)
Screenshot: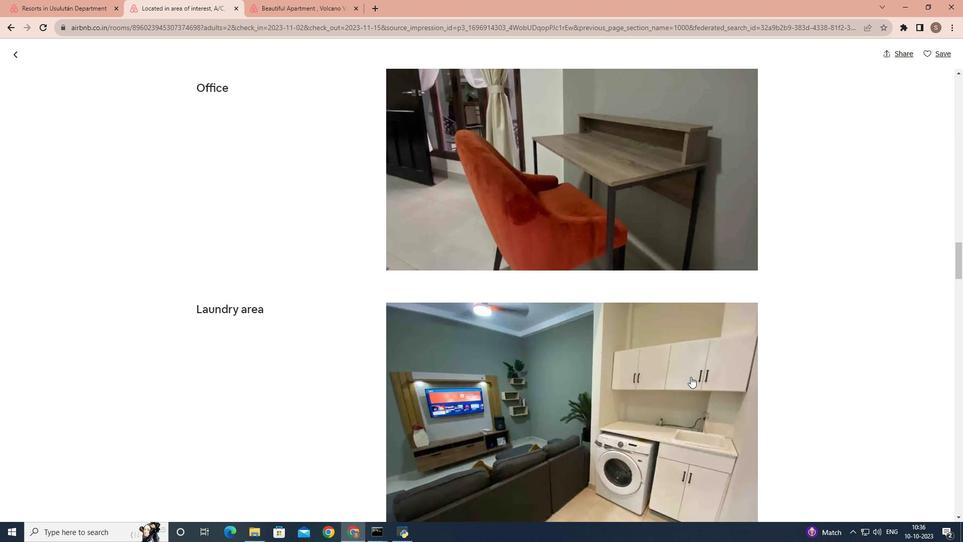 
Action: Mouse scrolled (691, 376) with delta (0, 0)
